 Task: Find an Airbnb in Zhuhai, China for 9 guests from July 5 to July 15, with a price range of ₹1500 to ₹100000+, free cancellation, a washing machine, and 5 bedrooms, beds, and bathrooms.
Action: Mouse moved to (479, 97)
Screenshot: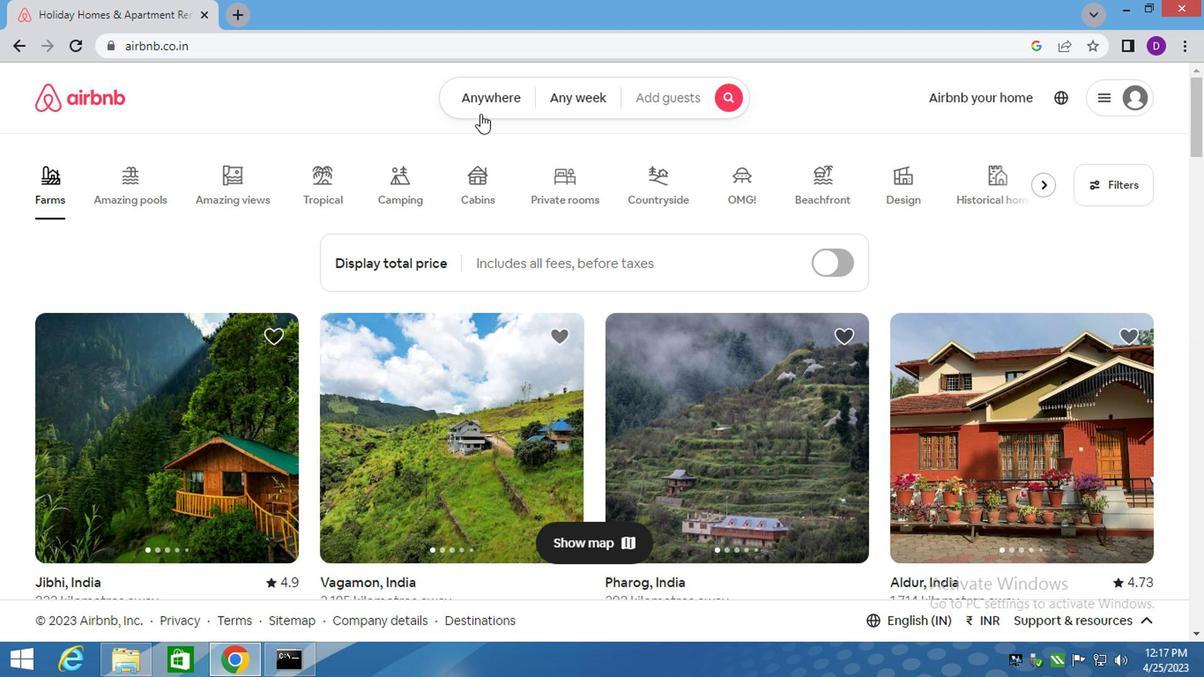 
Action: Mouse pressed left at (479, 97)
Screenshot: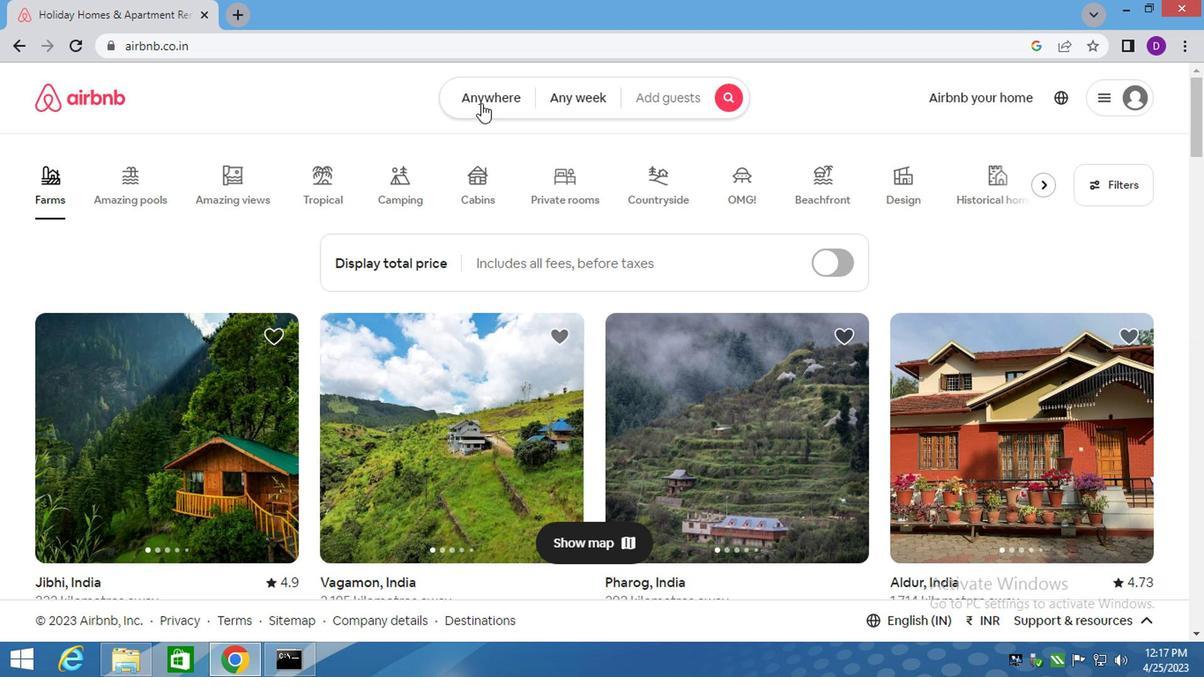 
Action: Mouse moved to (302, 165)
Screenshot: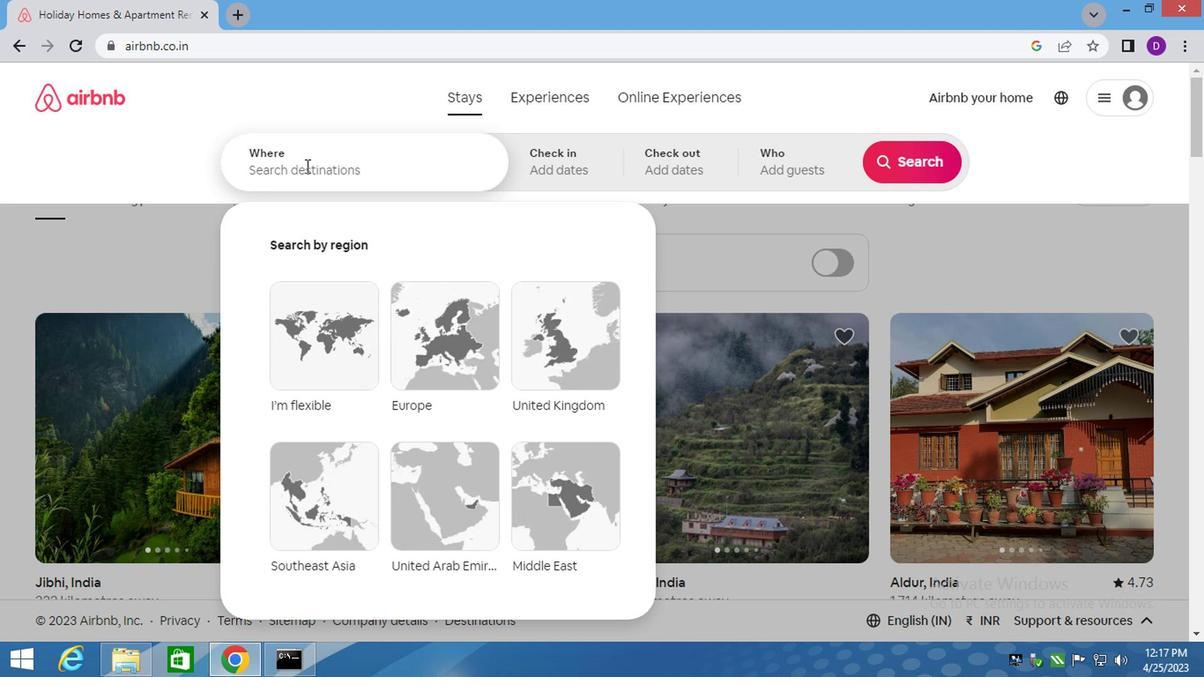 
Action: Mouse pressed left at (302, 165)
Screenshot: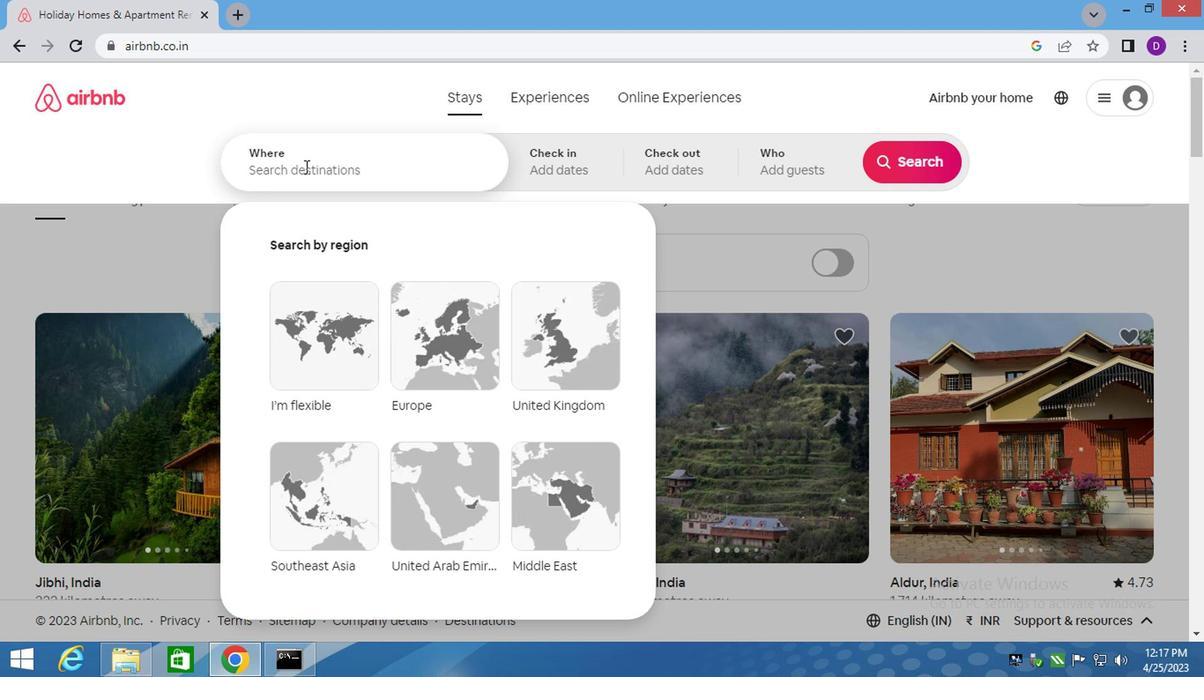 
Action: Key pressed <Key.shift>ZHUHAI,<Key.space><Key.shift>CHINA<Key.enter>
Screenshot: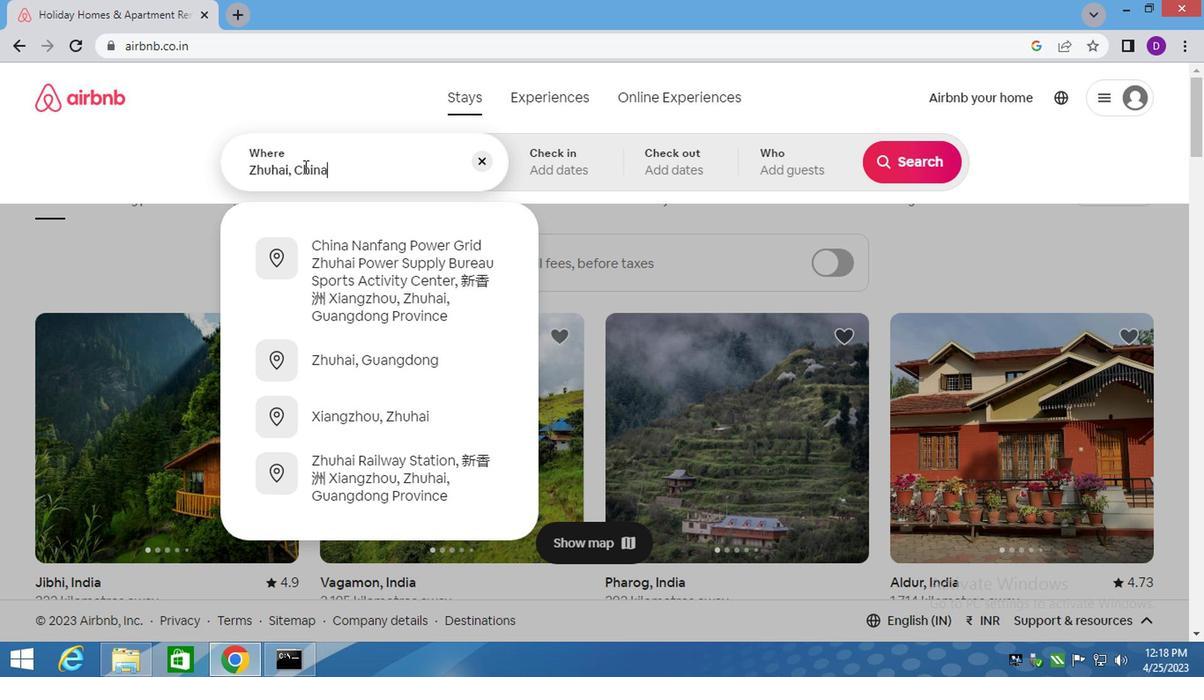 
Action: Mouse scrolled (302, 166) with delta (0, 0)
Screenshot: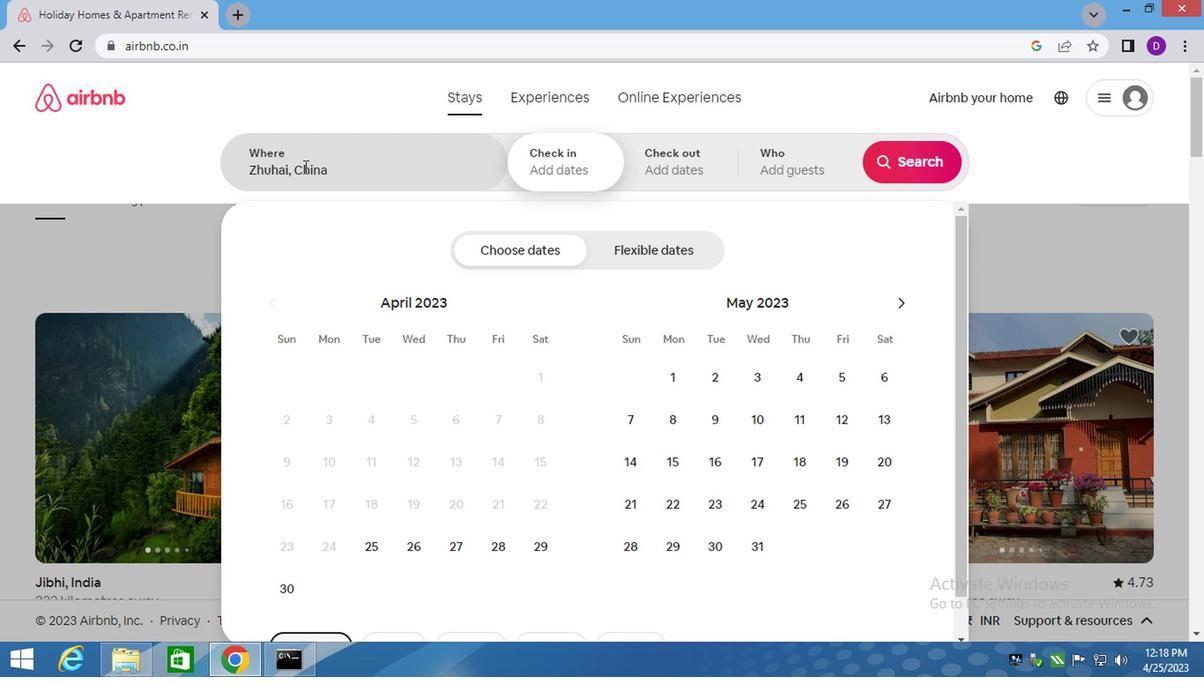 
Action: Mouse scrolled (302, 166) with delta (0, 0)
Screenshot: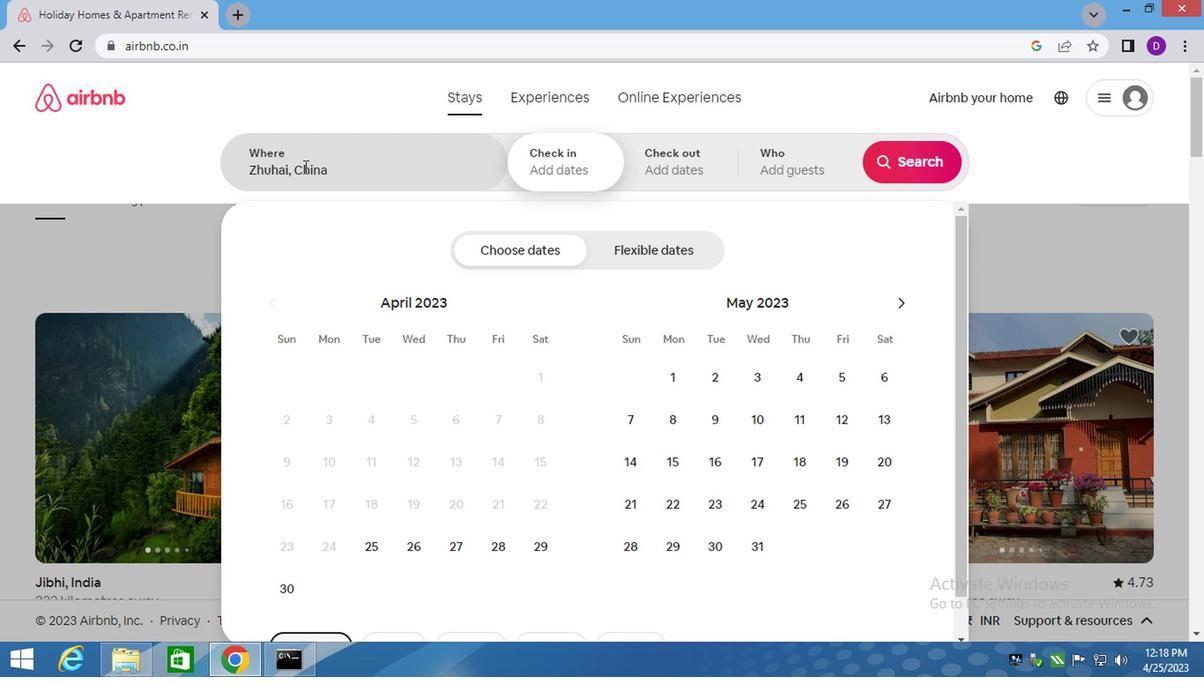 
Action: Mouse moved to (895, 305)
Screenshot: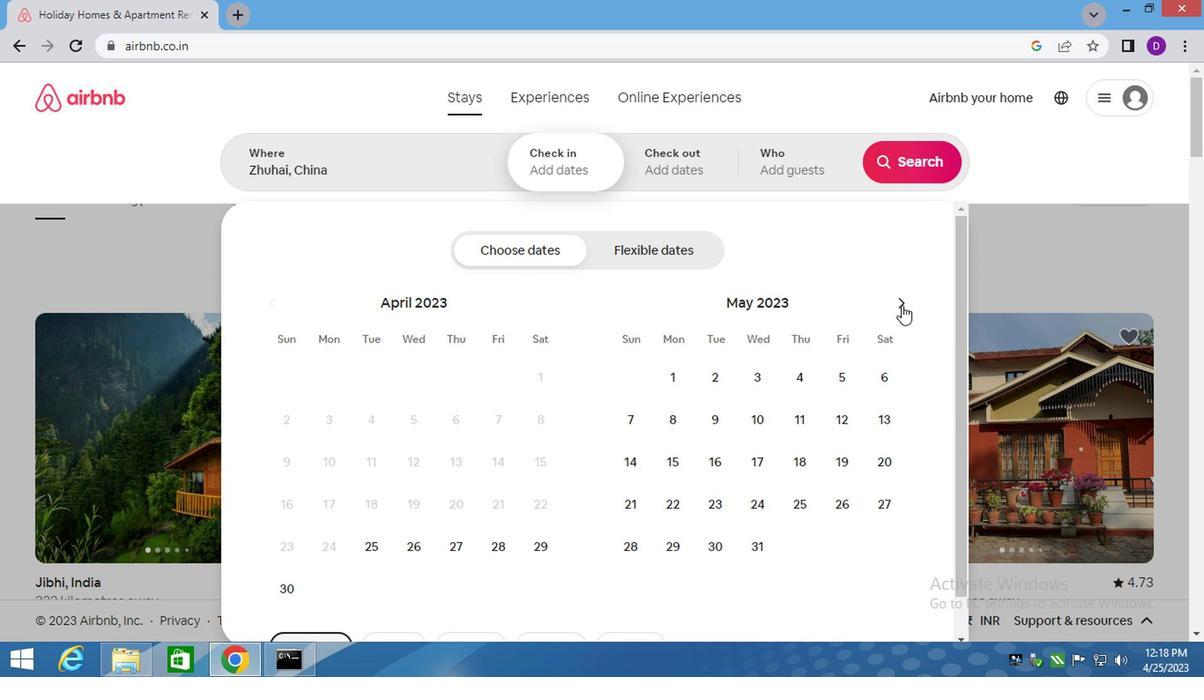 
Action: Mouse pressed left at (895, 305)
Screenshot: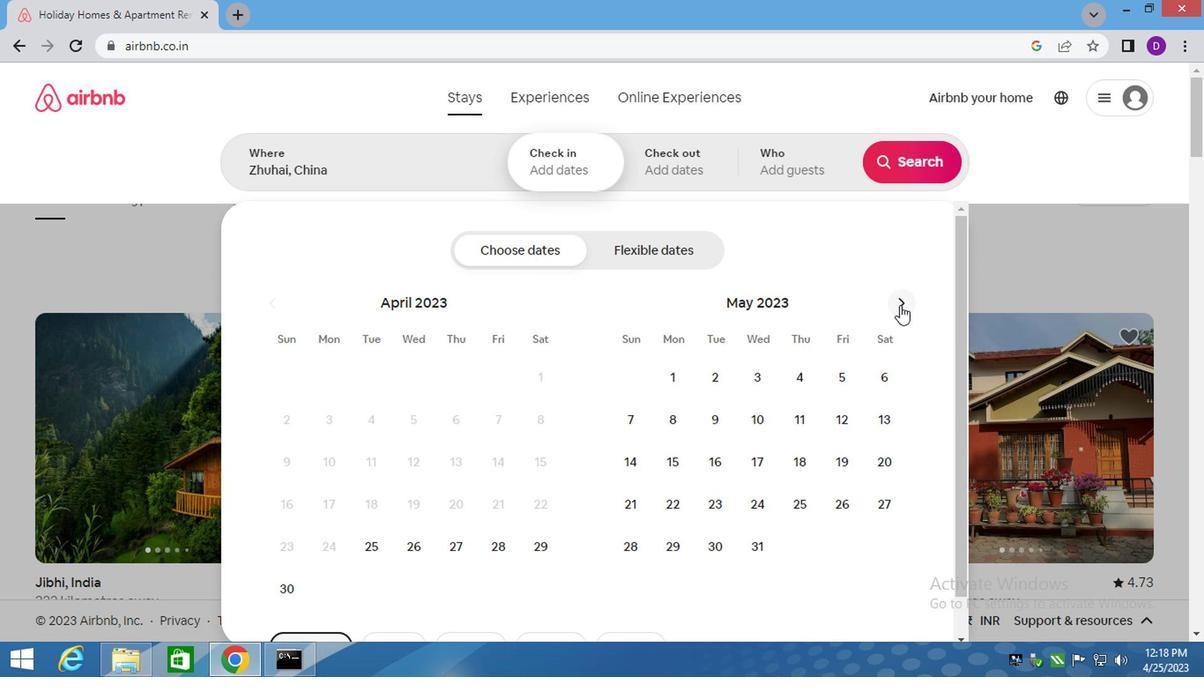 
Action: Mouse moved to (890, 308)
Screenshot: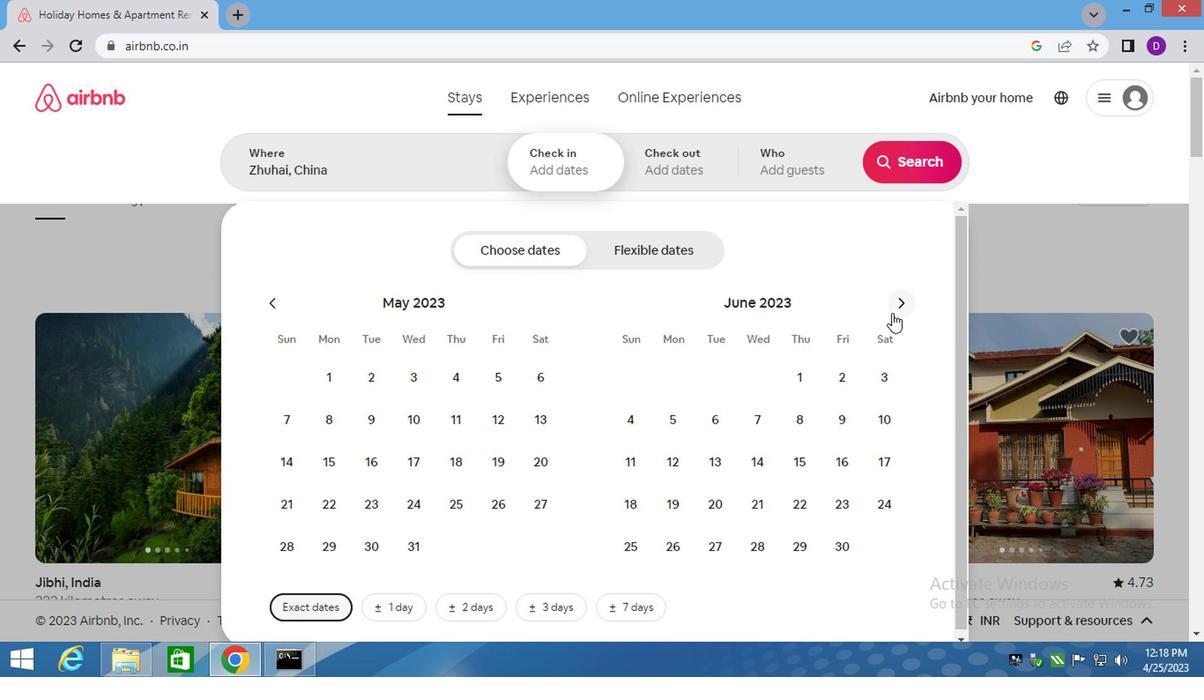 
Action: Mouse pressed left at (890, 308)
Screenshot: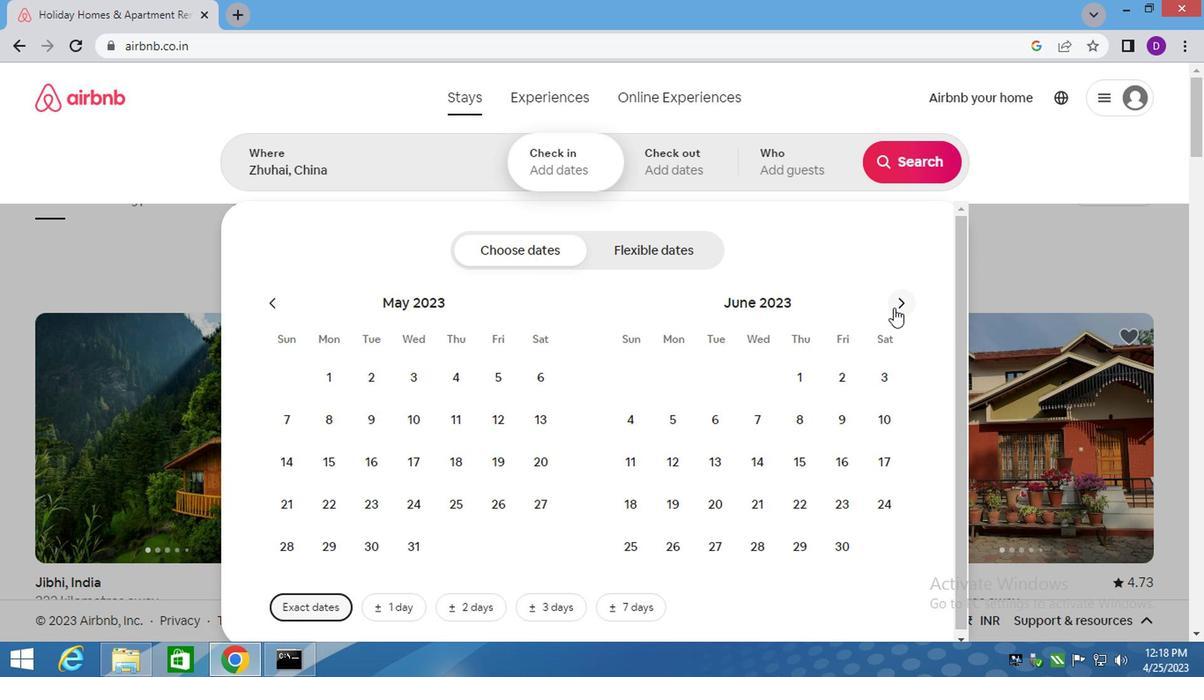 
Action: Mouse moved to (751, 423)
Screenshot: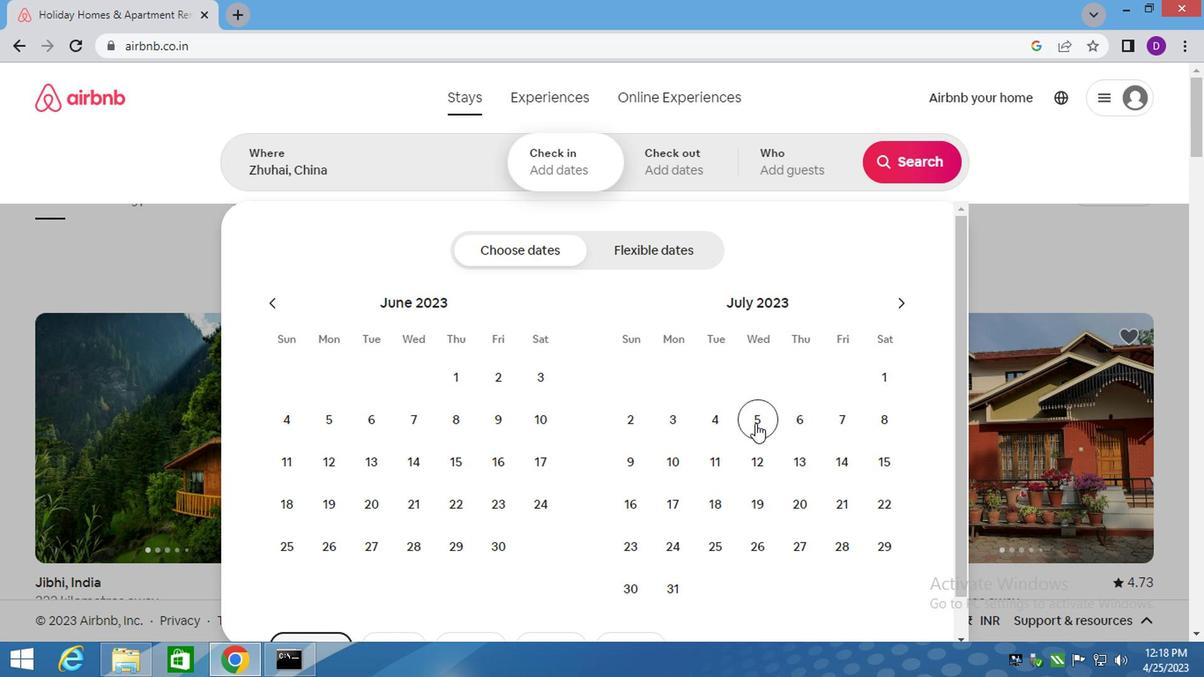 
Action: Mouse pressed left at (751, 423)
Screenshot: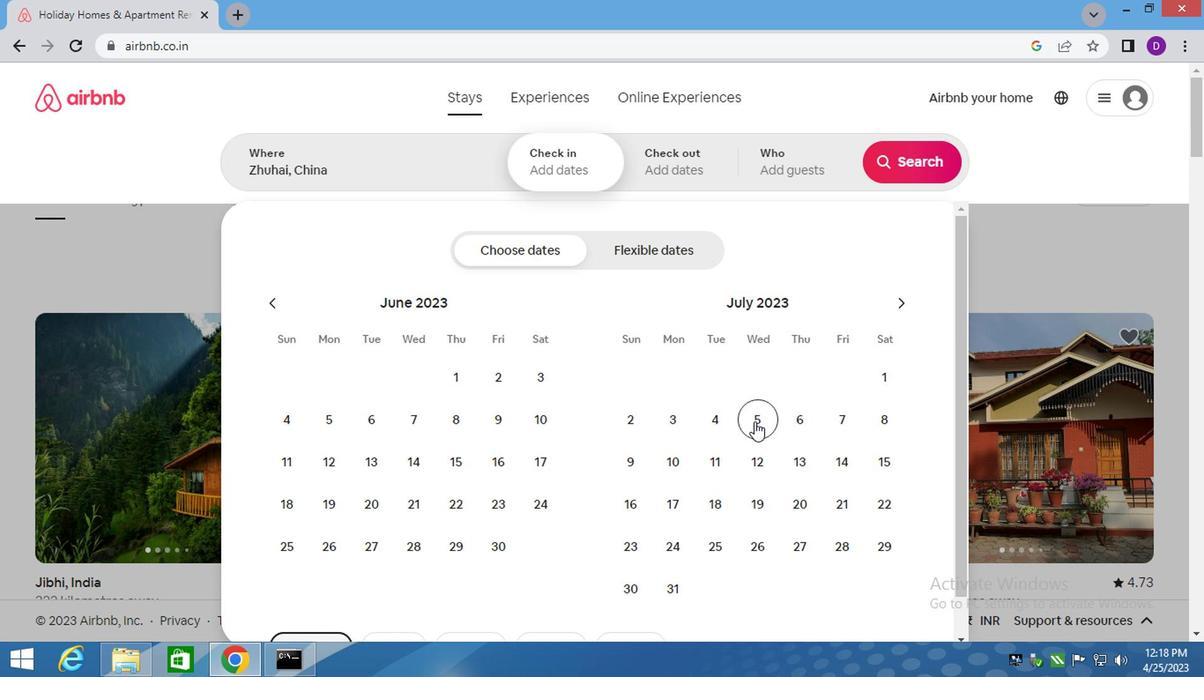 
Action: Mouse moved to (876, 468)
Screenshot: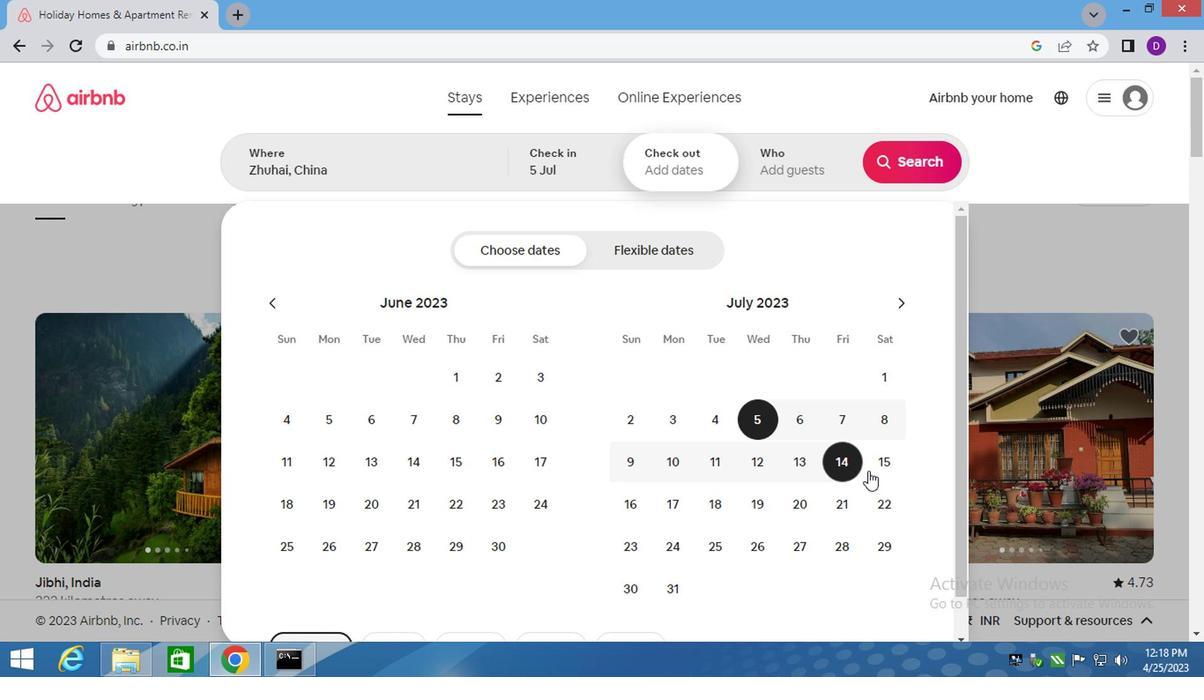 
Action: Mouse pressed left at (876, 468)
Screenshot: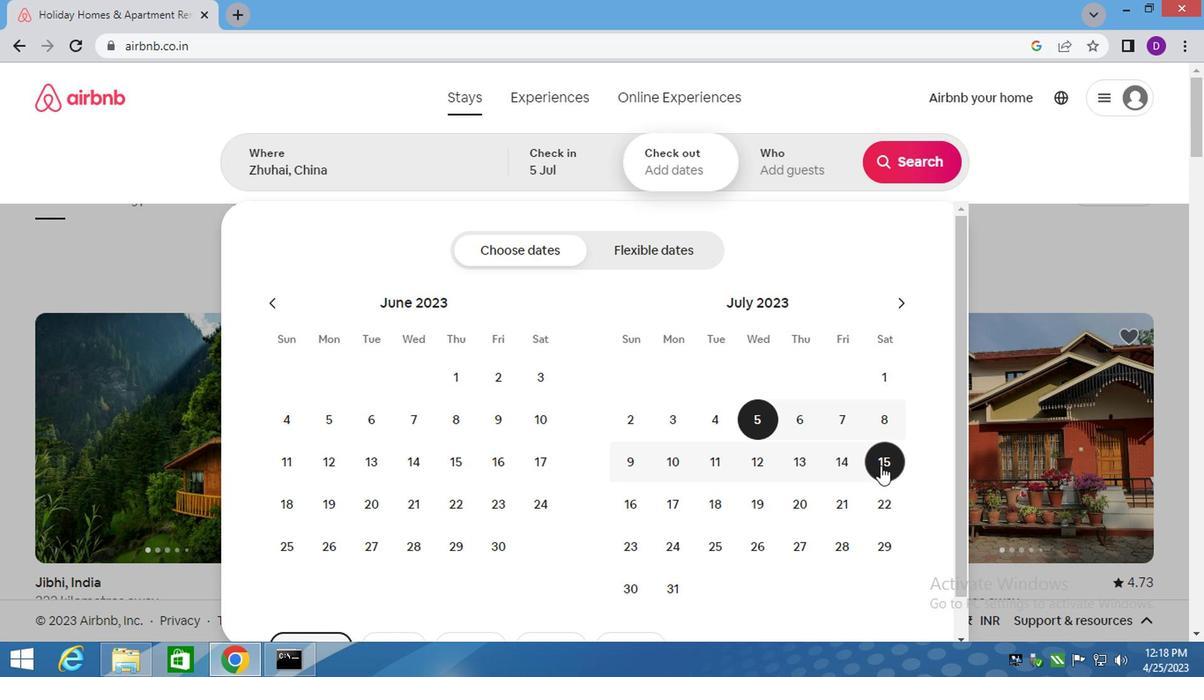 
Action: Mouse moved to (780, 178)
Screenshot: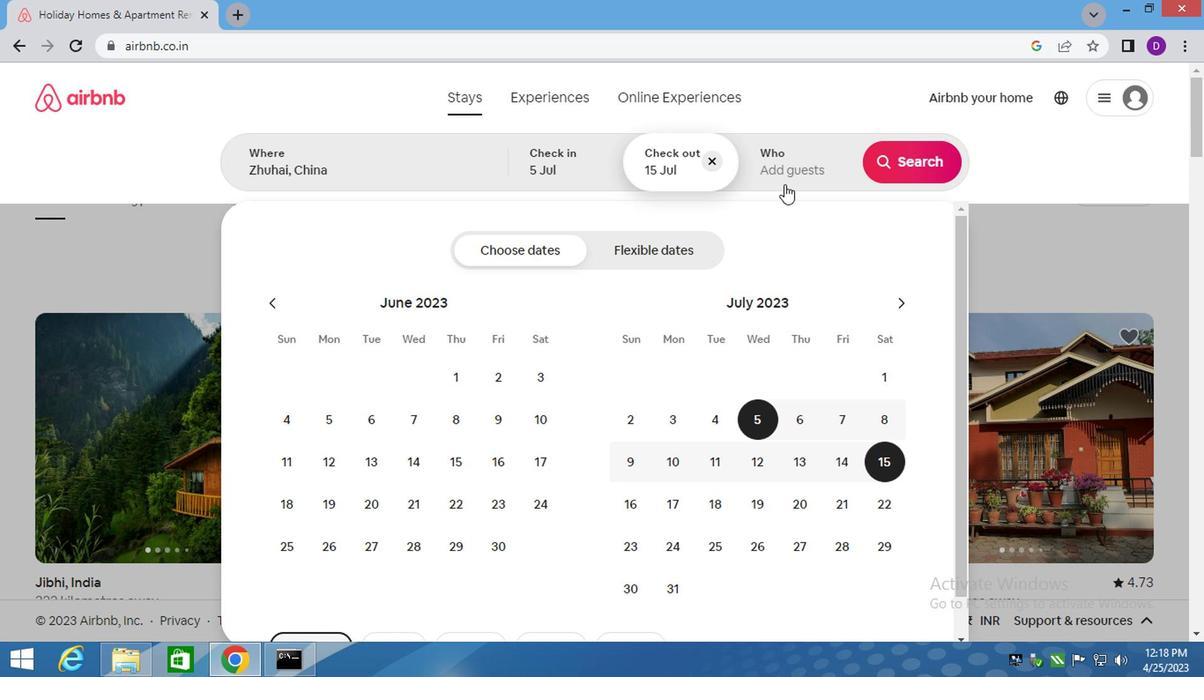 
Action: Mouse pressed left at (780, 178)
Screenshot: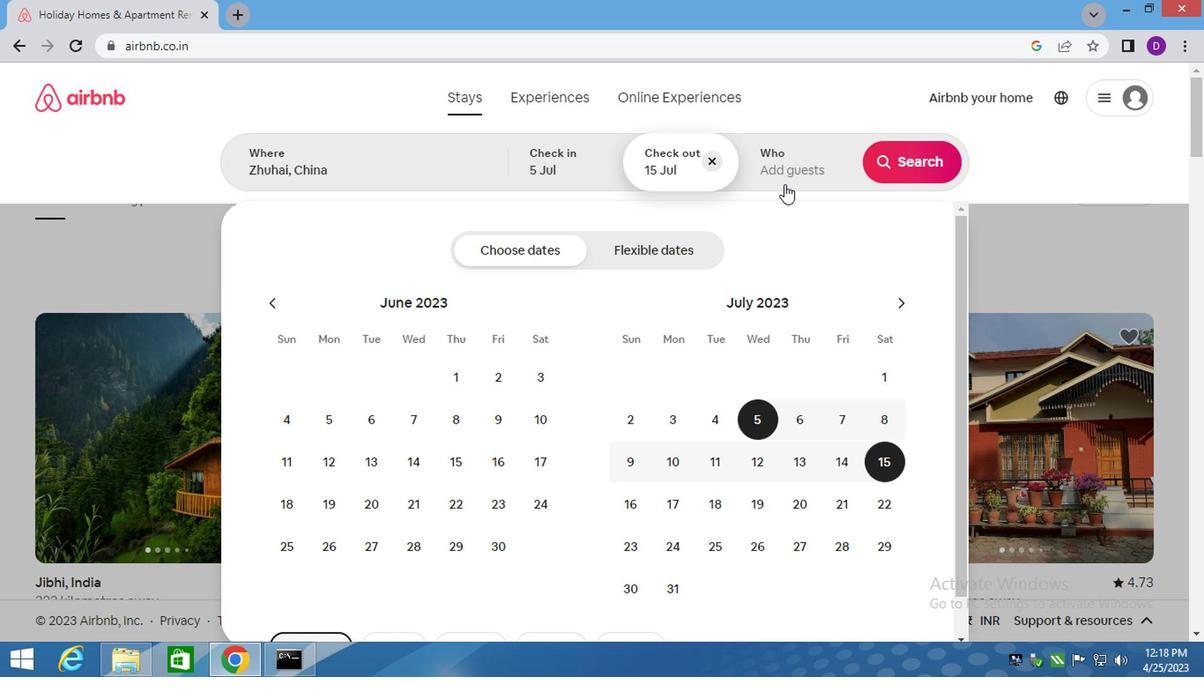 
Action: Mouse moved to (913, 255)
Screenshot: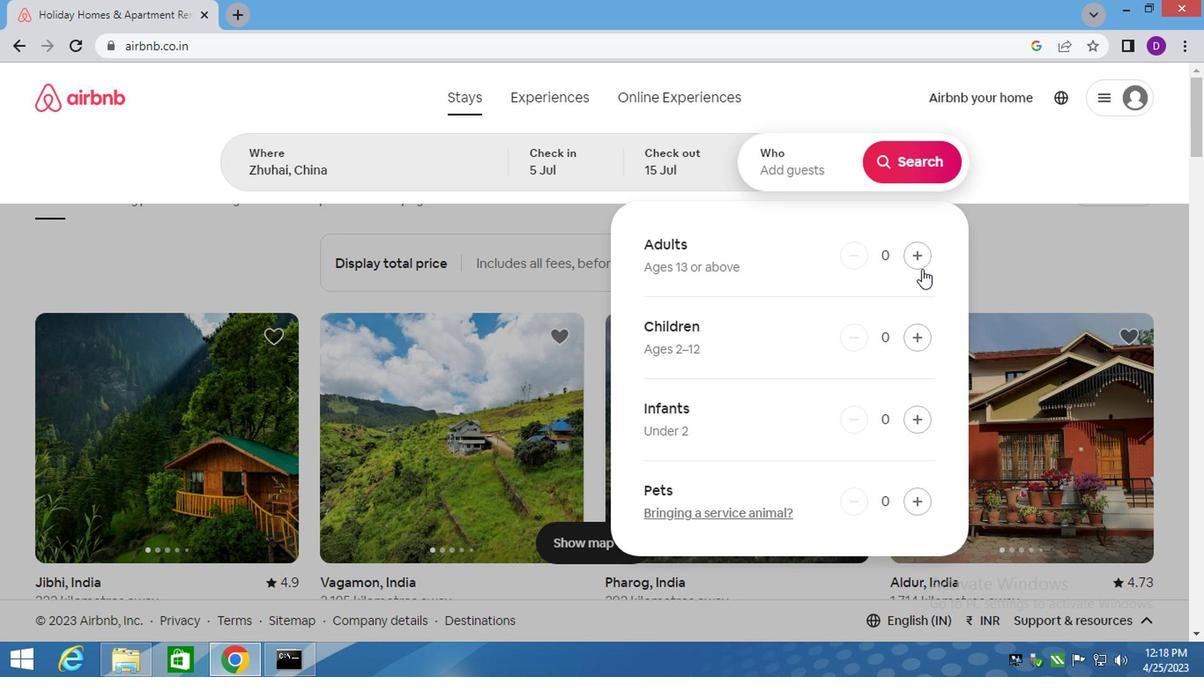 
Action: Mouse pressed left at (913, 255)
Screenshot: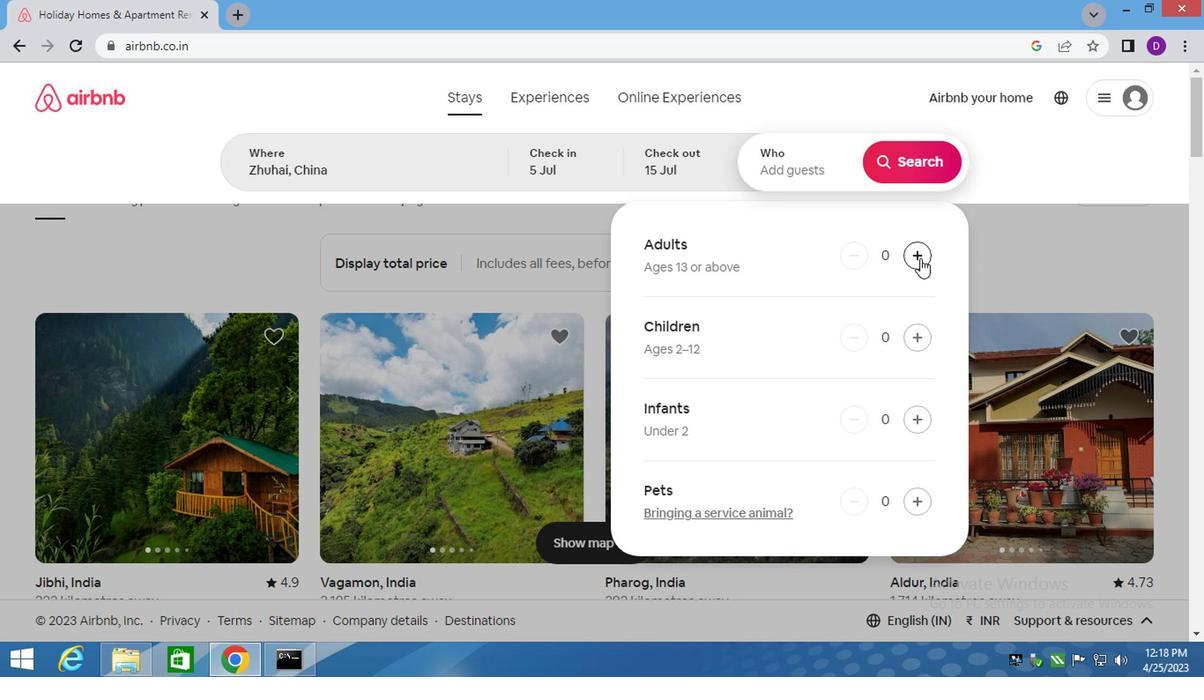 
Action: Mouse pressed left at (913, 255)
Screenshot: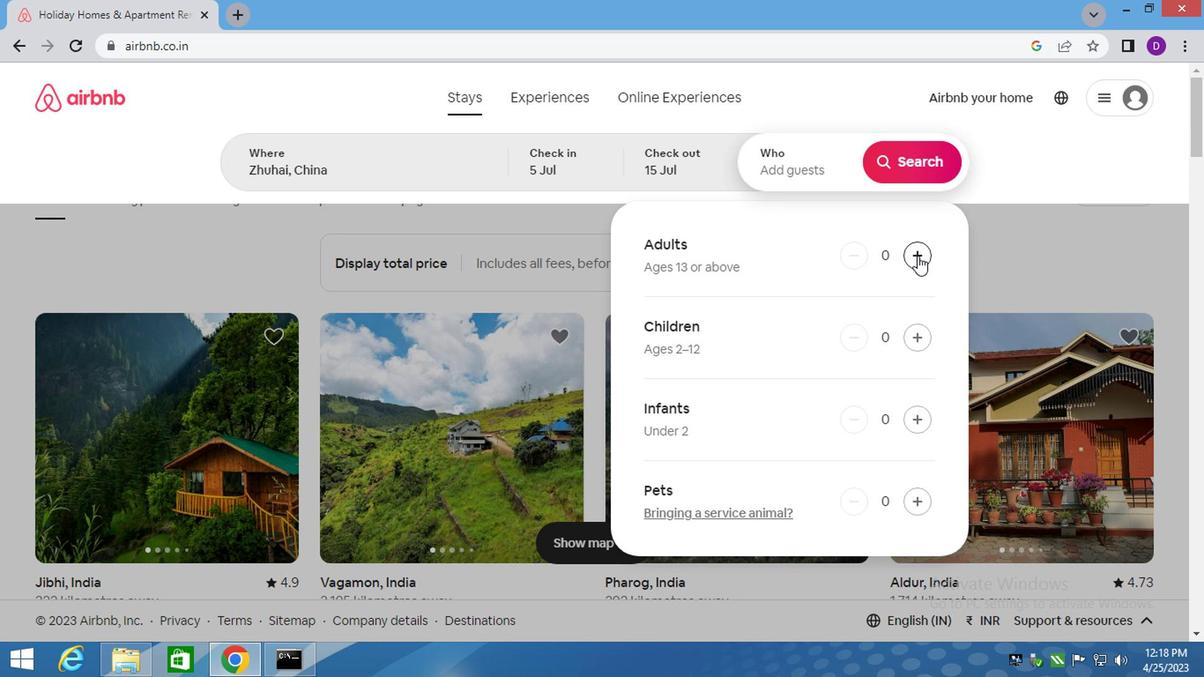 
Action: Mouse pressed left at (913, 255)
Screenshot: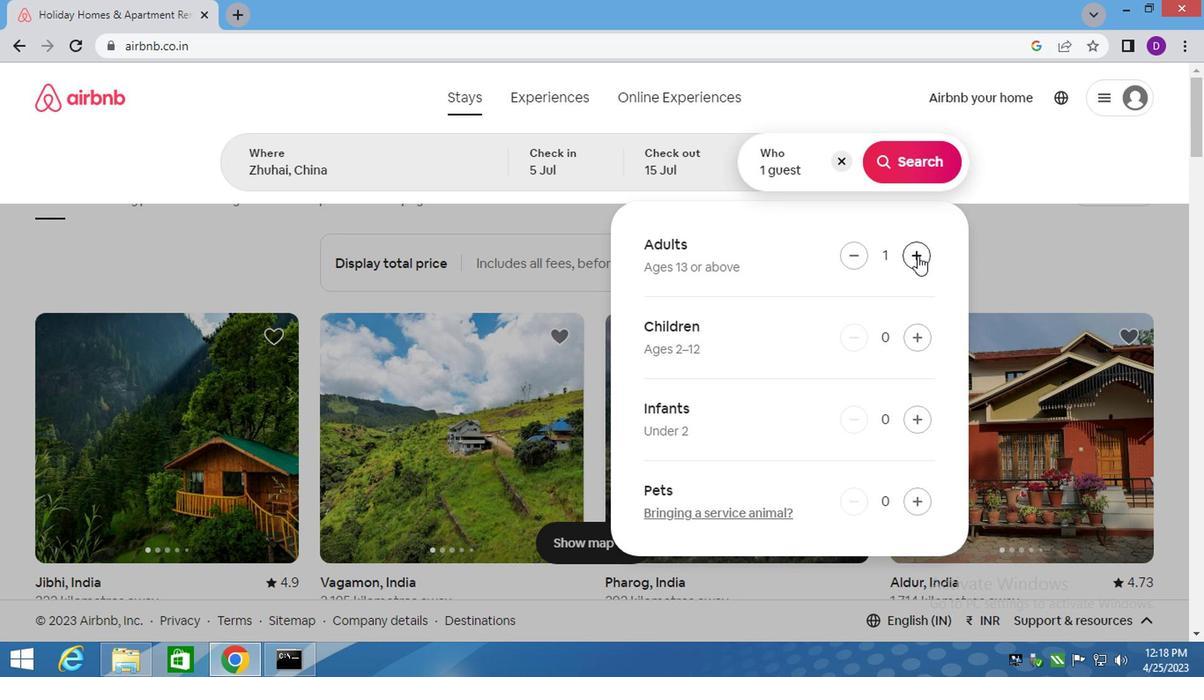 
Action: Mouse pressed left at (913, 255)
Screenshot: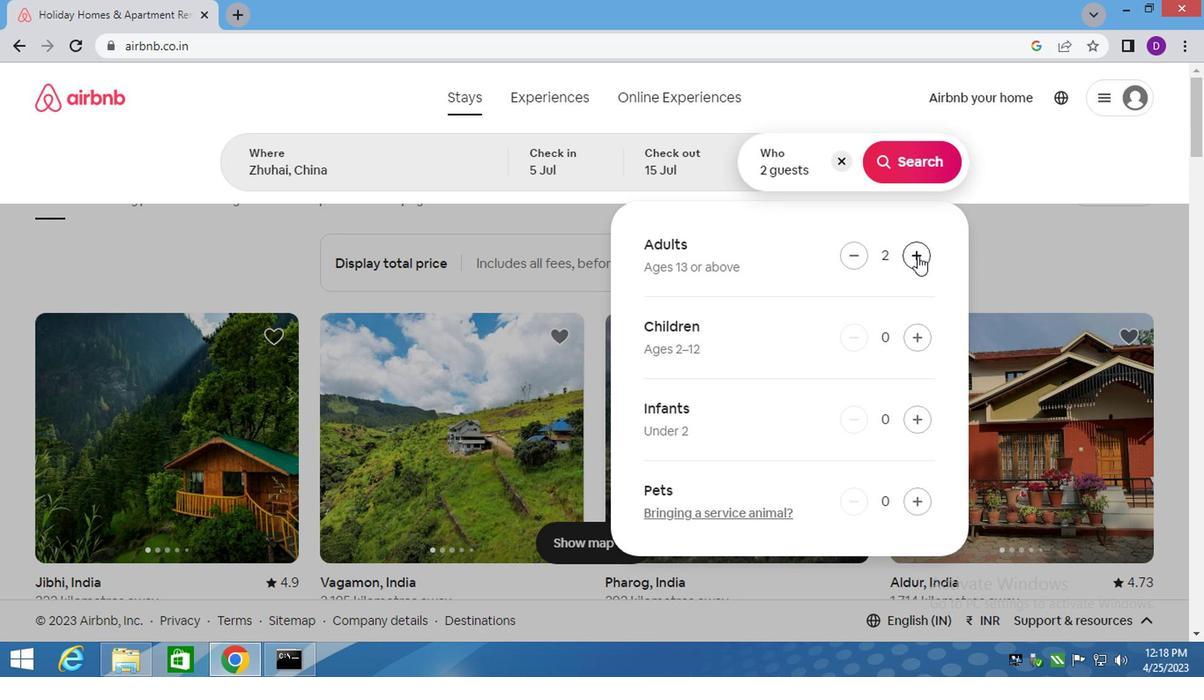 
Action: Mouse pressed left at (913, 255)
Screenshot: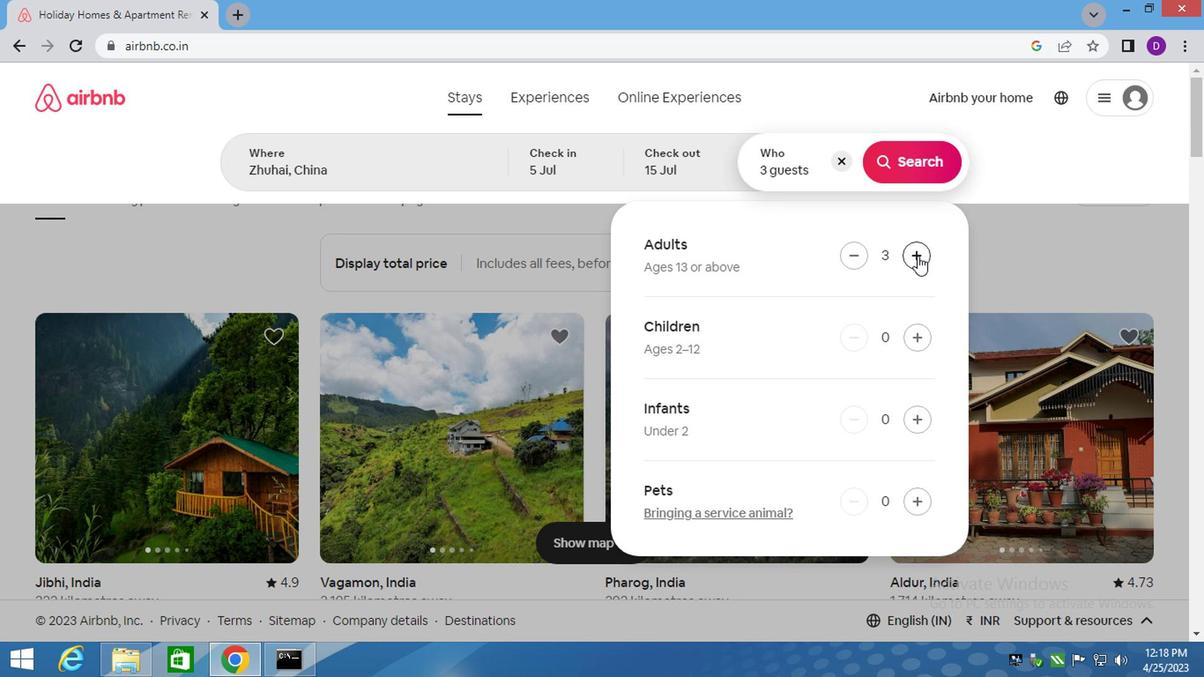 
Action: Mouse pressed left at (913, 255)
Screenshot: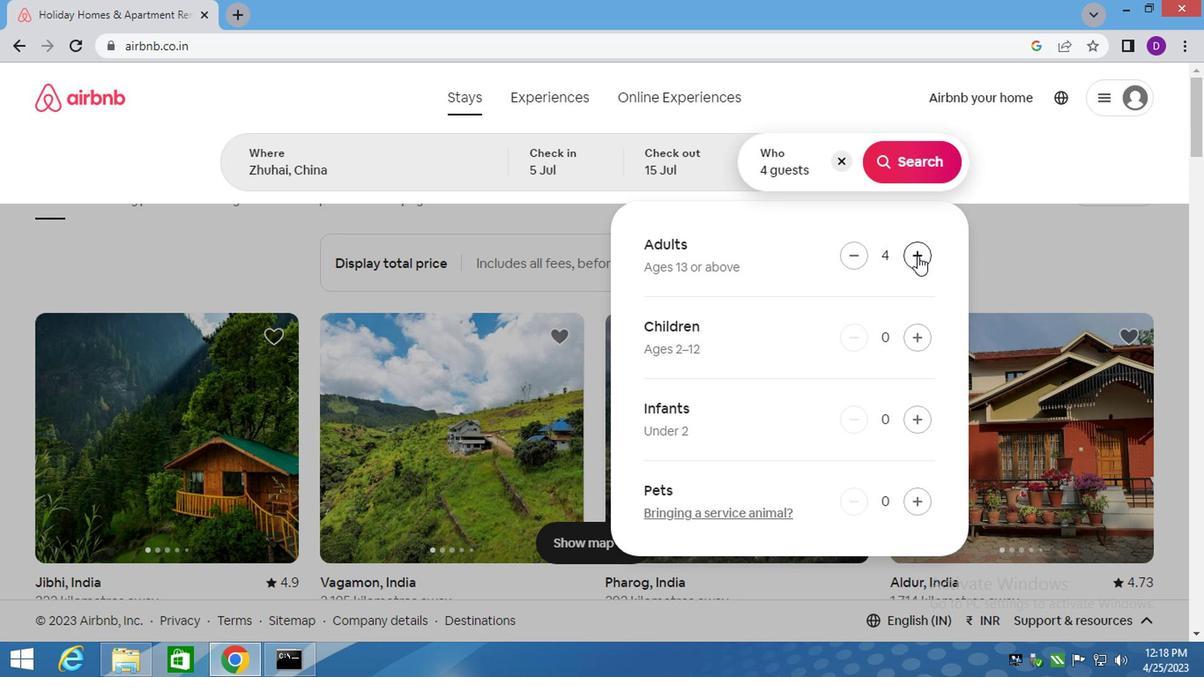 
Action: Mouse pressed left at (913, 255)
Screenshot: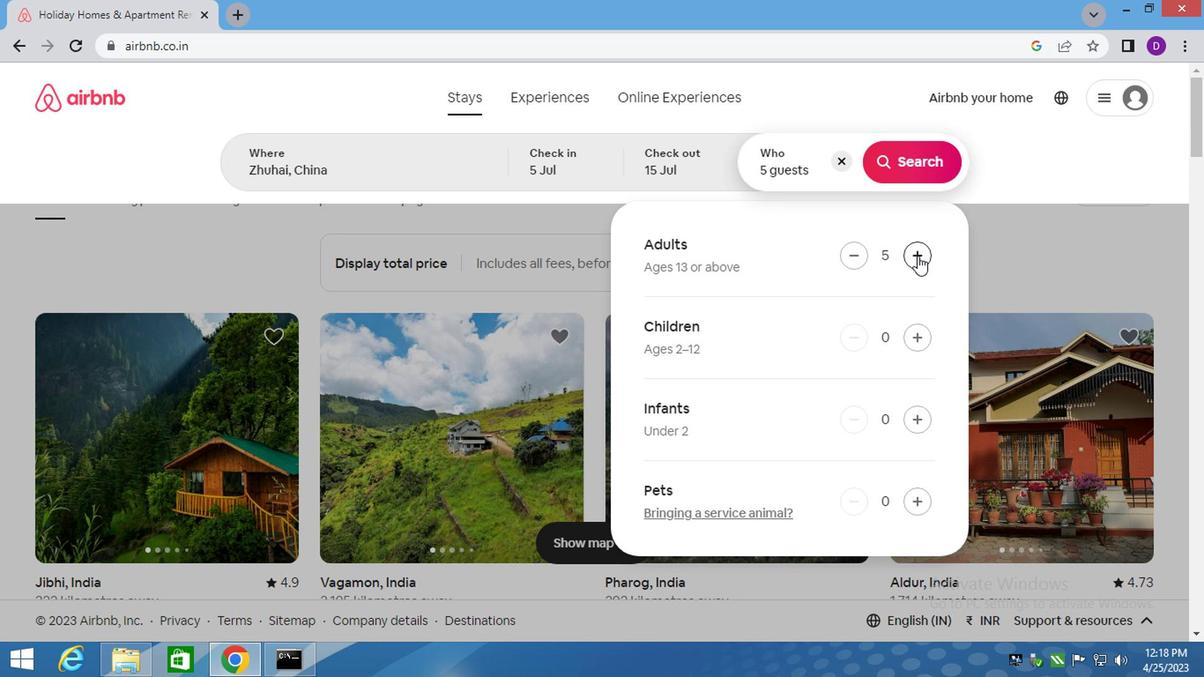 
Action: Mouse pressed left at (913, 255)
Screenshot: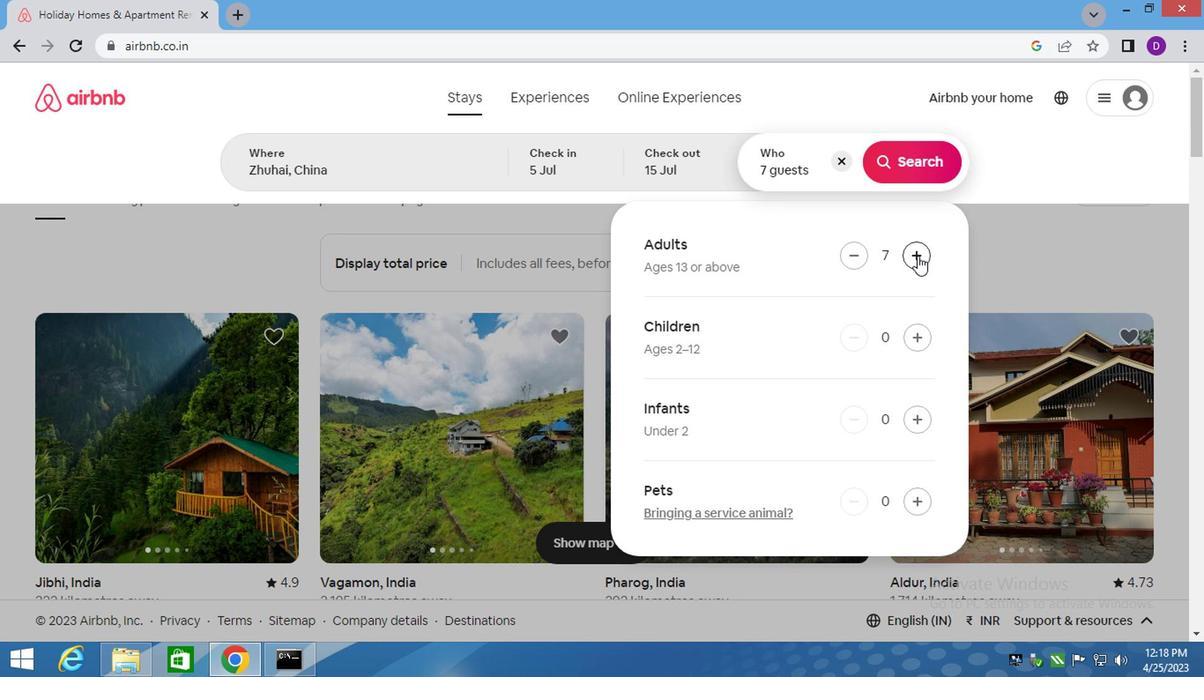 
Action: Mouse pressed left at (913, 255)
Screenshot: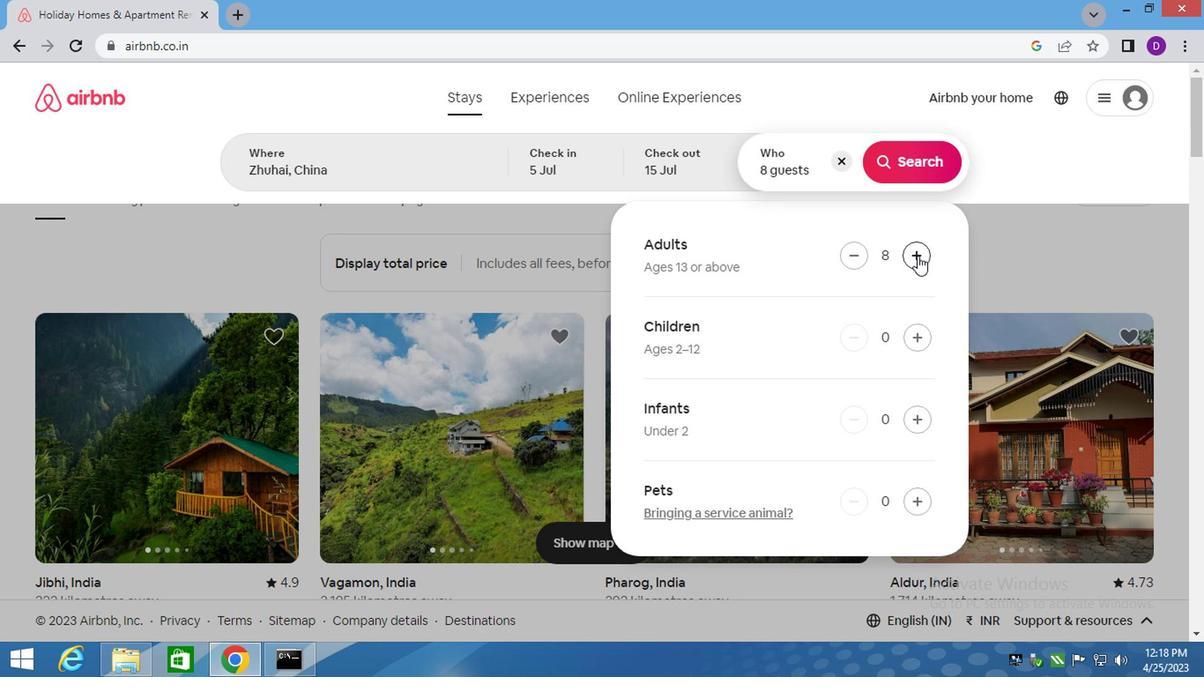 
Action: Mouse moved to (890, 164)
Screenshot: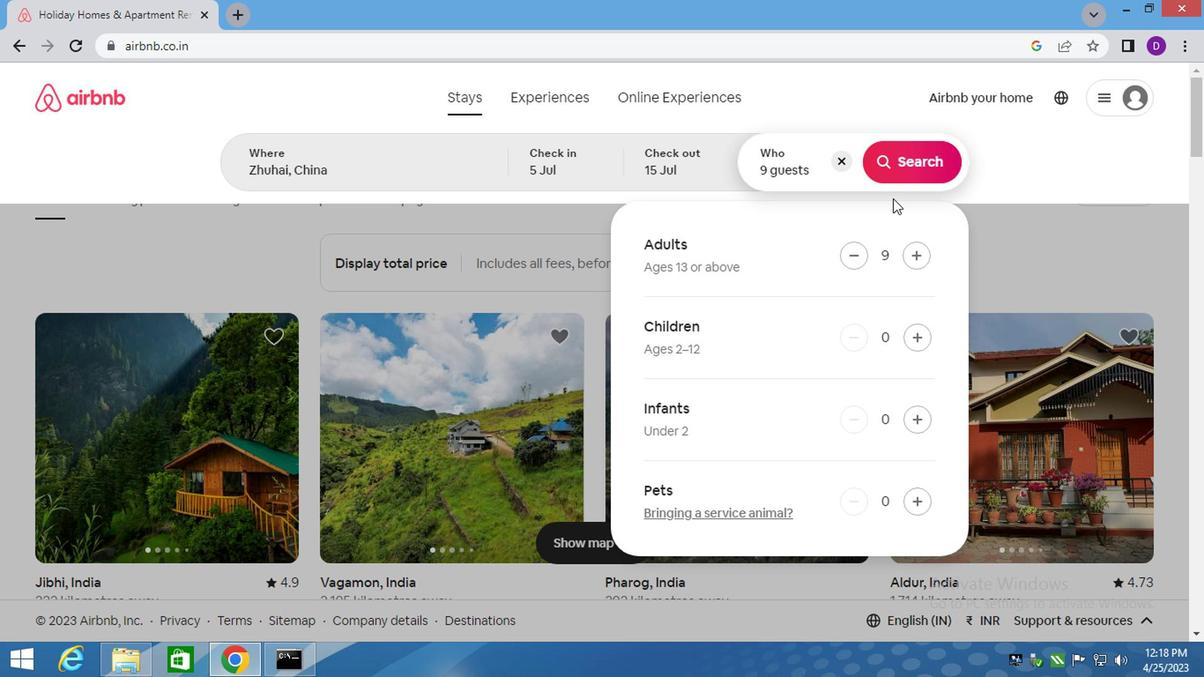 
Action: Mouse pressed left at (890, 164)
Screenshot: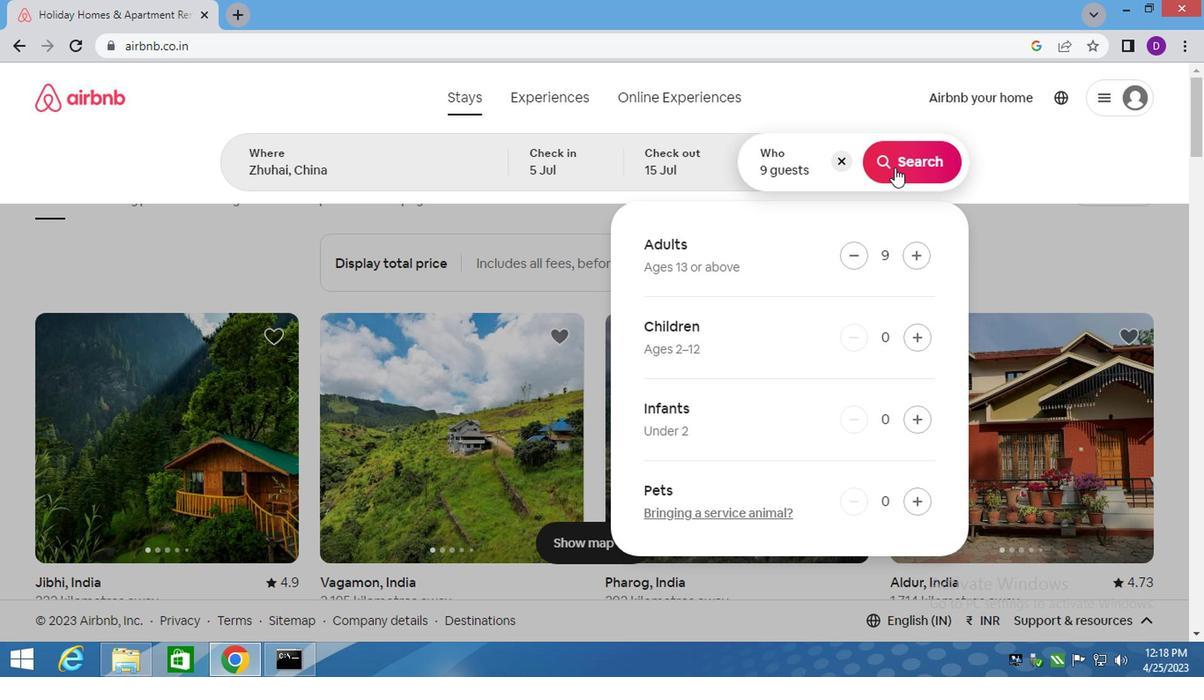 
Action: Mouse moved to (1098, 170)
Screenshot: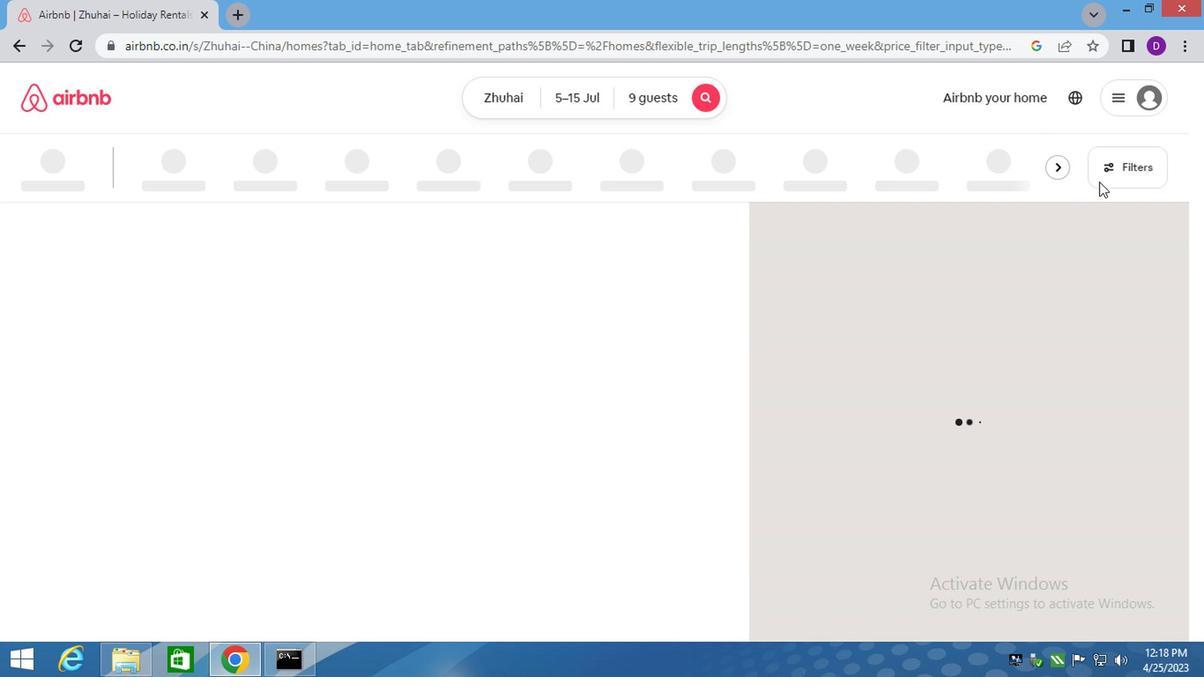 
Action: Mouse pressed left at (1098, 170)
Screenshot: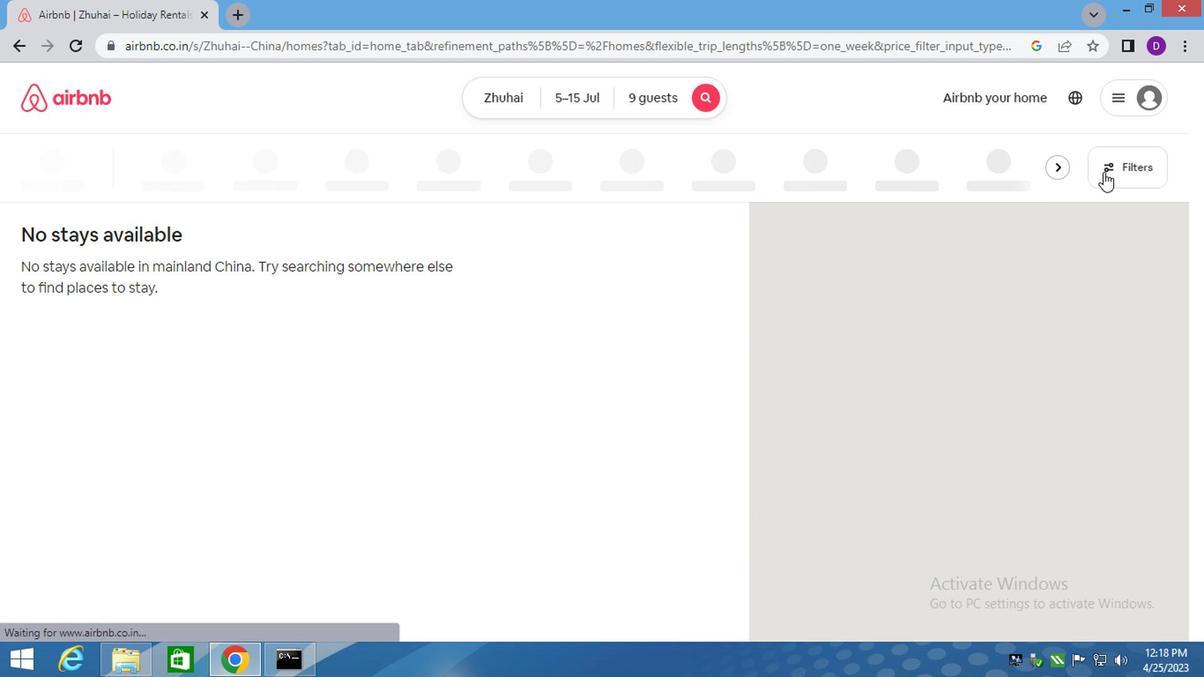 
Action: Mouse moved to (362, 277)
Screenshot: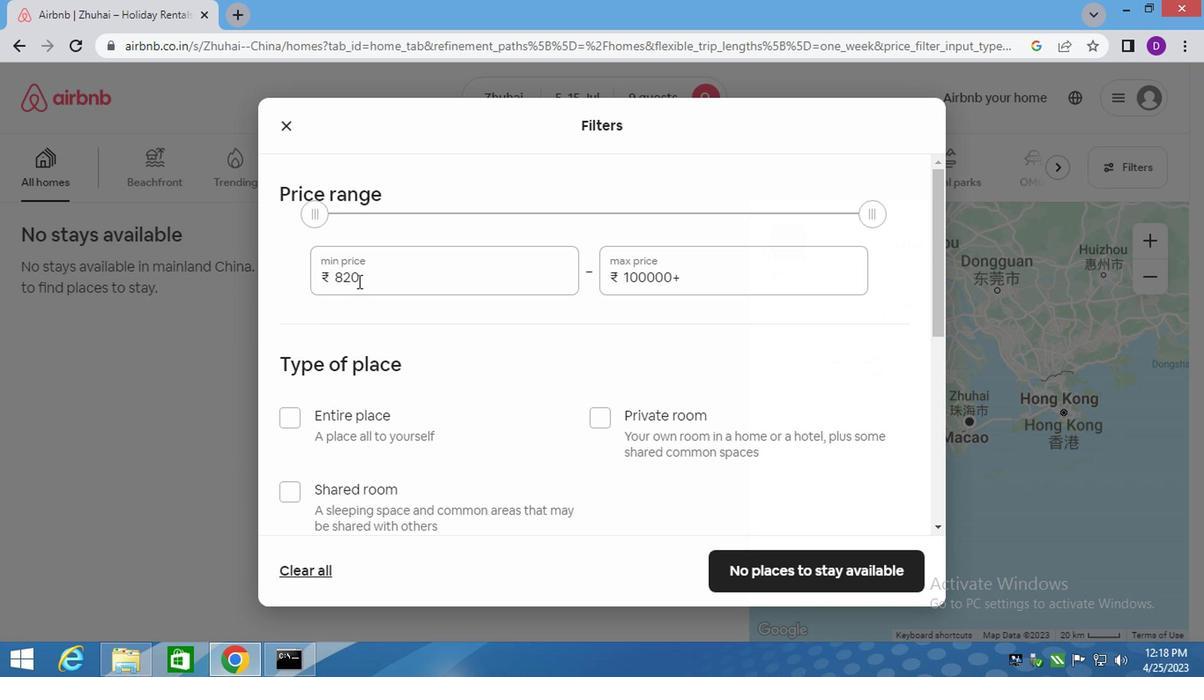 
Action: Mouse pressed left at (362, 277)
Screenshot: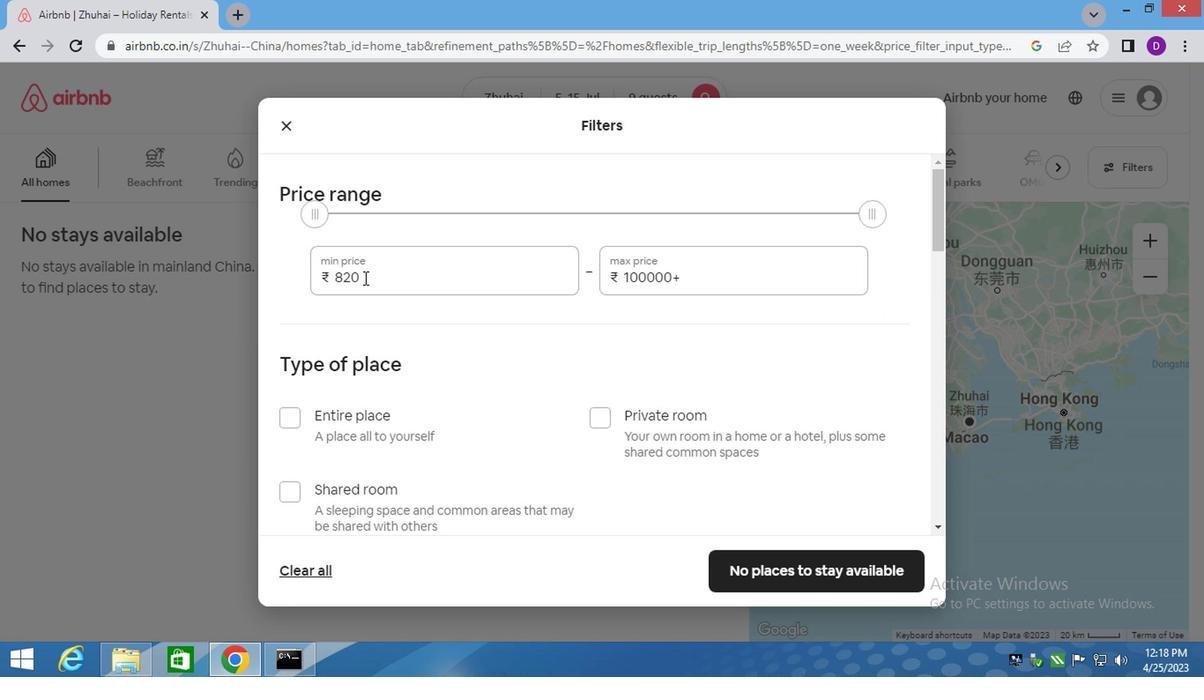 
Action: Mouse pressed left at (362, 277)
Screenshot: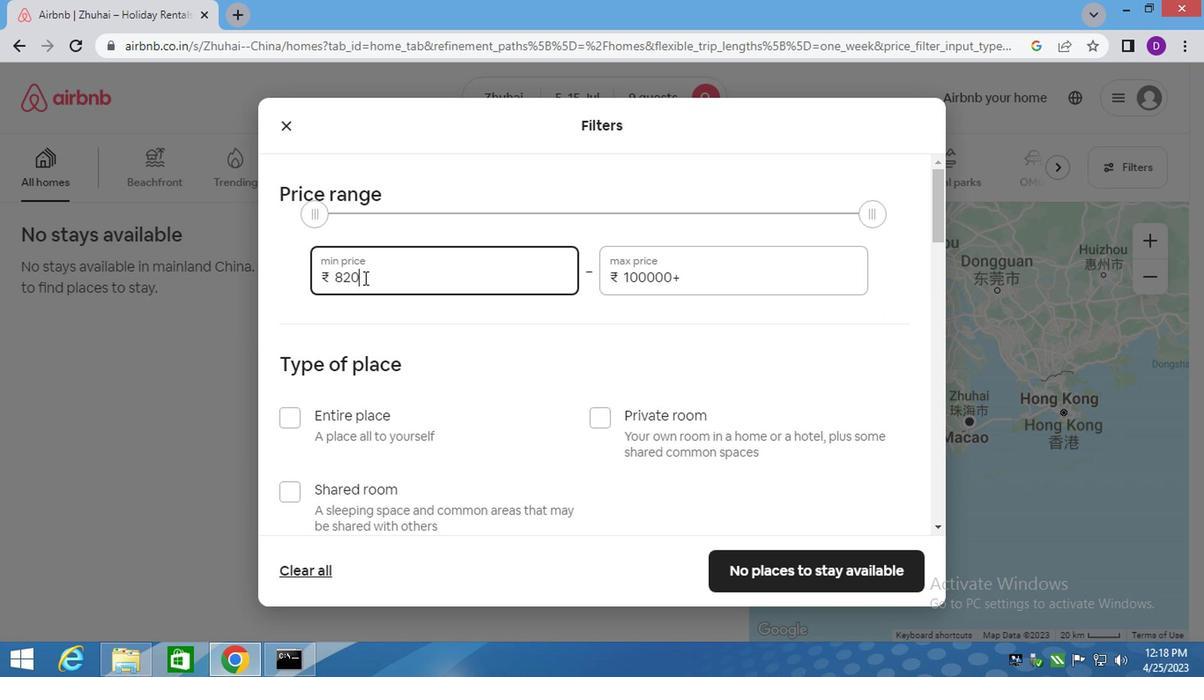 
Action: Key pressed 15000<Key.tab>25000
Screenshot: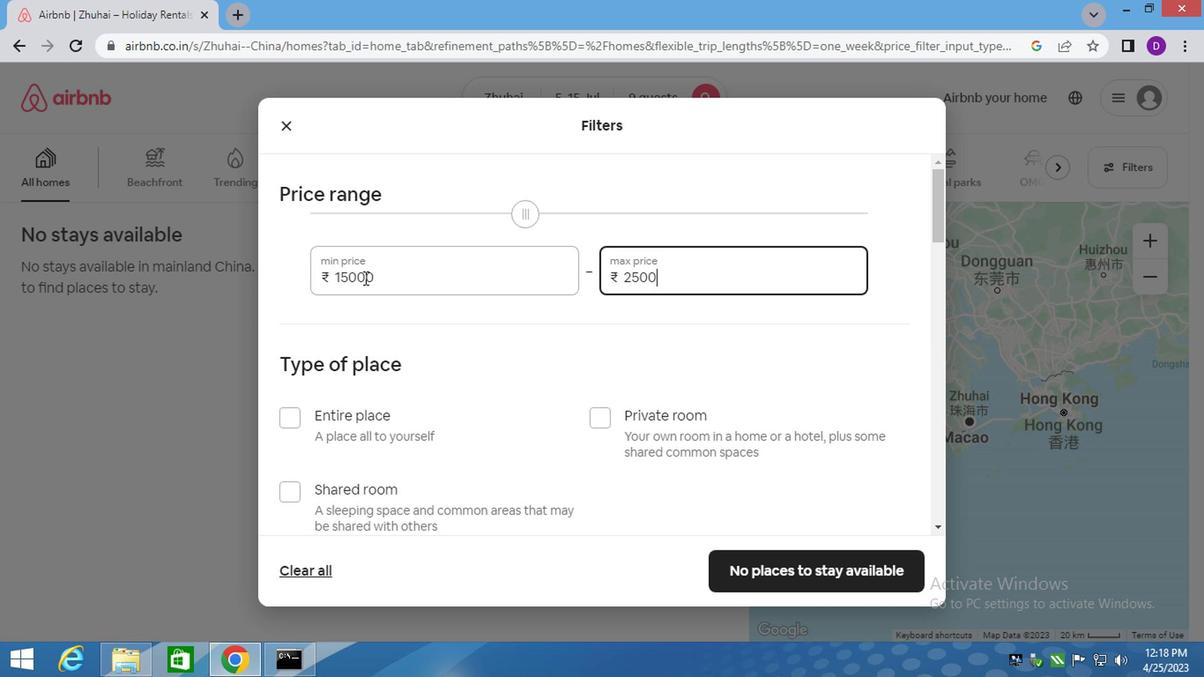 
Action: Mouse moved to (289, 427)
Screenshot: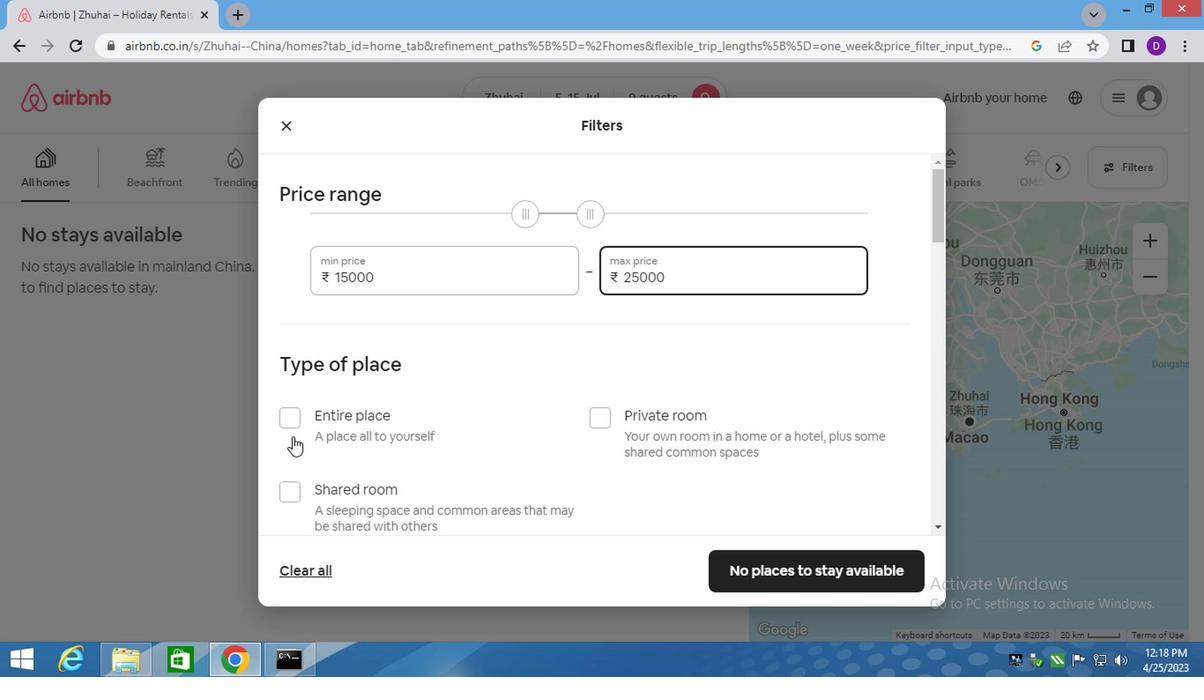 
Action: Mouse pressed left at (289, 427)
Screenshot: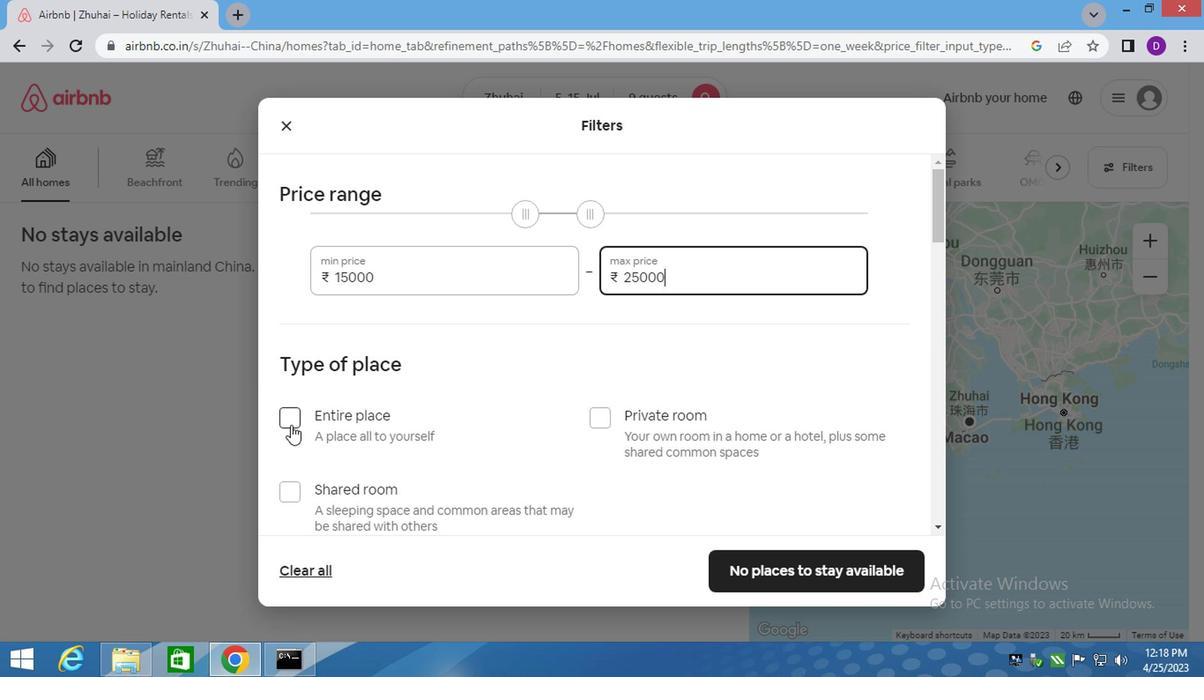 
Action: Mouse moved to (424, 409)
Screenshot: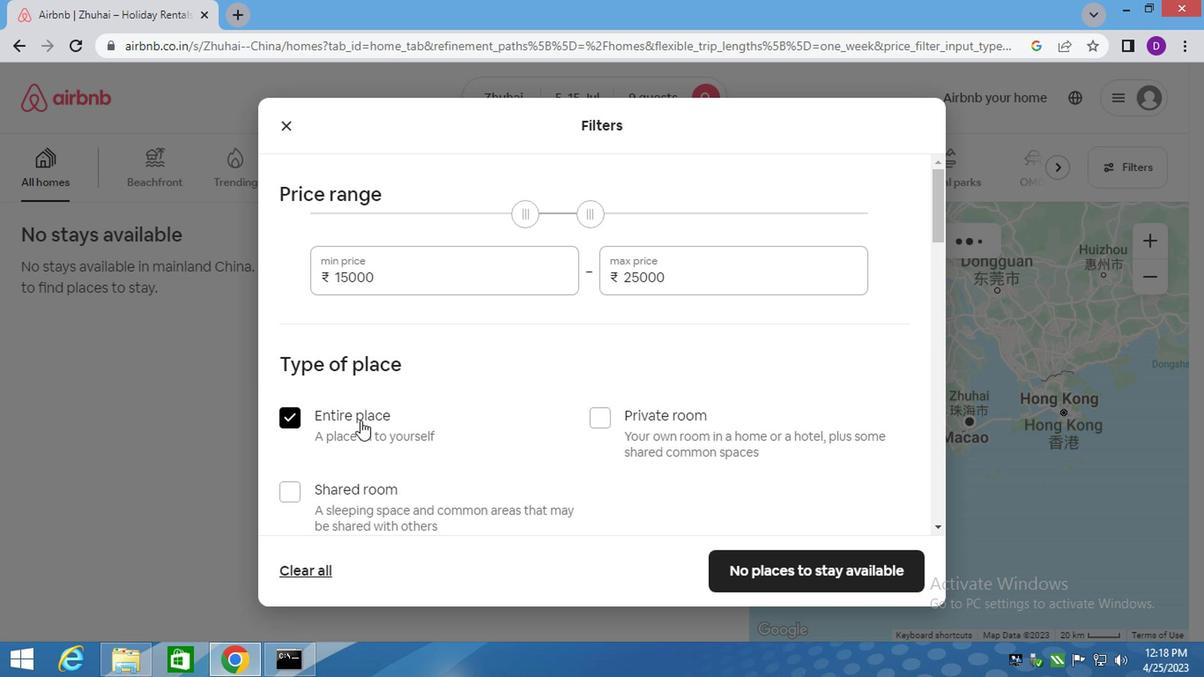 
Action: Mouse scrolled (424, 408) with delta (0, -1)
Screenshot: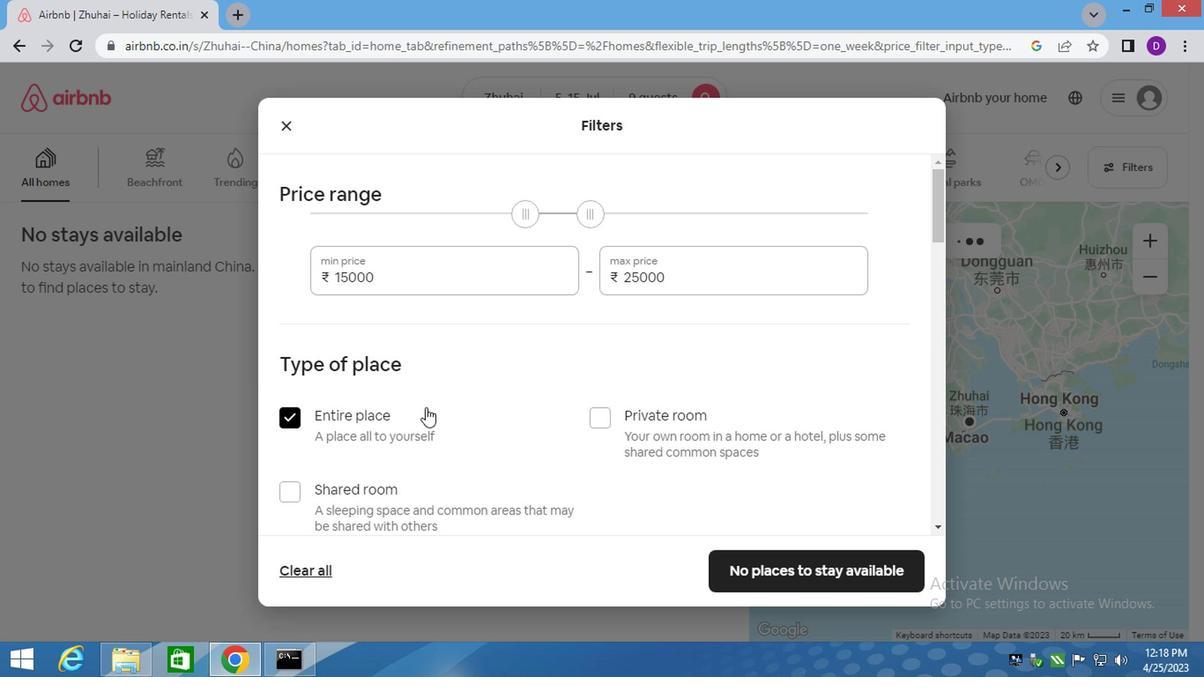 
Action: Mouse scrolled (424, 408) with delta (0, -1)
Screenshot: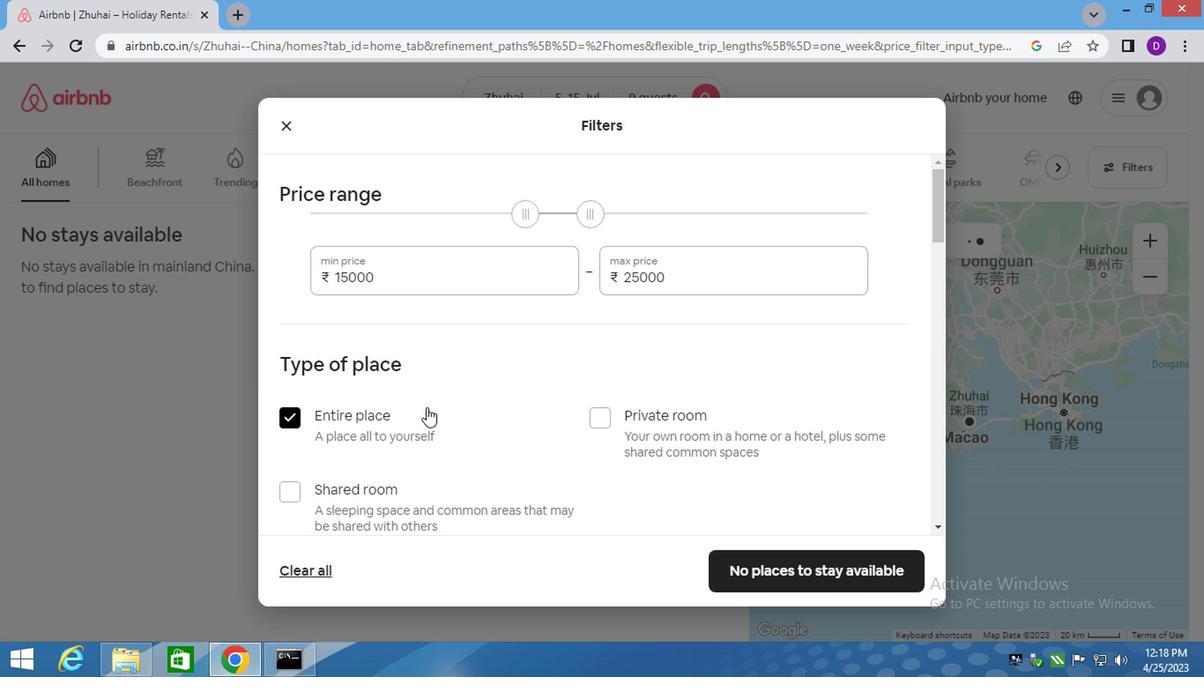 
Action: Mouse scrolled (424, 408) with delta (0, -1)
Screenshot: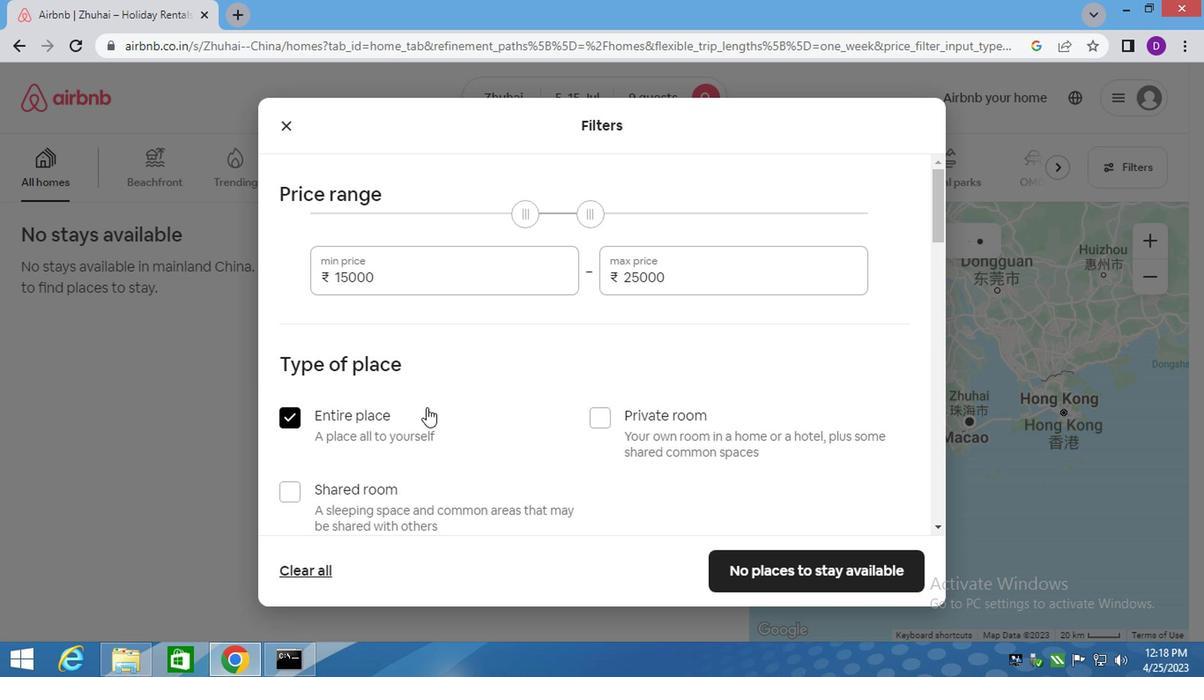 
Action: Mouse scrolled (424, 408) with delta (0, -1)
Screenshot: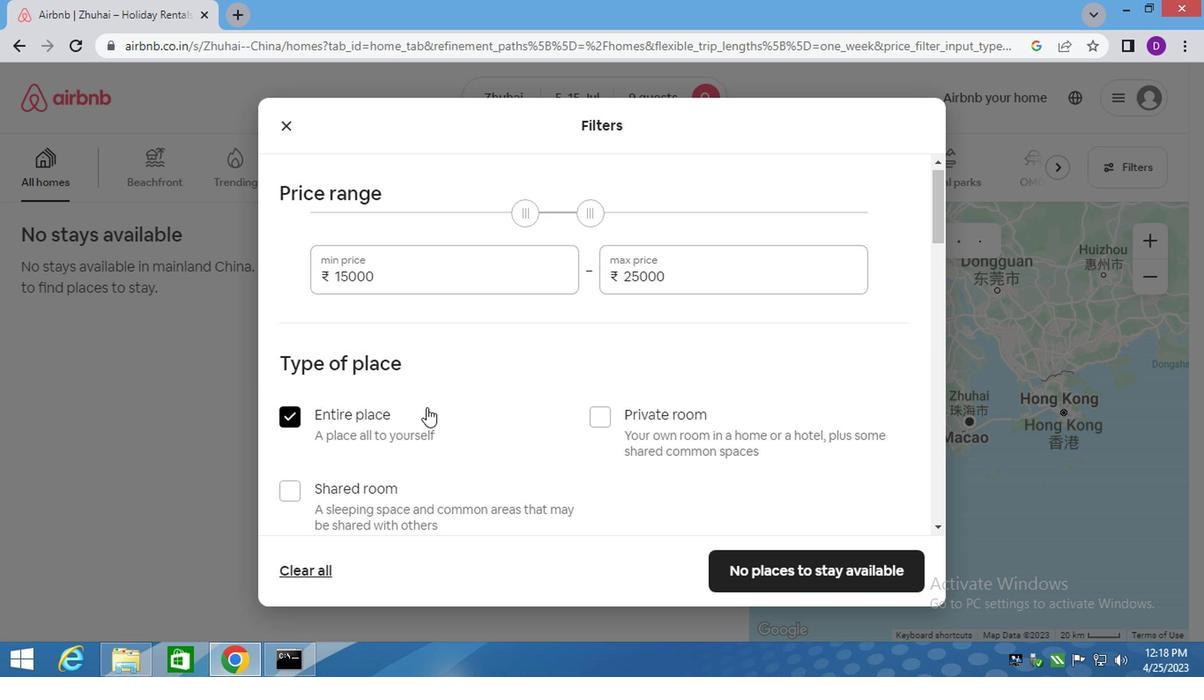 
Action: Mouse moved to (424, 409)
Screenshot: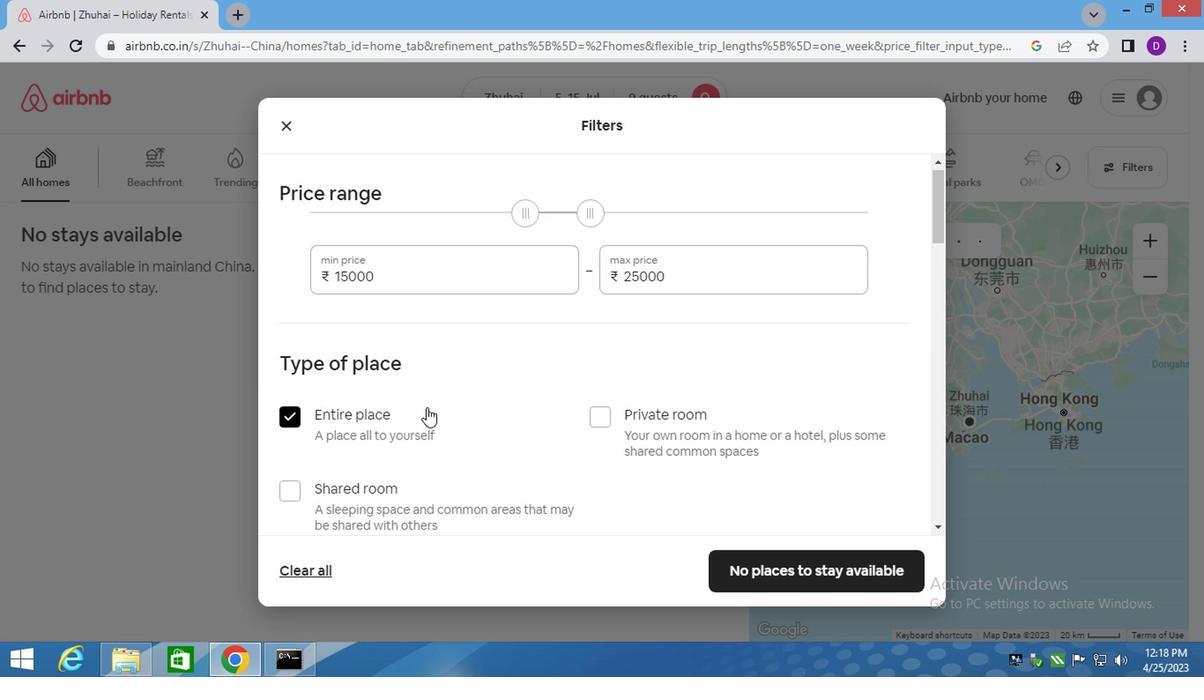 
Action: Mouse scrolled (424, 408) with delta (0, -1)
Screenshot: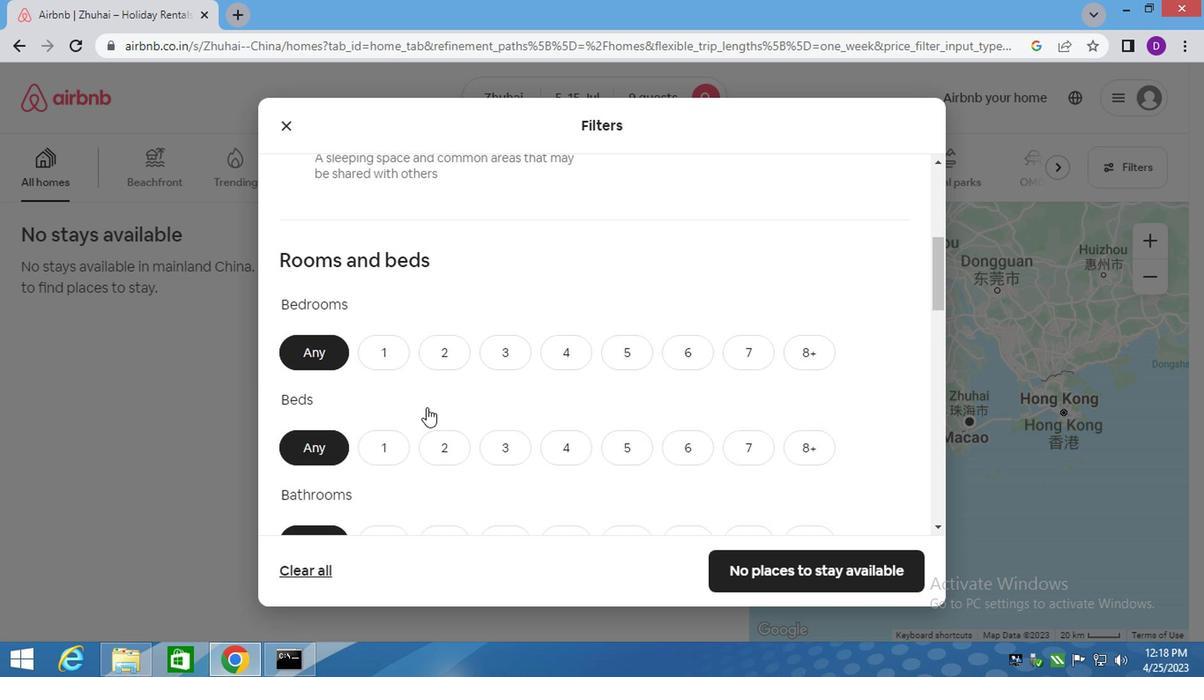 
Action: Mouse scrolled (424, 408) with delta (0, -1)
Screenshot: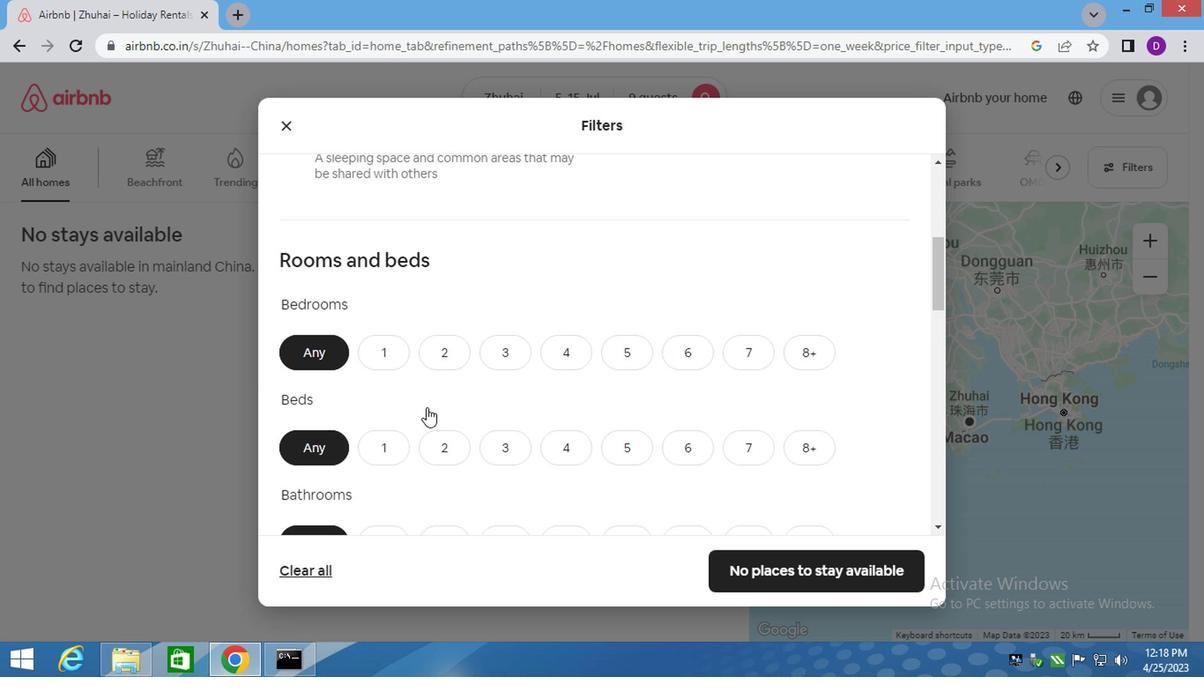 
Action: Mouse moved to (622, 183)
Screenshot: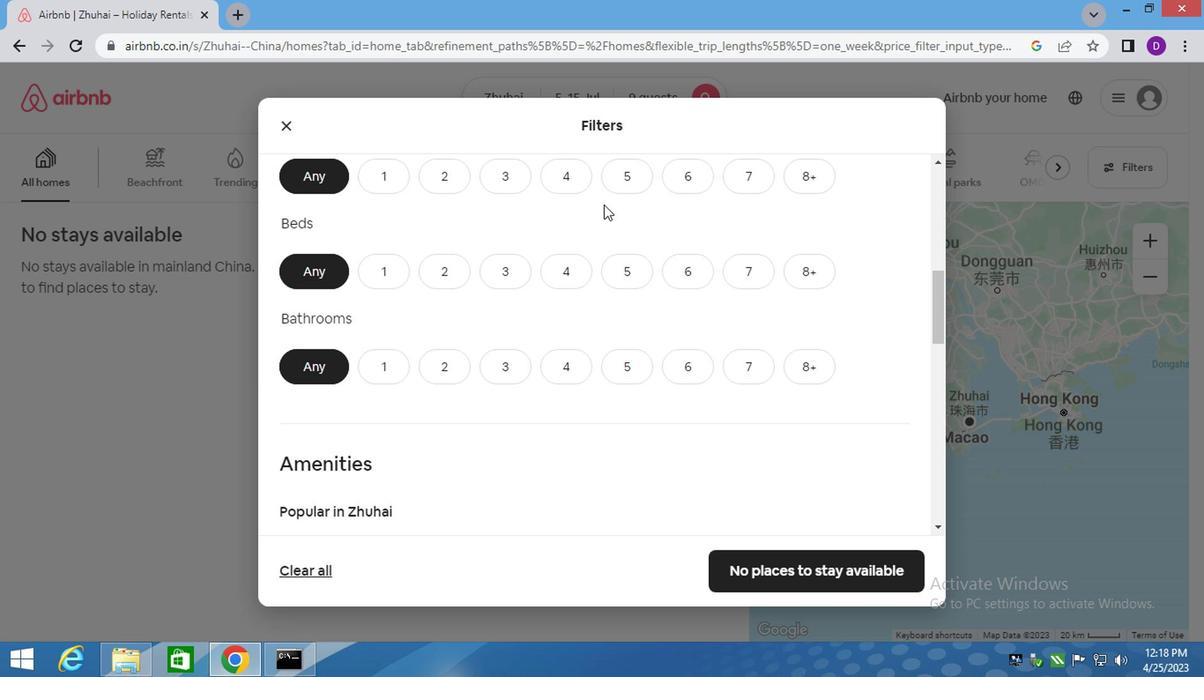 
Action: Mouse pressed left at (622, 183)
Screenshot: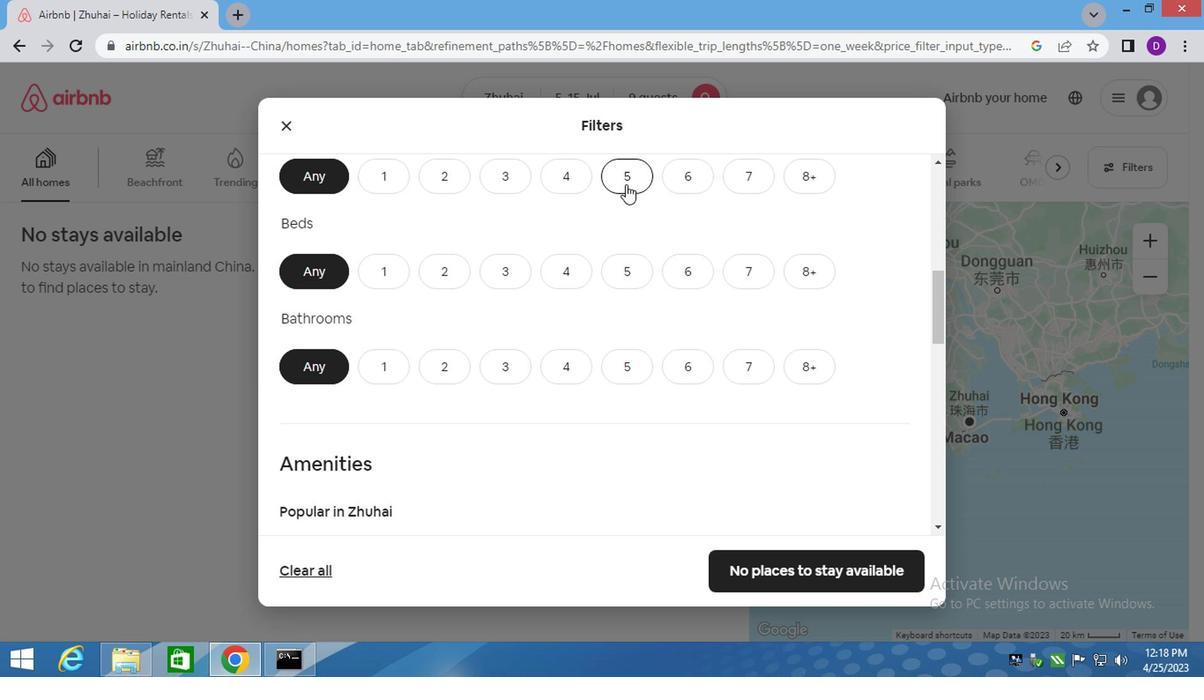 
Action: Mouse moved to (625, 260)
Screenshot: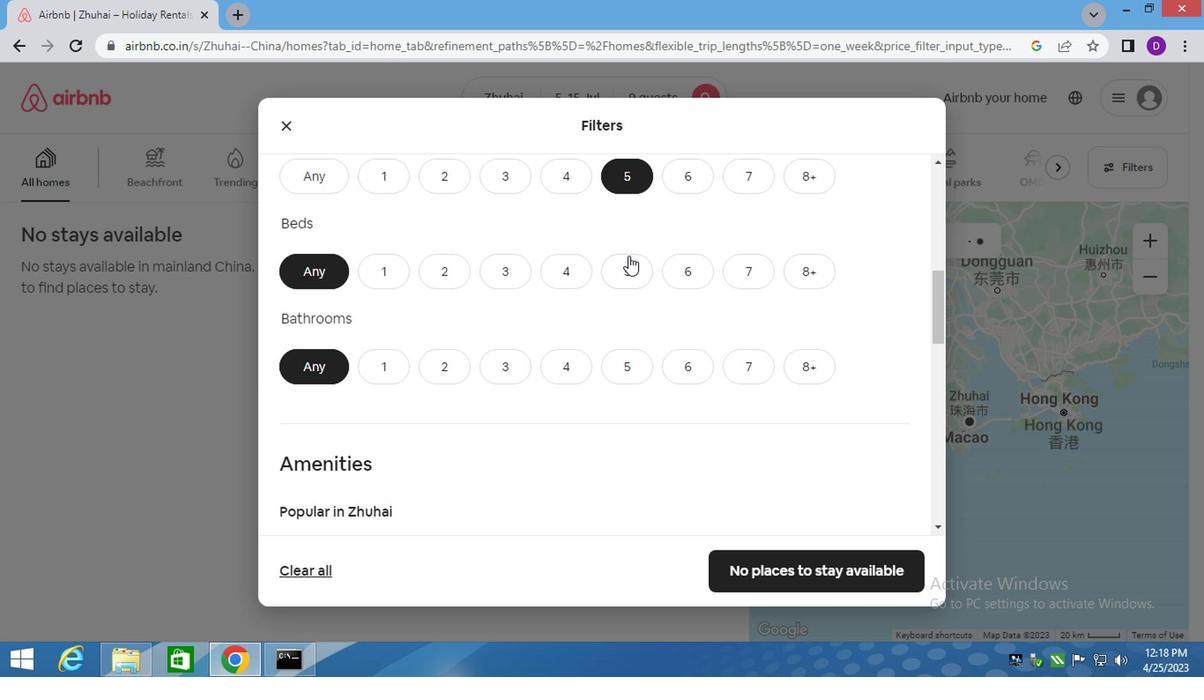
Action: Mouse pressed left at (625, 260)
Screenshot: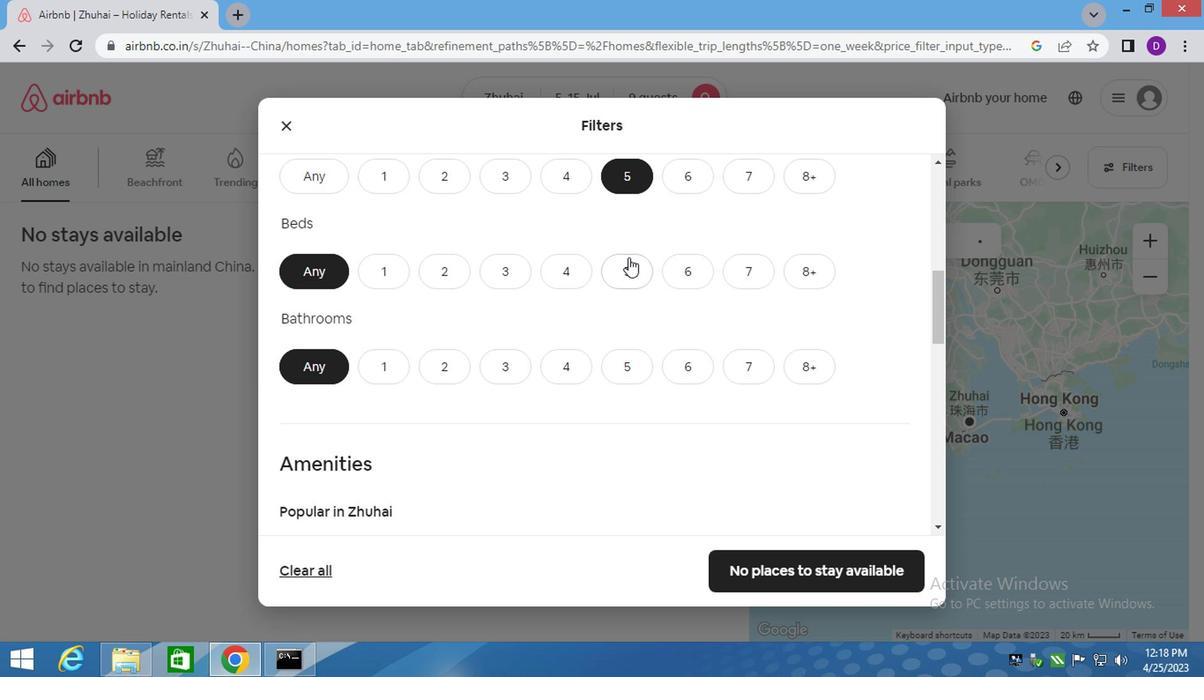 
Action: Mouse moved to (619, 374)
Screenshot: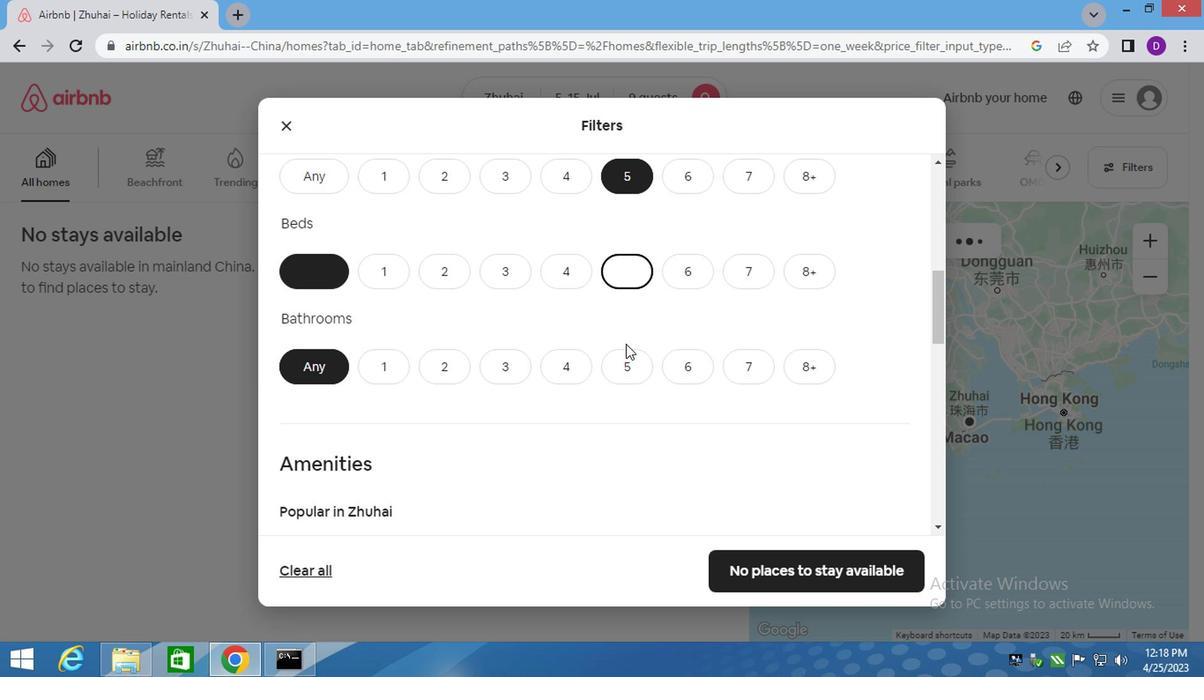 
Action: Mouse pressed left at (619, 374)
Screenshot: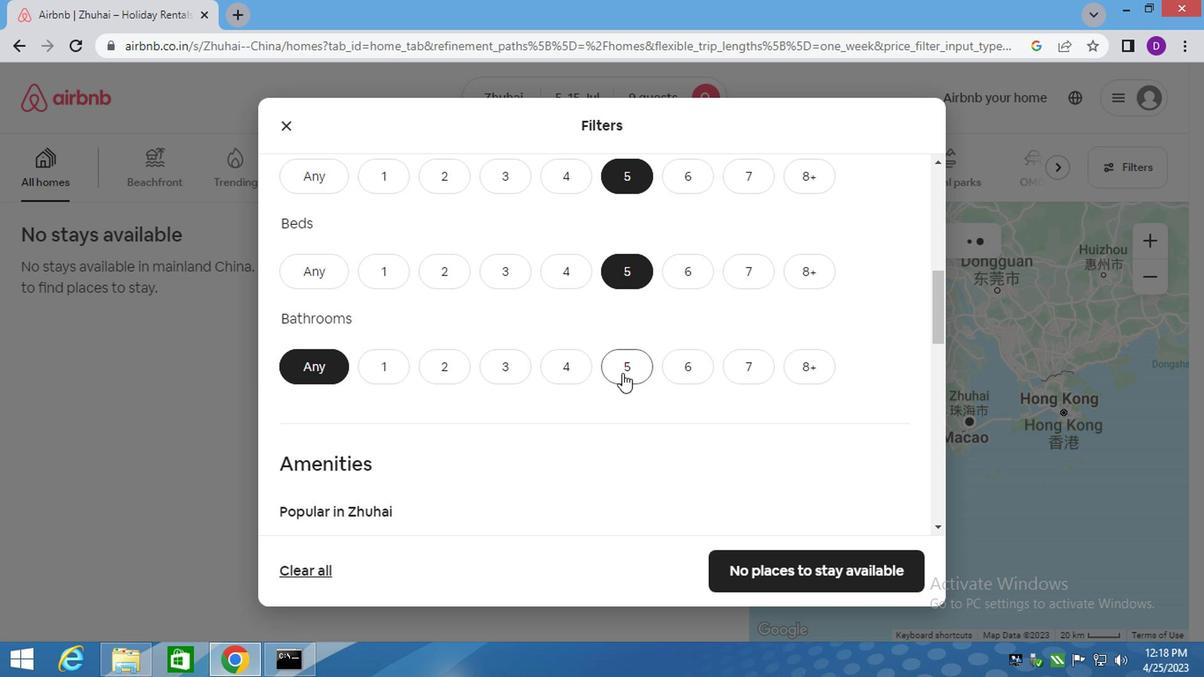 
Action: Mouse moved to (510, 325)
Screenshot: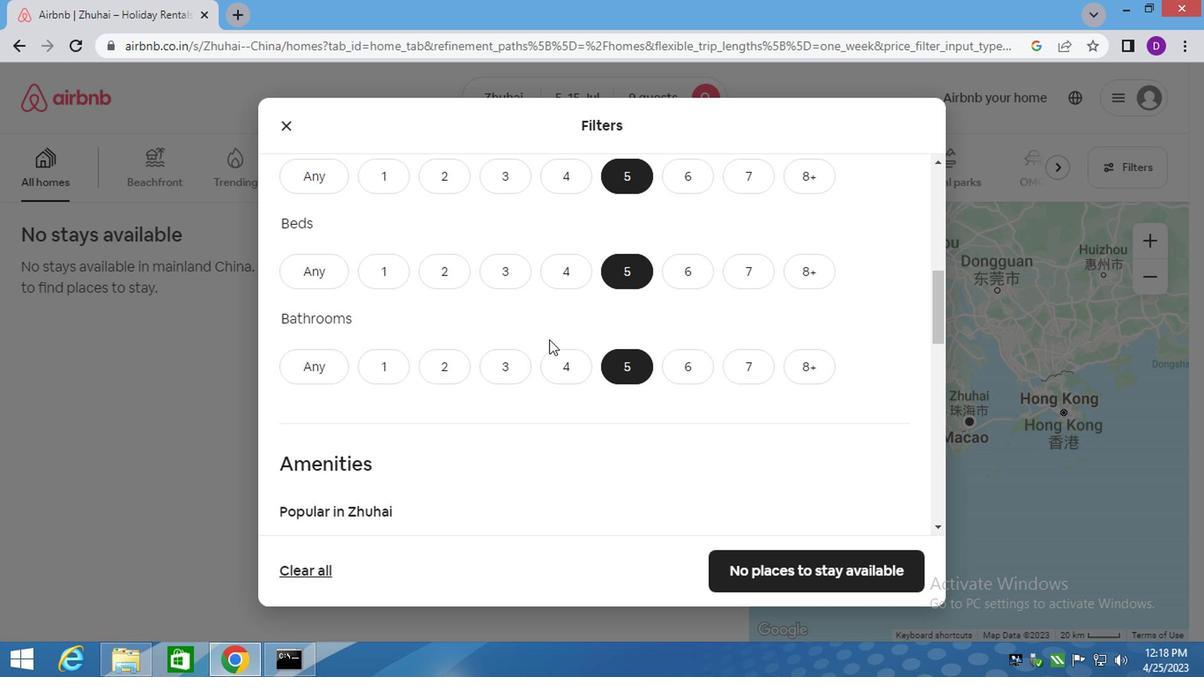 
Action: Mouse scrolled (510, 324) with delta (0, -1)
Screenshot: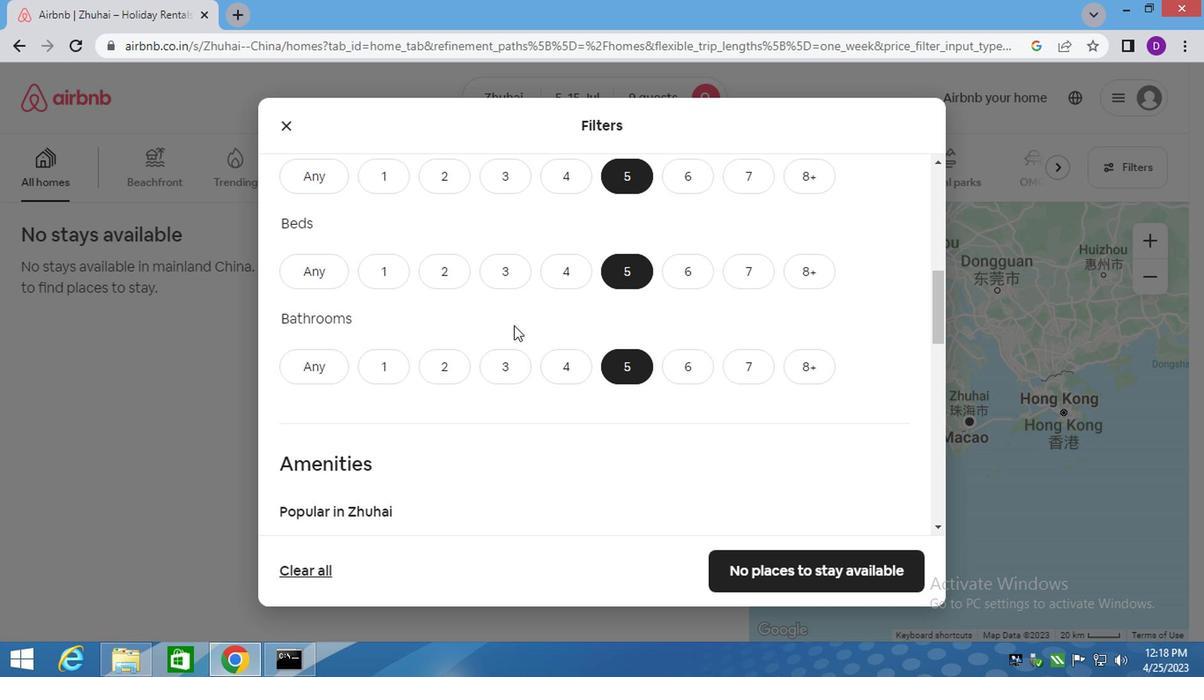 
Action: Mouse scrolled (510, 324) with delta (0, -1)
Screenshot: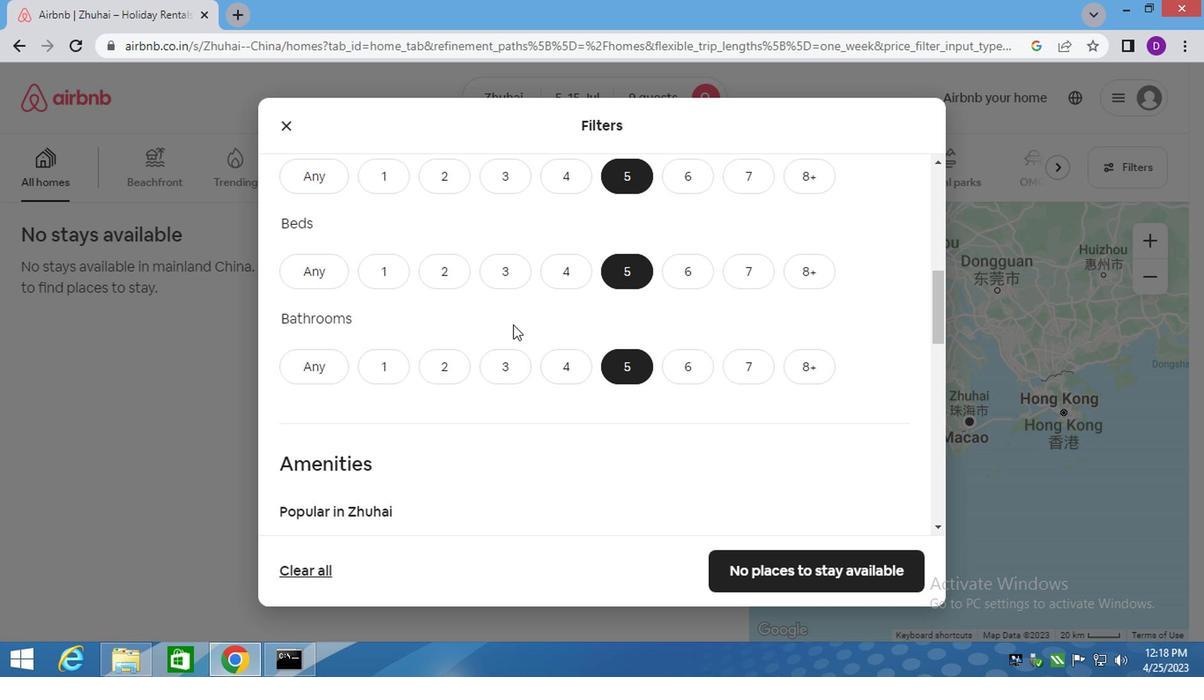 
Action: Mouse moved to (507, 327)
Screenshot: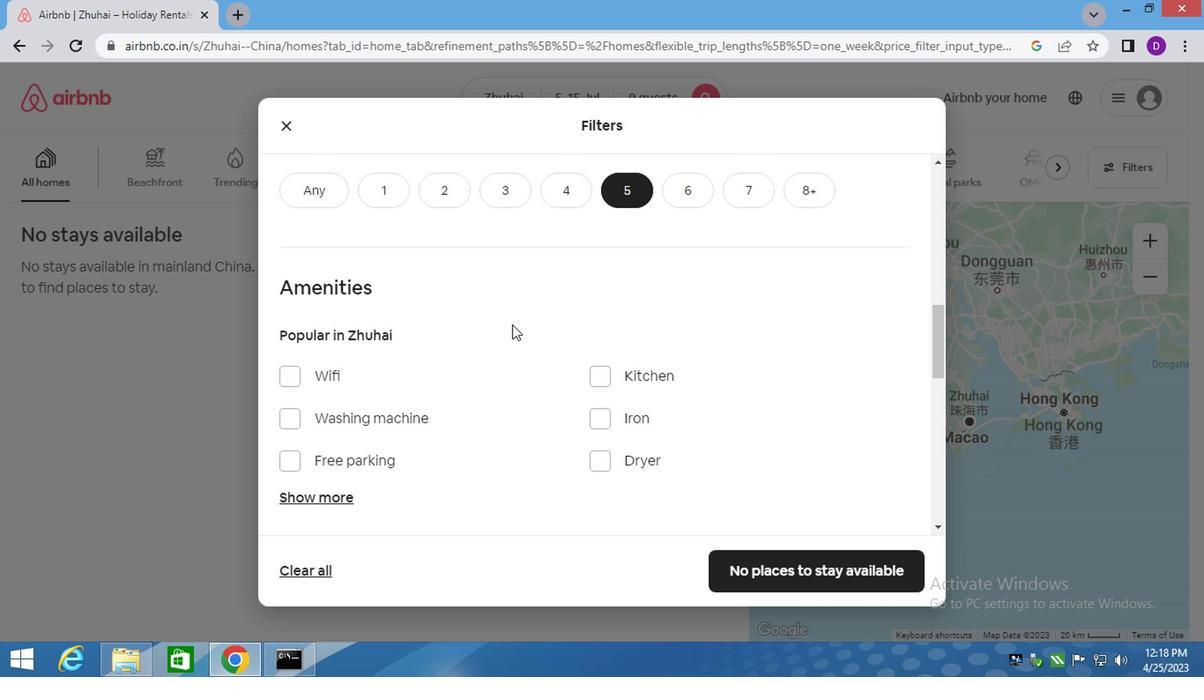 
Action: Mouse scrolled (507, 326) with delta (0, -1)
Screenshot: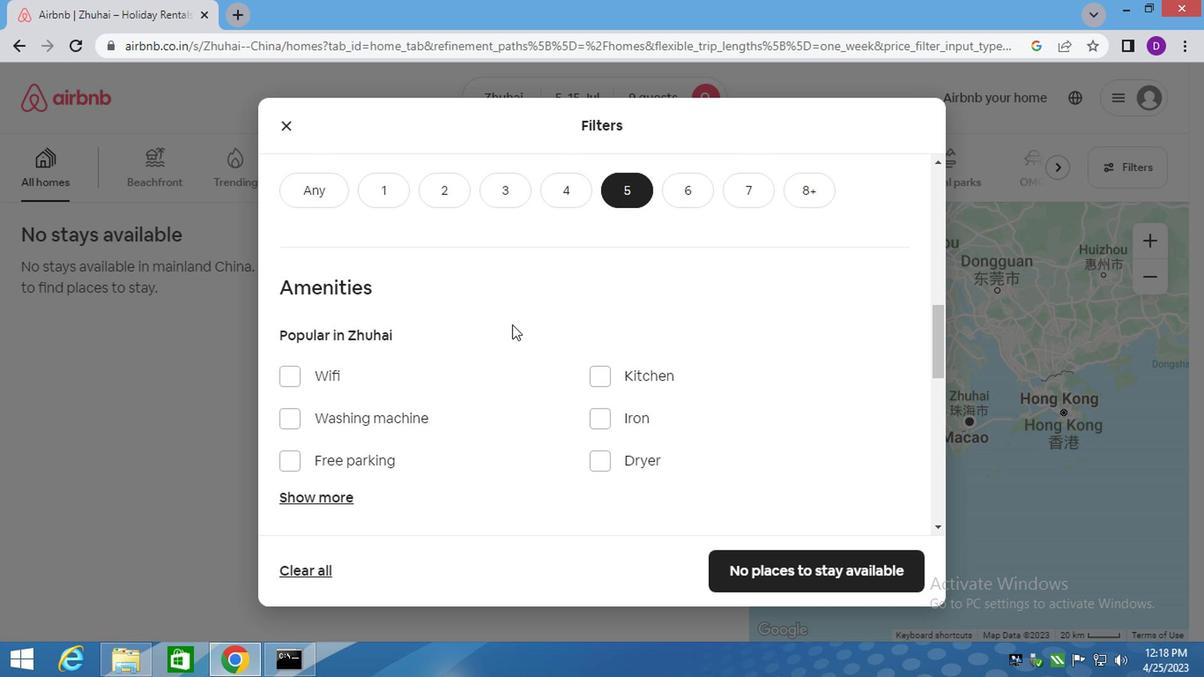 
Action: Mouse moved to (467, 339)
Screenshot: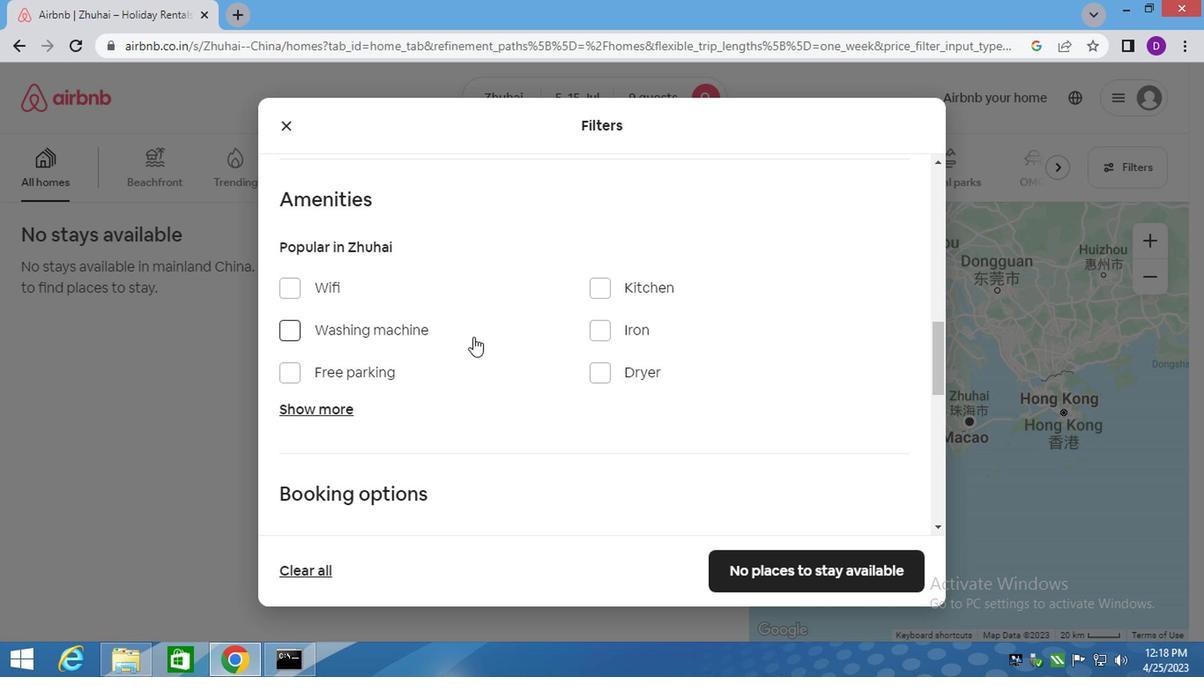 
Action: Mouse scrolled (467, 340) with delta (0, 1)
Screenshot: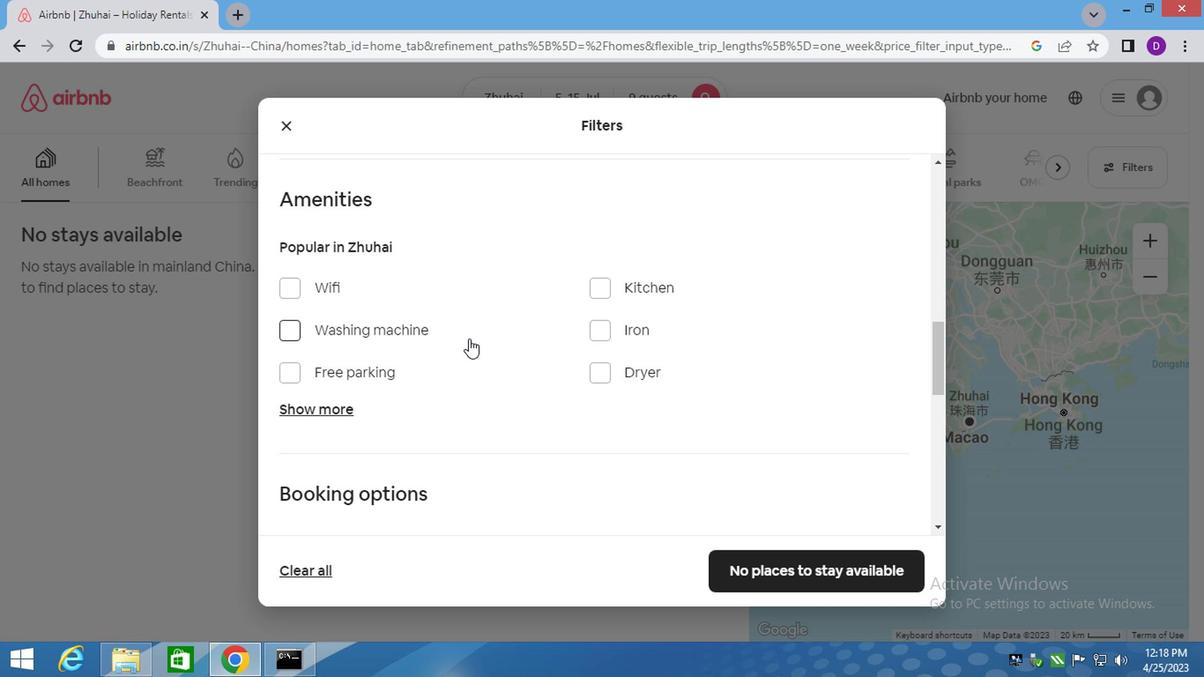 
Action: Mouse scrolled (467, 340) with delta (0, 1)
Screenshot: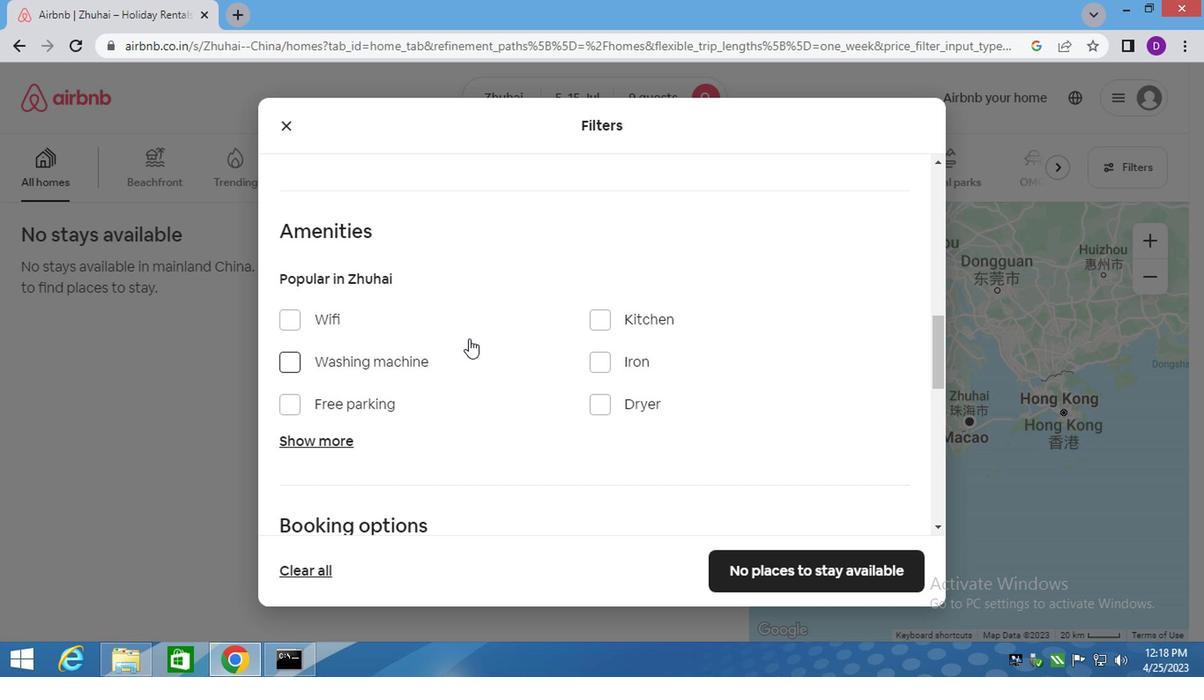 
Action: Mouse scrolled (467, 338) with delta (0, 0)
Screenshot: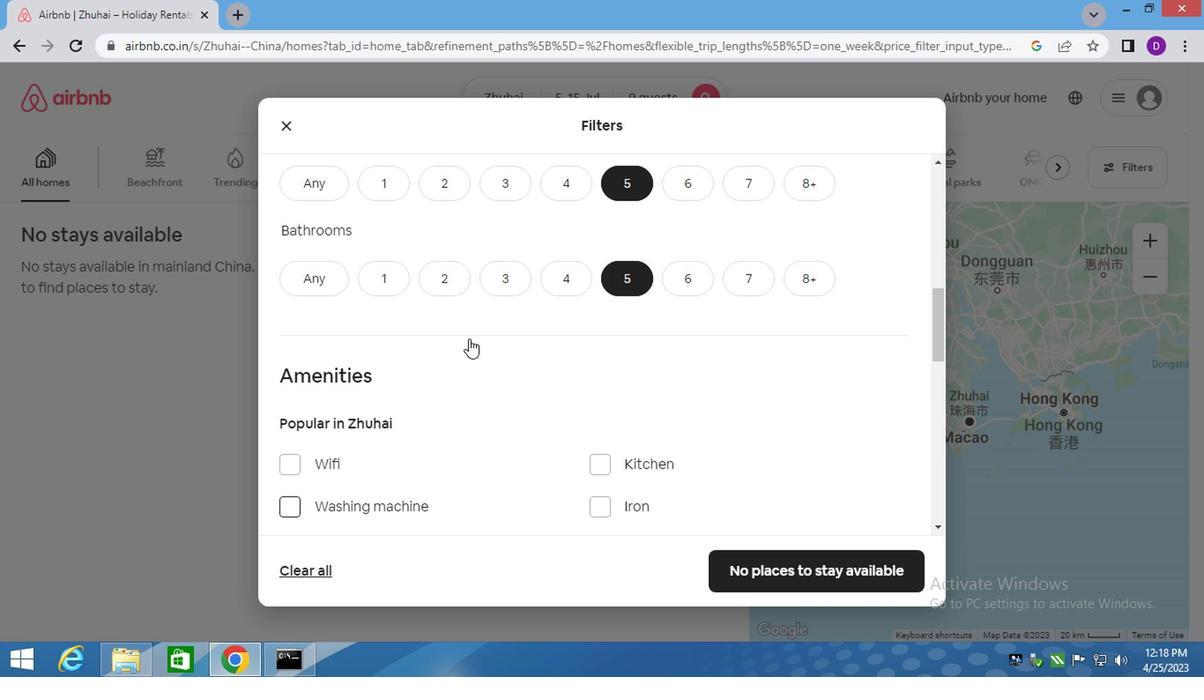 
Action: Mouse moved to (467, 340)
Screenshot: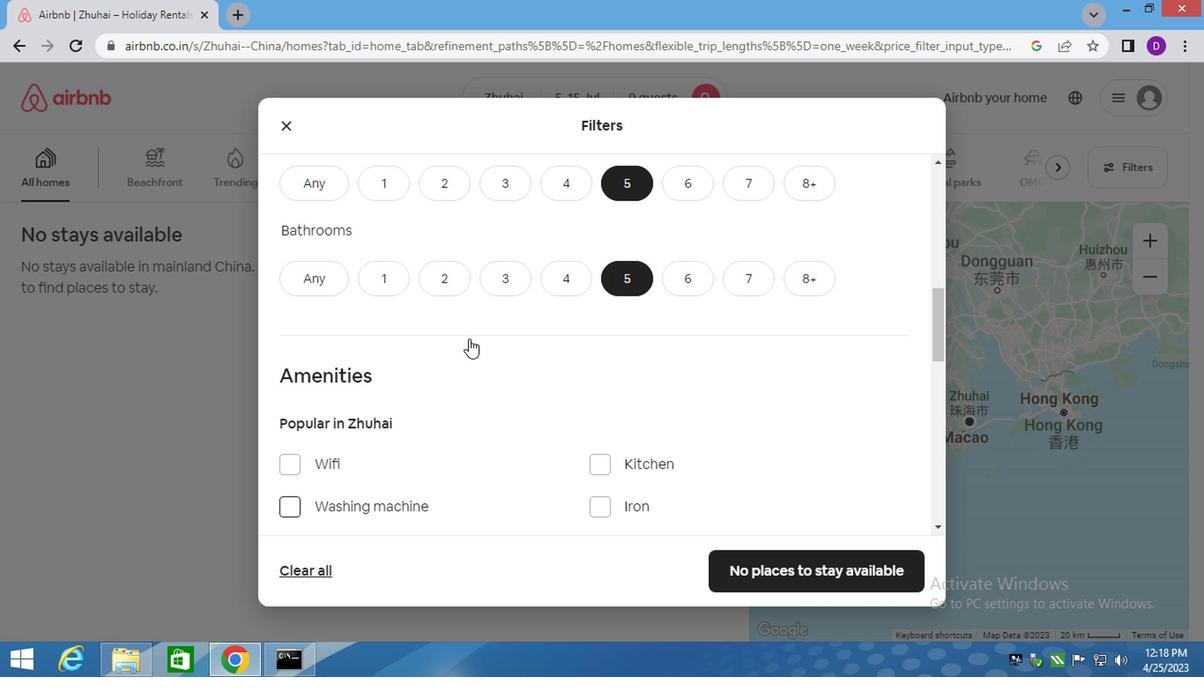 
Action: Mouse scrolled (467, 339) with delta (0, -1)
Screenshot: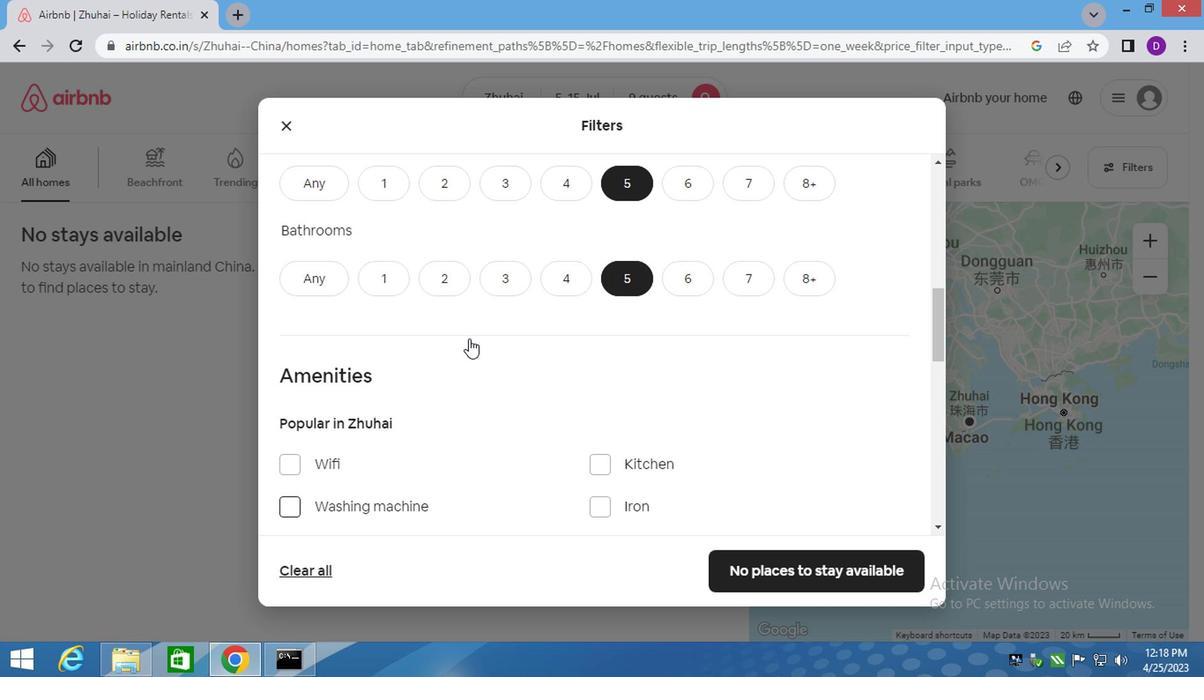 
Action: Mouse moved to (289, 334)
Screenshot: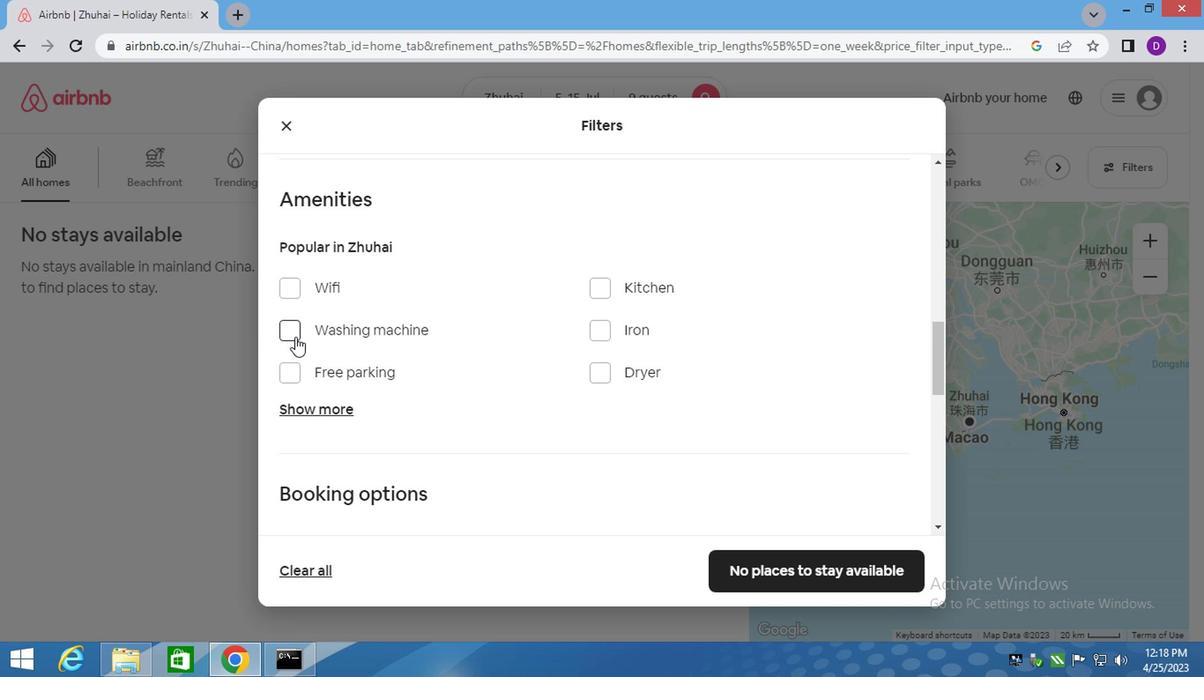 
Action: Mouse pressed left at (289, 334)
Screenshot: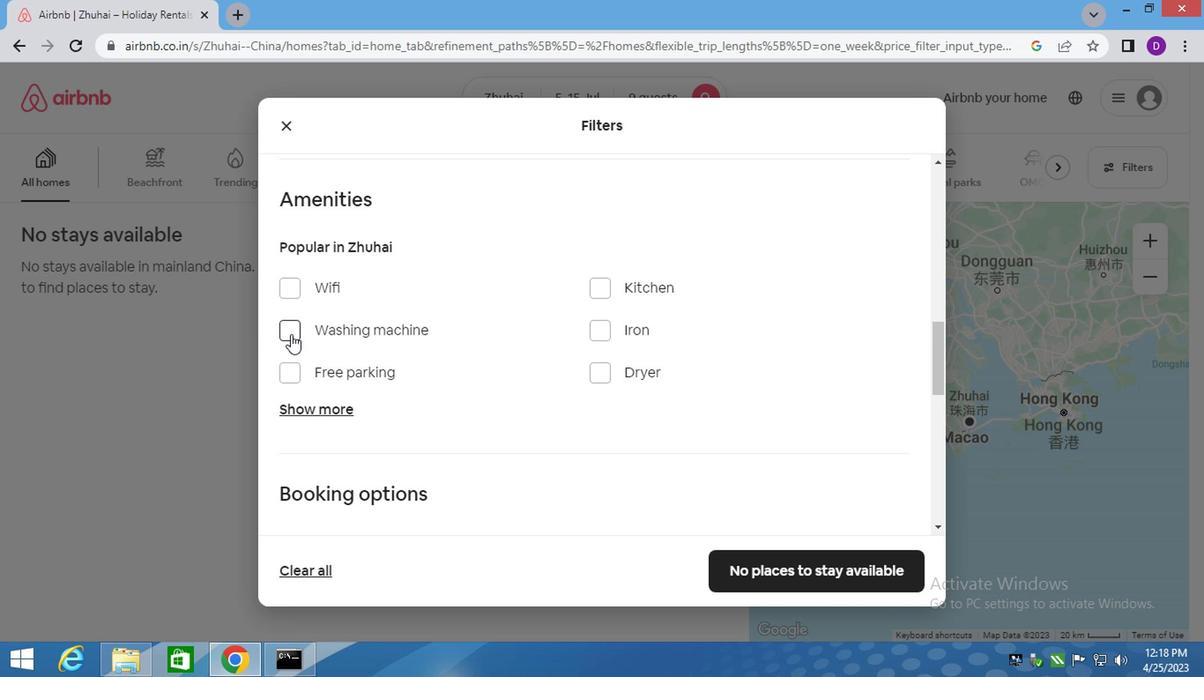 
Action: Mouse moved to (432, 344)
Screenshot: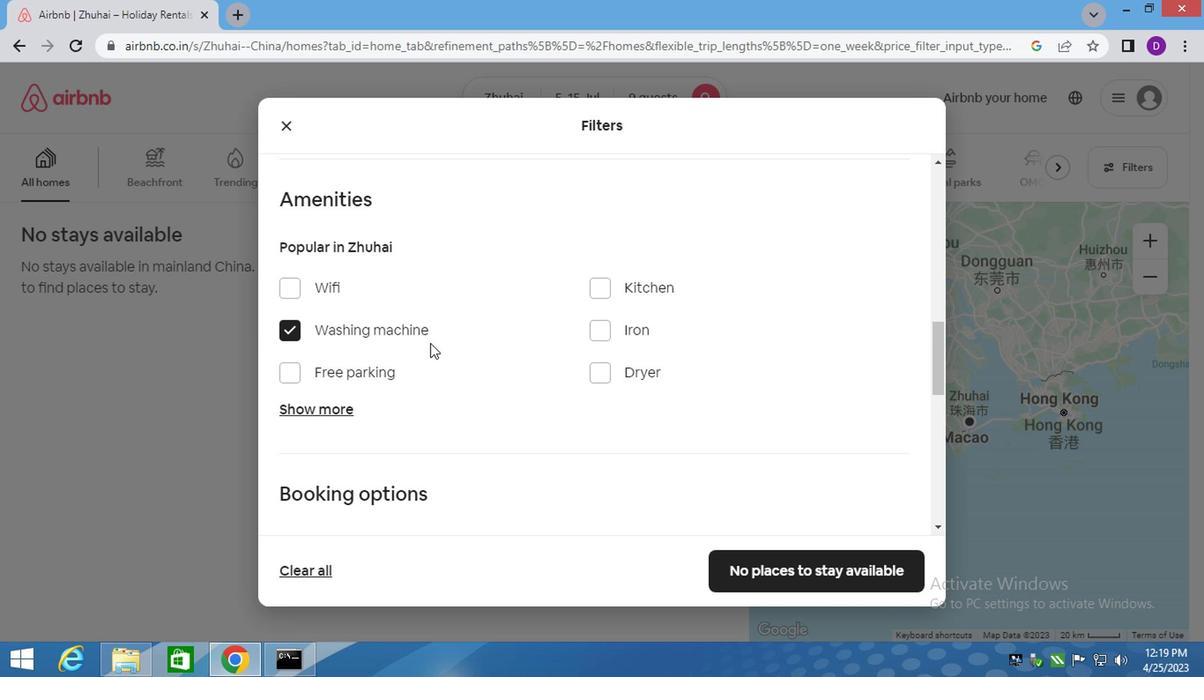 
Action: Mouse scrolled (432, 344) with delta (0, 0)
Screenshot: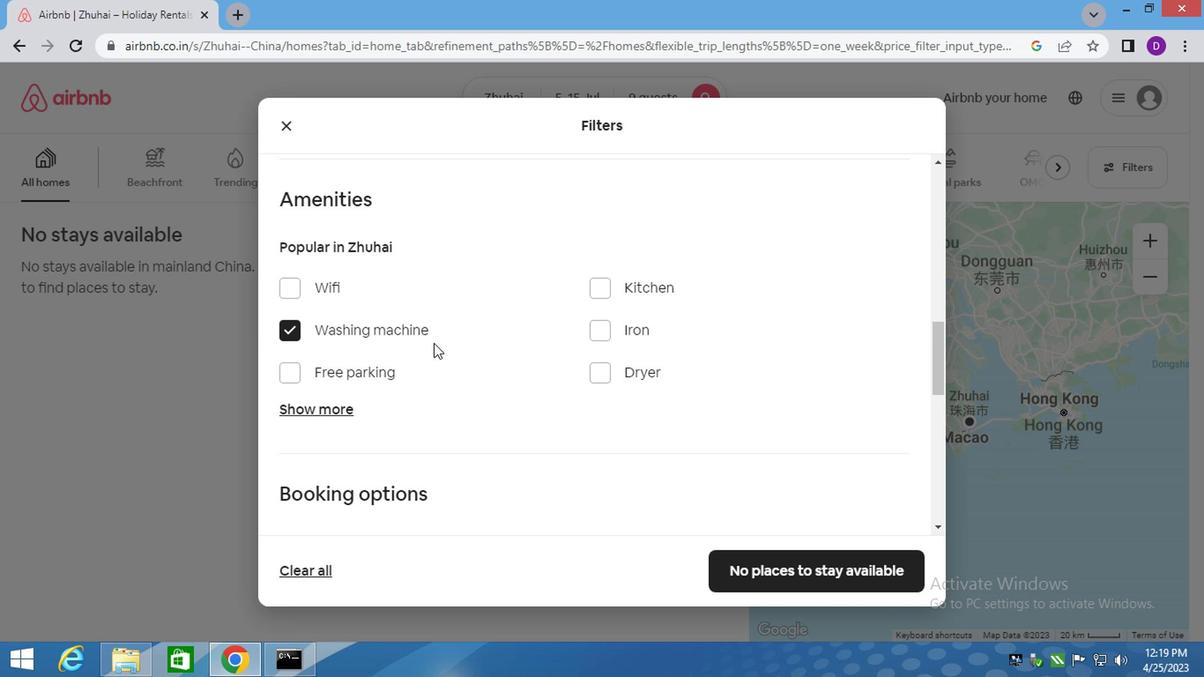 
Action: Mouse moved to (432, 345)
Screenshot: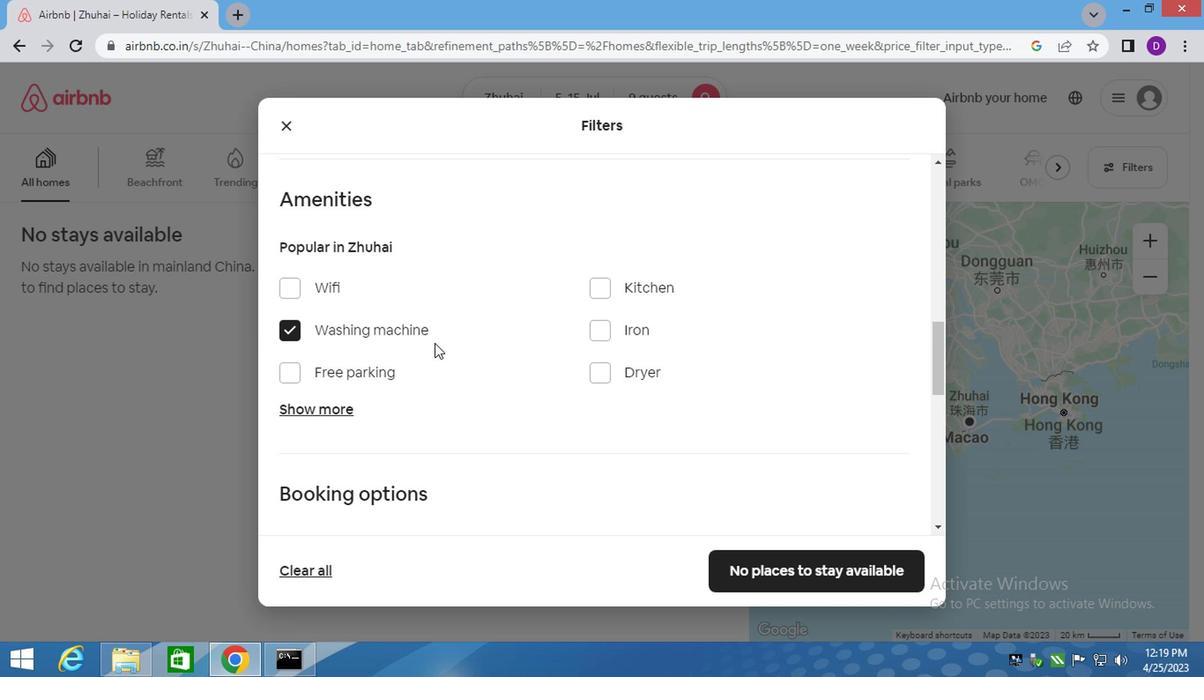 
Action: Mouse scrolled (432, 344) with delta (0, 0)
Screenshot: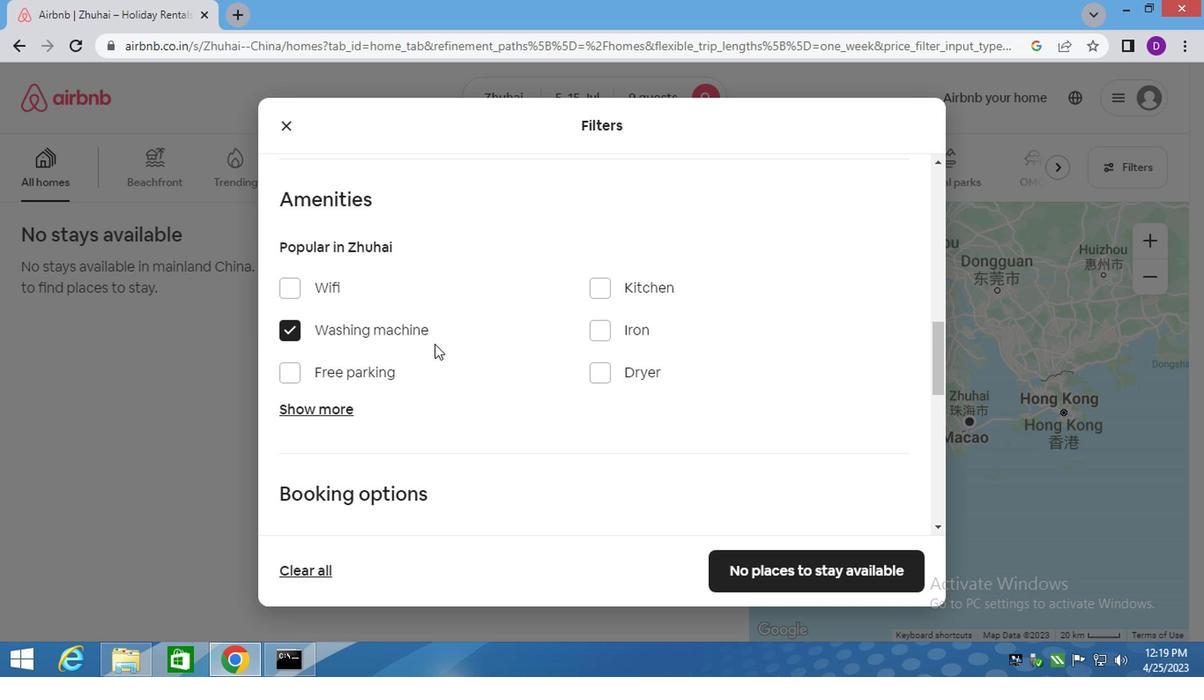 
Action: Mouse moved to (432, 349)
Screenshot: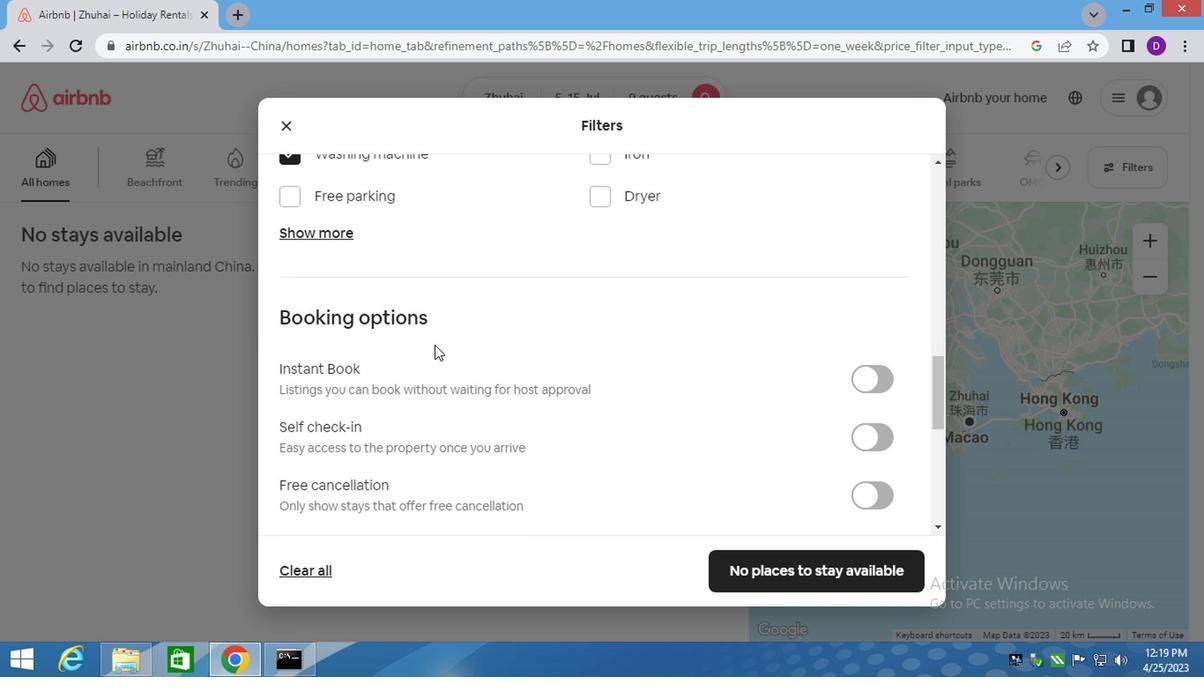 
Action: Mouse scrolled (432, 348) with delta (0, 0)
Screenshot: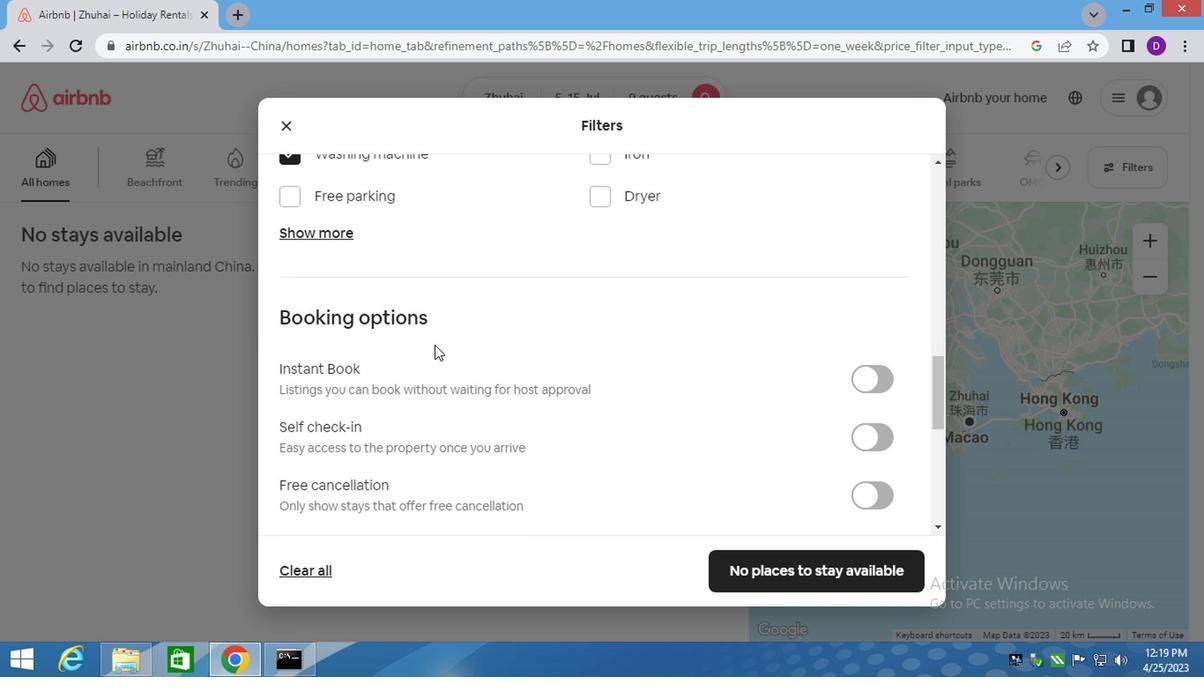 
Action: Mouse moved to (862, 353)
Screenshot: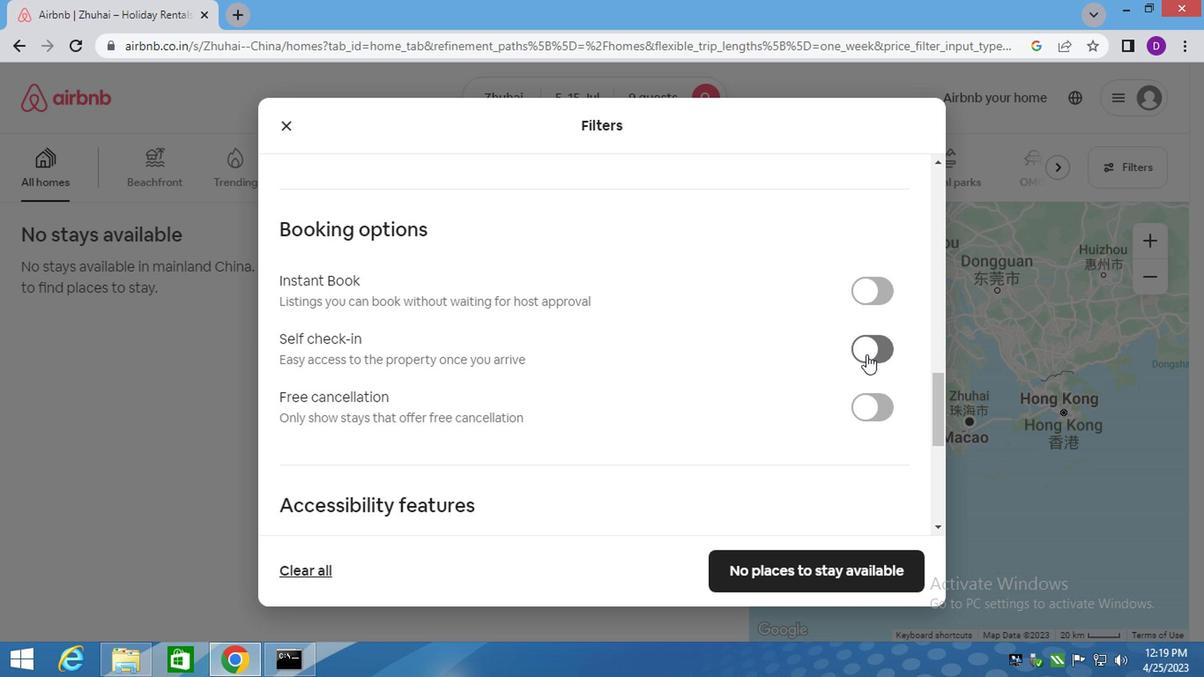 
Action: Mouse pressed left at (862, 353)
Screenshot: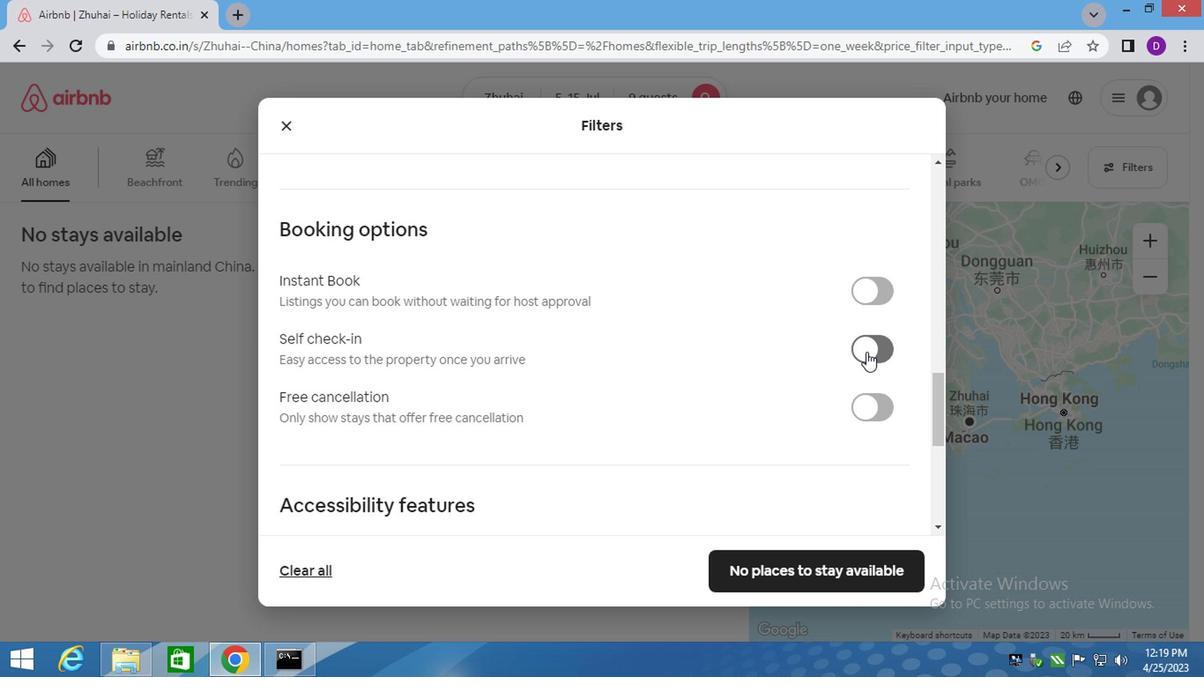 
Action: Mouse moved to (553, 397)
Screenshot: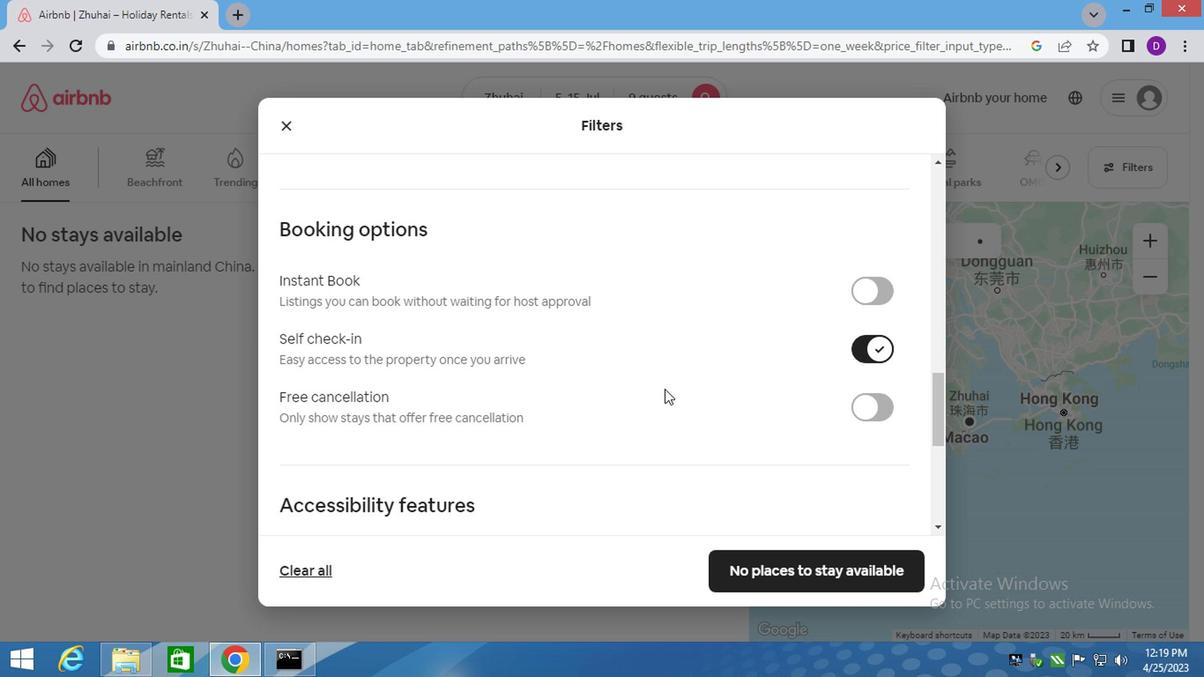 
Action: Mouse scrolled (553, 395) with delta (0, -1)
Screenshot: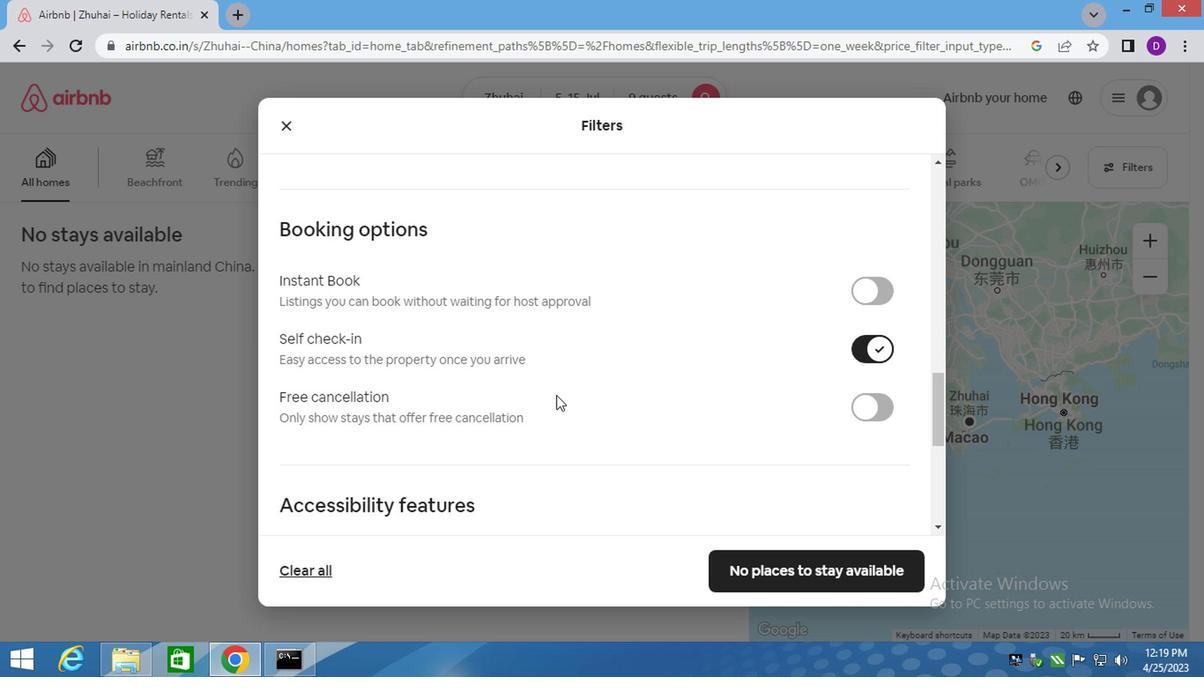 
Action: Mouse scrolled (553, 395) with delta (0, -1)
Screenshot: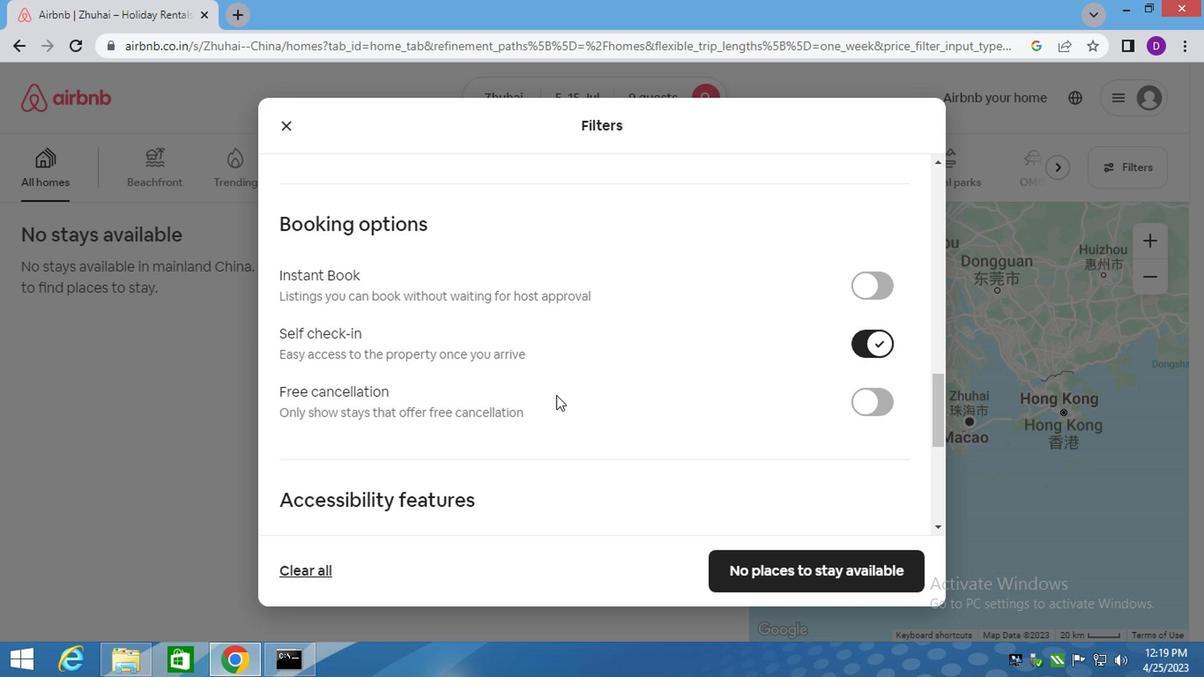 
Action: Mouse moved to (550, 399)
Screenshot: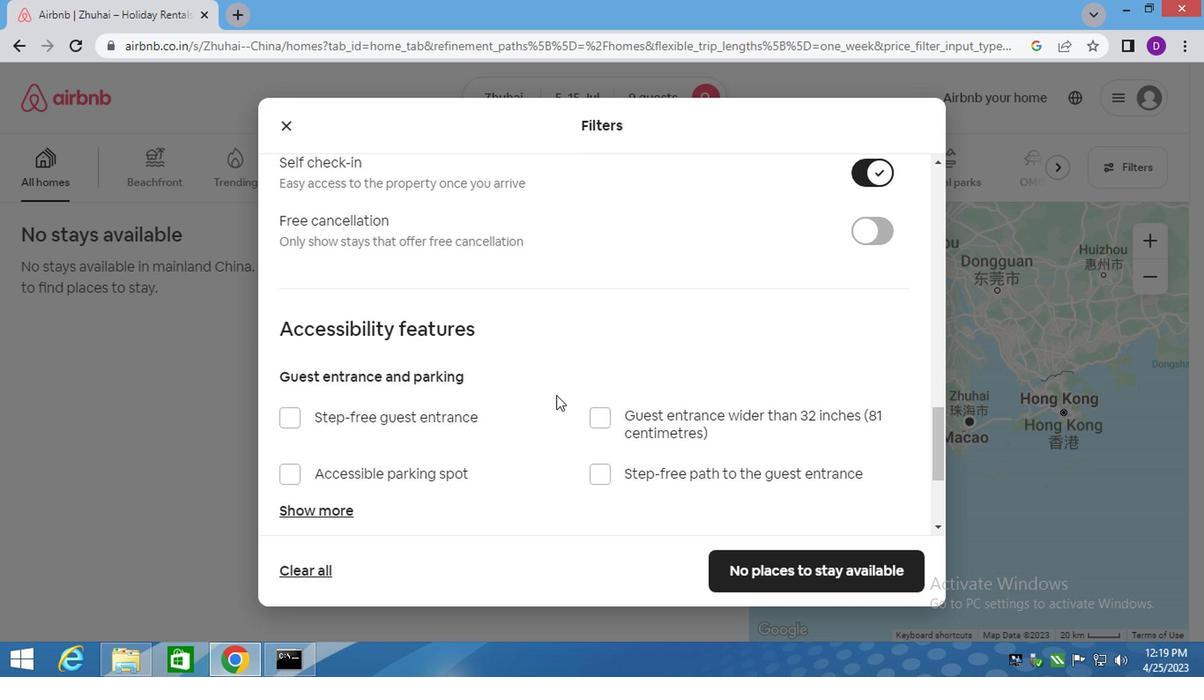 
Action: Mouse scrolled (550, 398) with delta (0, -1)
Screenshot: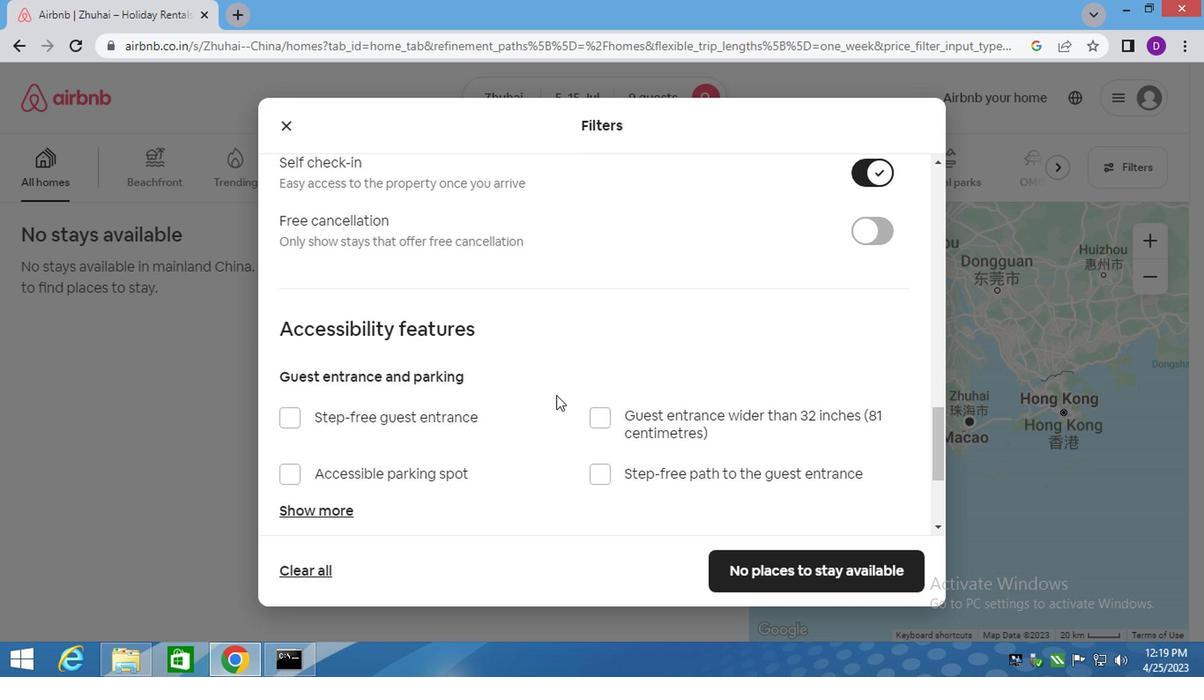 
Action: Mouse moved to (546, 401)
Screenshot: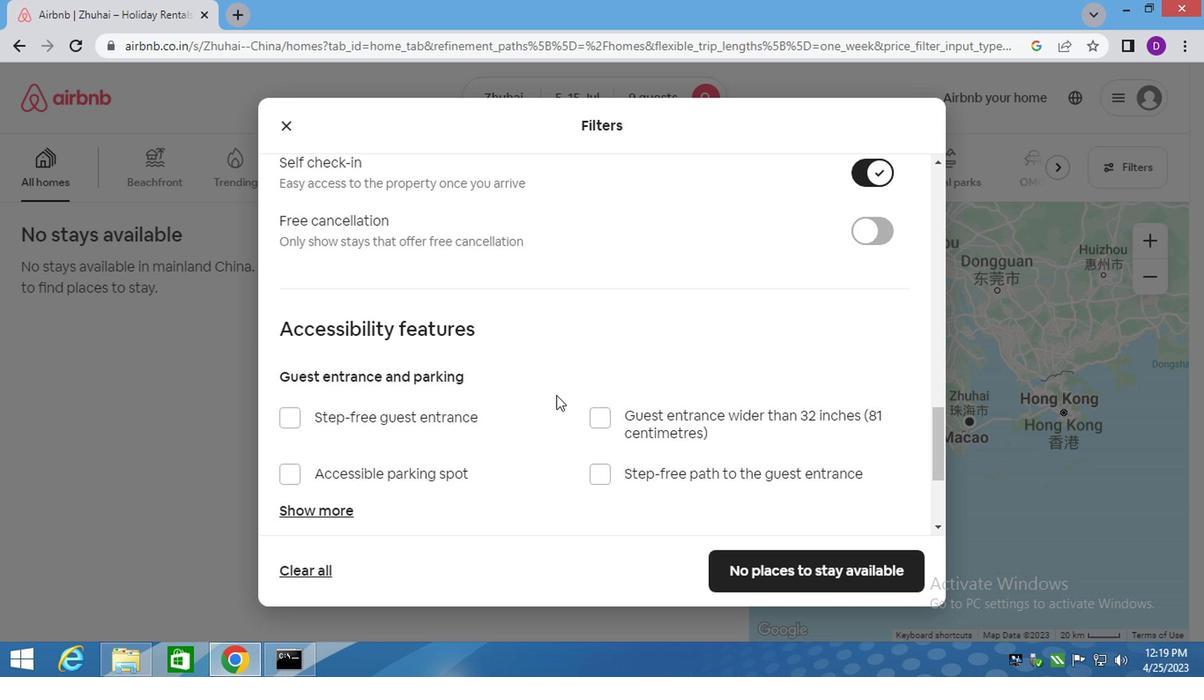 
Action: Mouse scrolled (546, 400) with delta (0, -1)
Screenshot: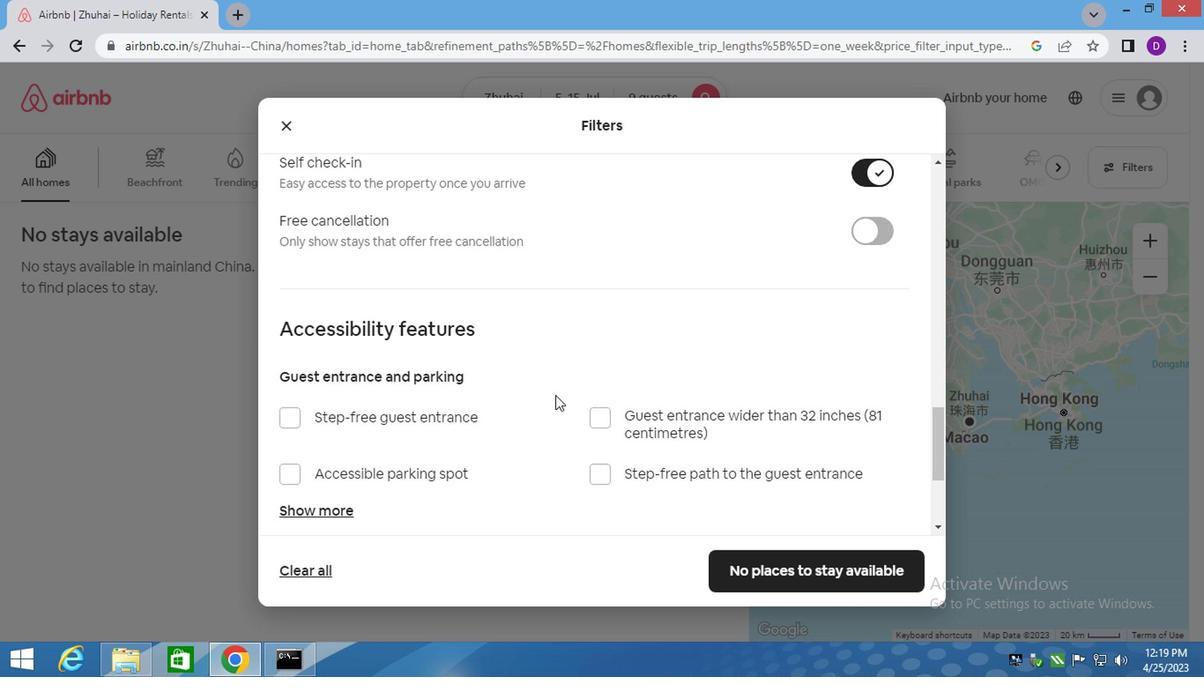 
Action: Mouse moved to (527, 403)
Screenshot: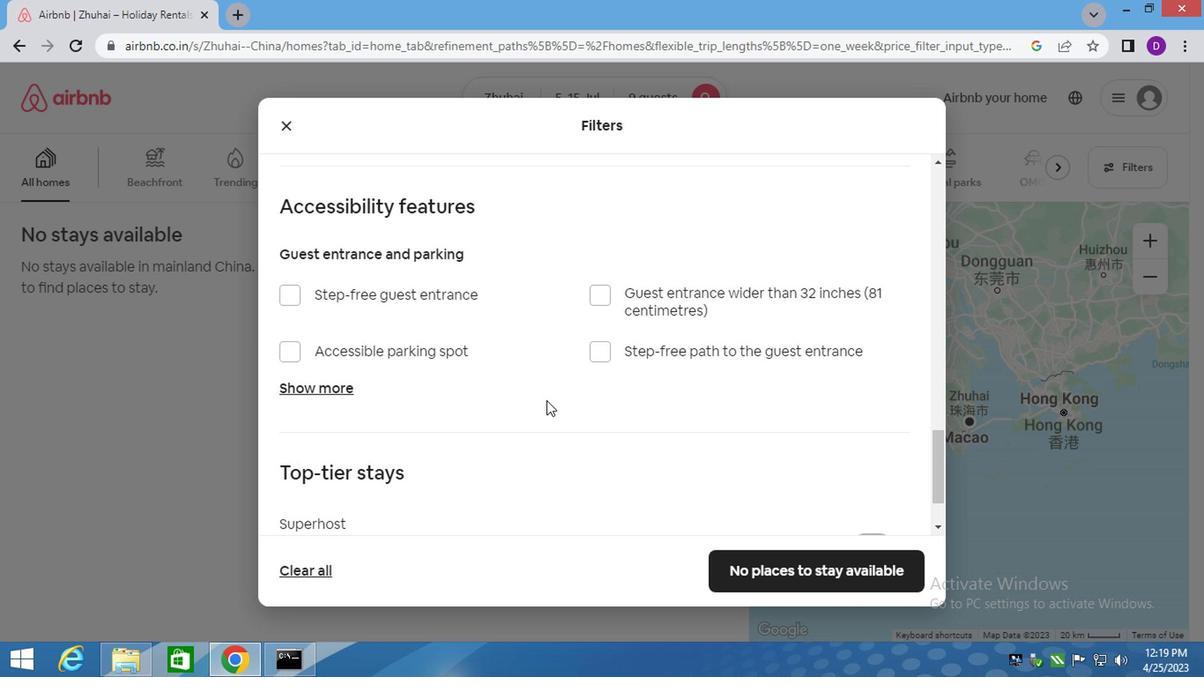 
Action: Mouse scrolled (527, 403) with delta (0, 0)
Screenshot: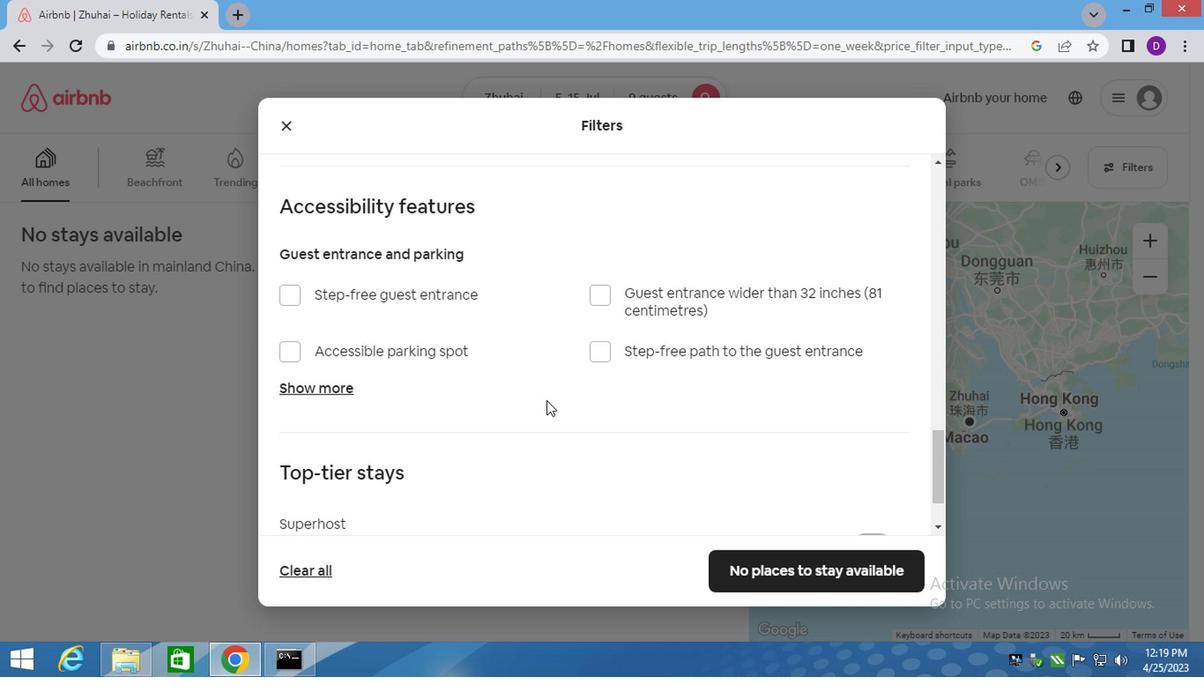 
Action: Mouse scrolled (527, 403) with delta (0, 0)
Screenshot: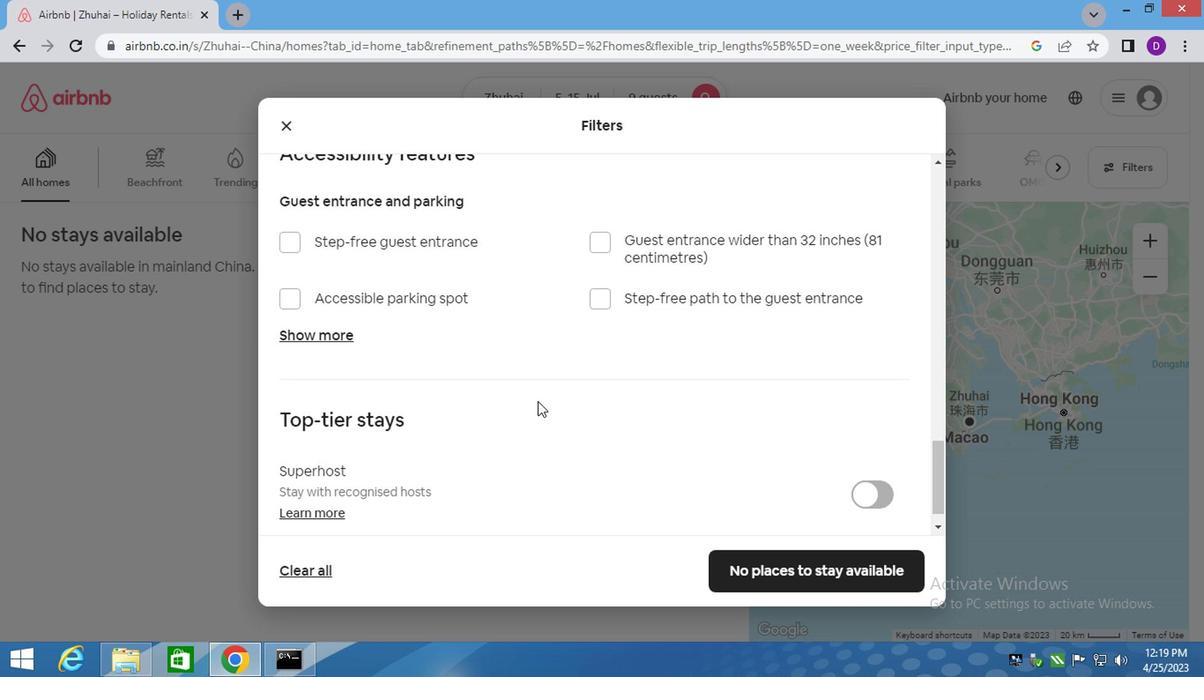 
Action: Mouse scrolled (527, 403) with delta (0, 0)
Screenshot: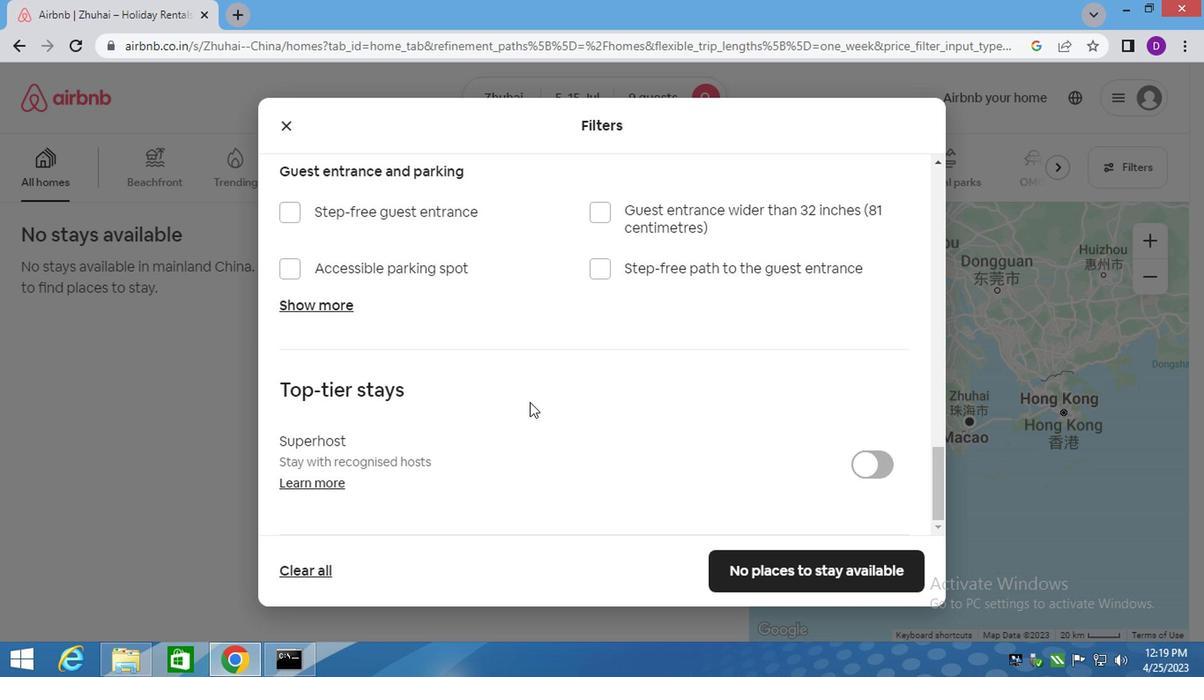 
Action: Mouse scrolled (527, 403) with delta (0, 0)
Screenshot: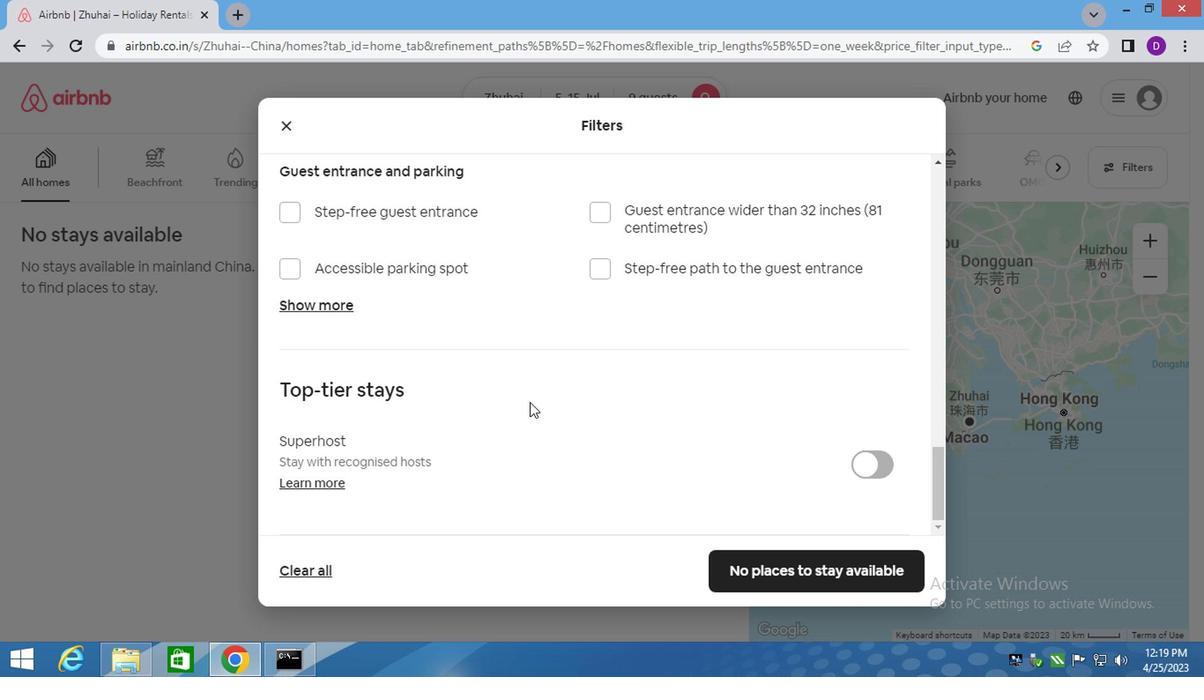 
Action: Mouse scrolled (527, 403) with delta (0, 0)
Screenshot: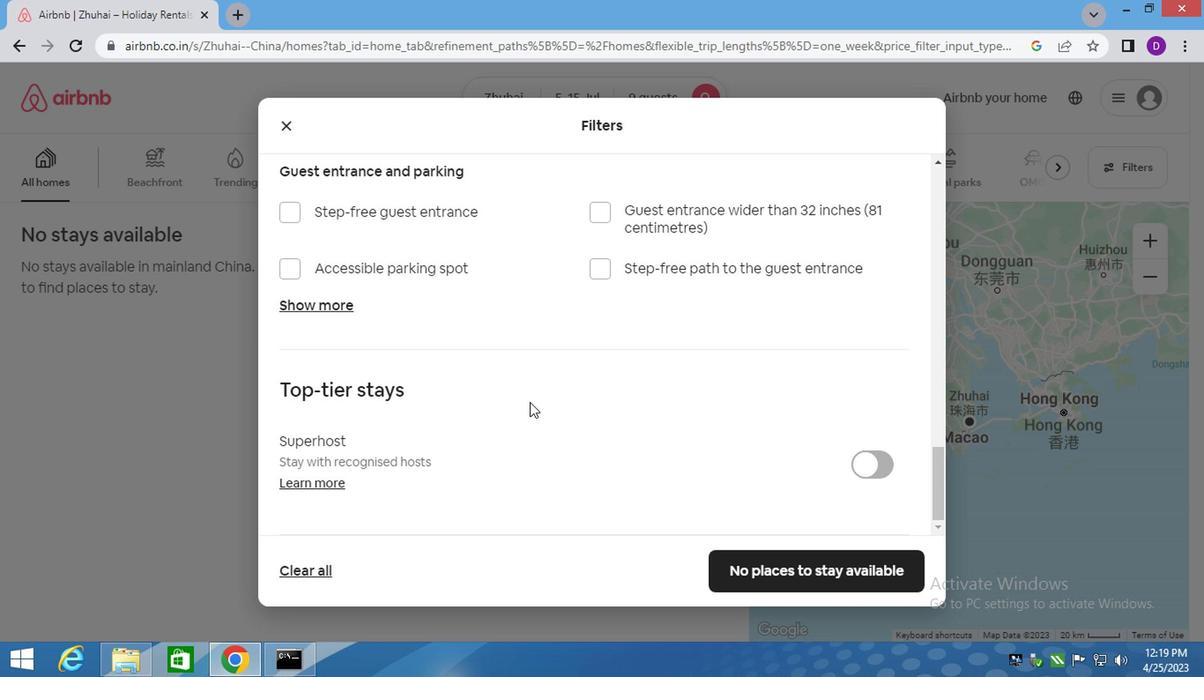 
Action: Mouse moved to (464, 446)
Screenshot: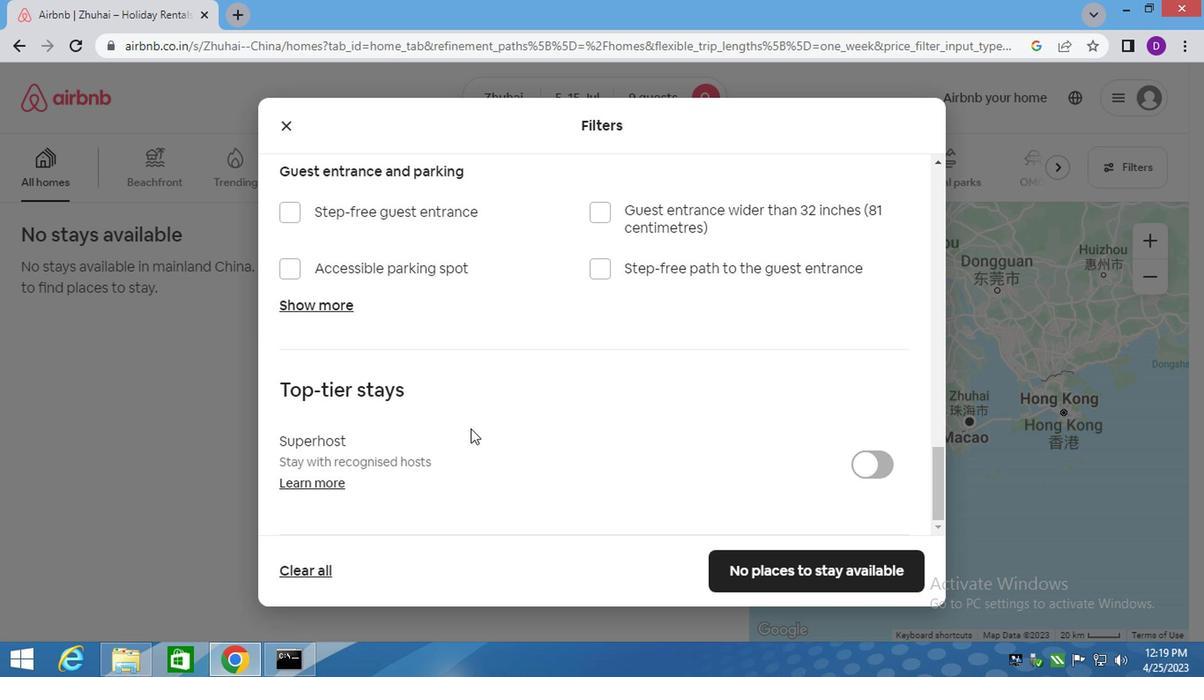 
Action: Mouse scrolled (464, 447) with delta (0, 1)
Screenshot: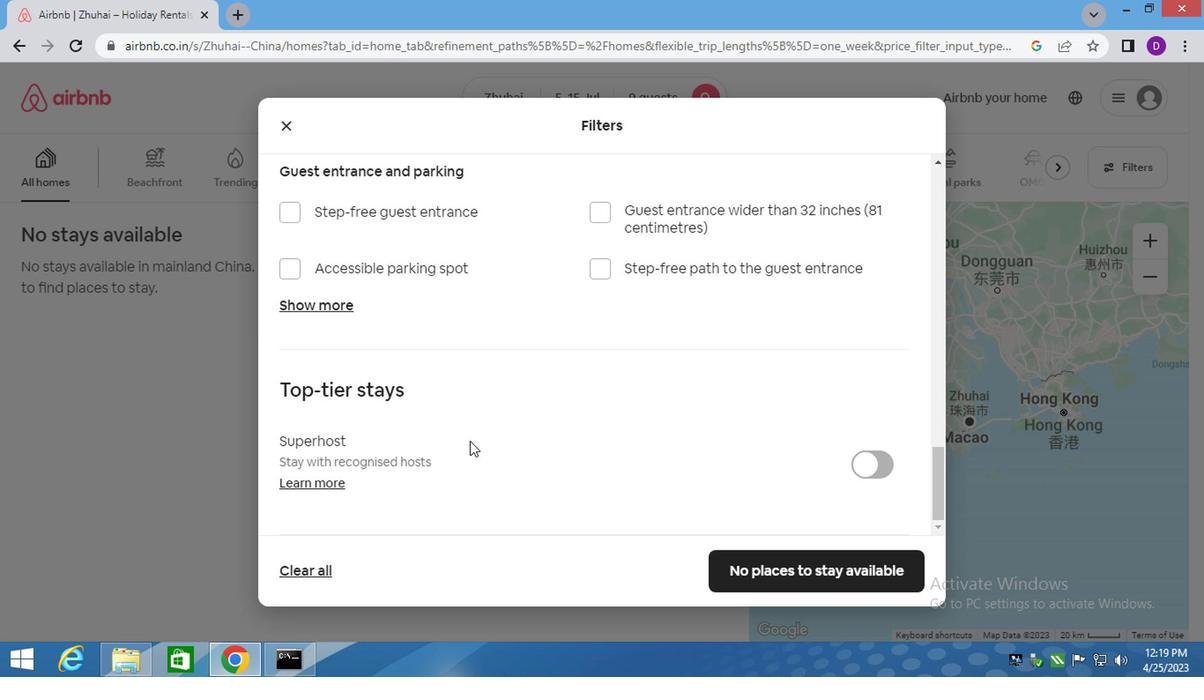 
Action: Mouse moved to (464, 447)
Screenshot: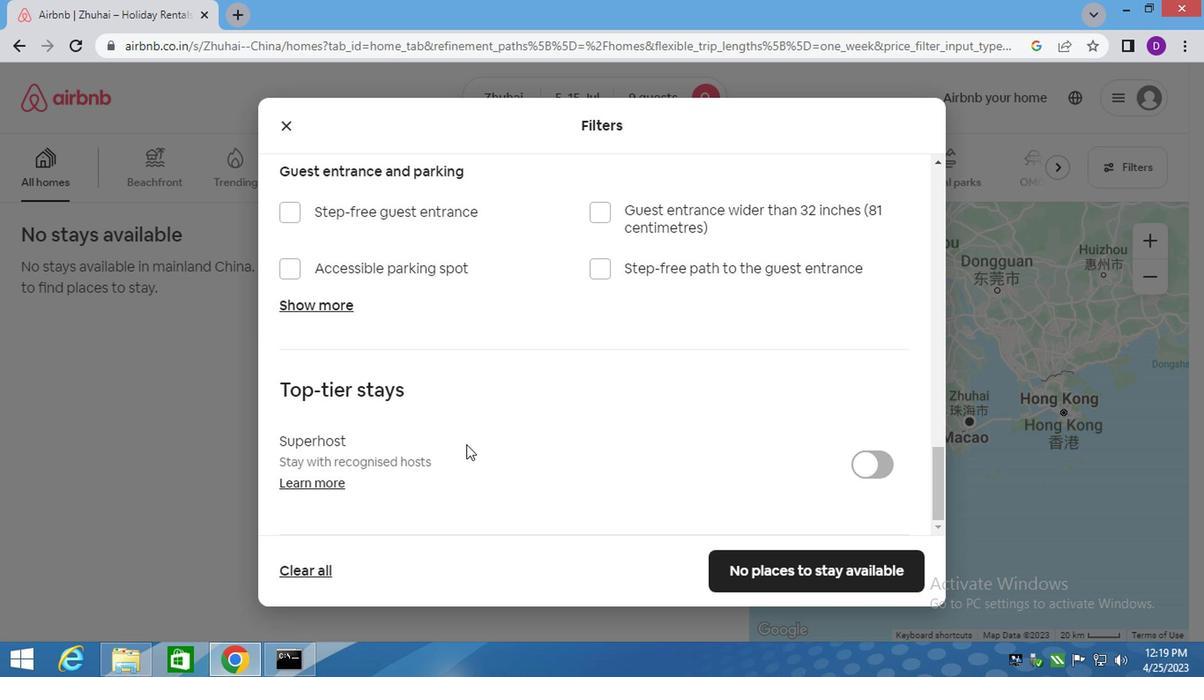
Action: Mouse scrolled (464, 448) with delta (0, 0)
Screenshot: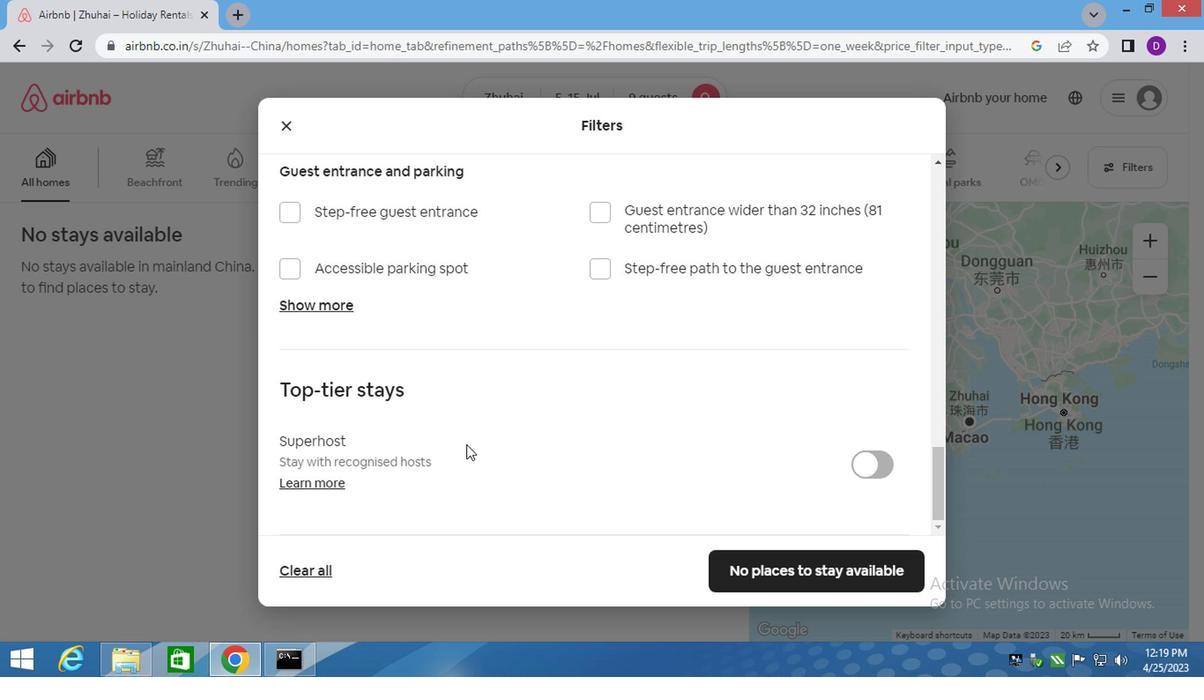 
Action: Mouse scrolled (464, 446) with delta (0, -1)
Screenshot: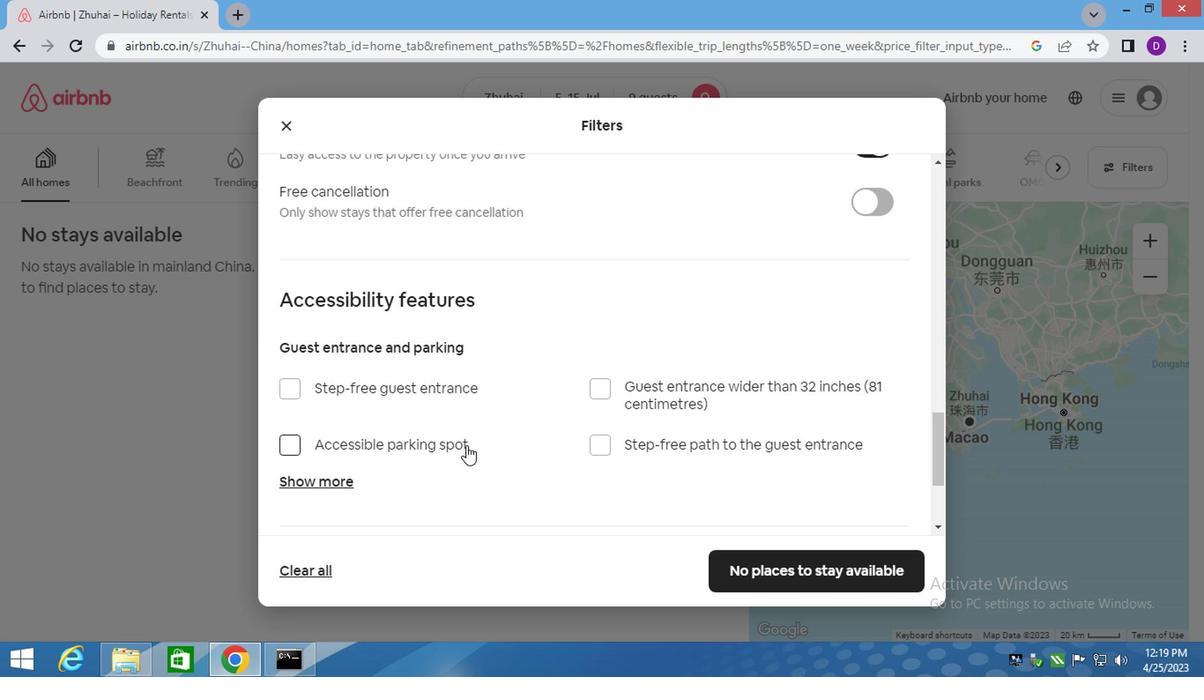 
Action: Mouse scrolled (464, 446) with delta (0, -1)
Screenshot: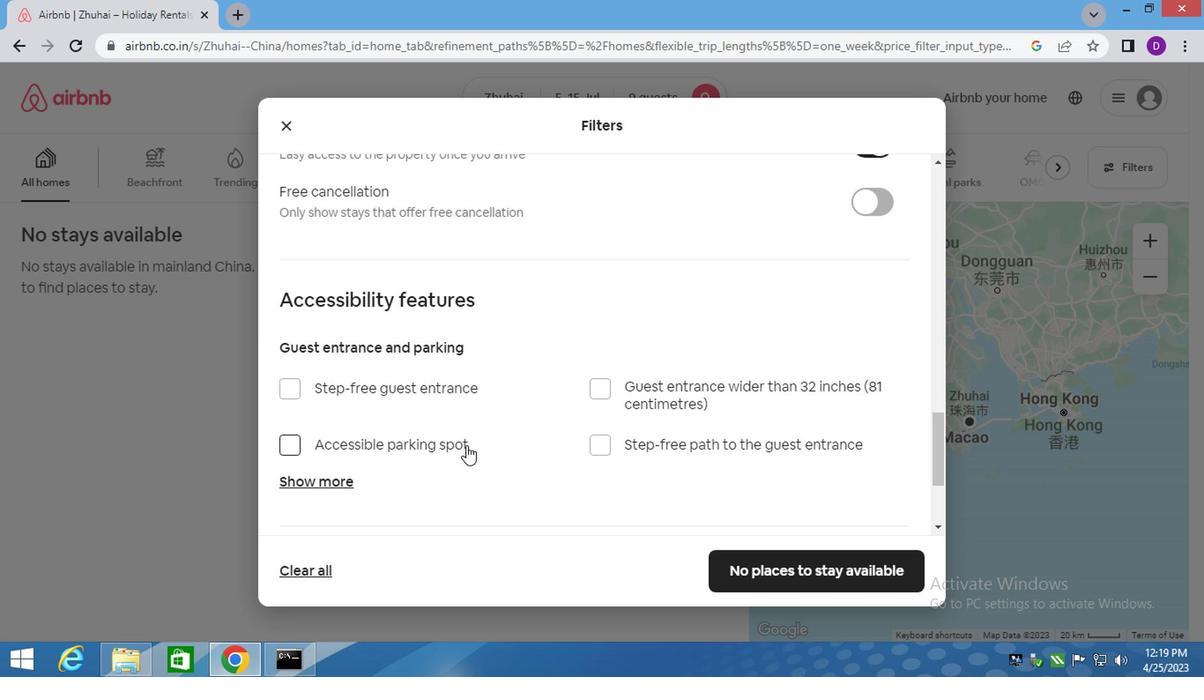 
Action: Mouse scrolled (464, 446) with delta (0, -1)
Screenshot: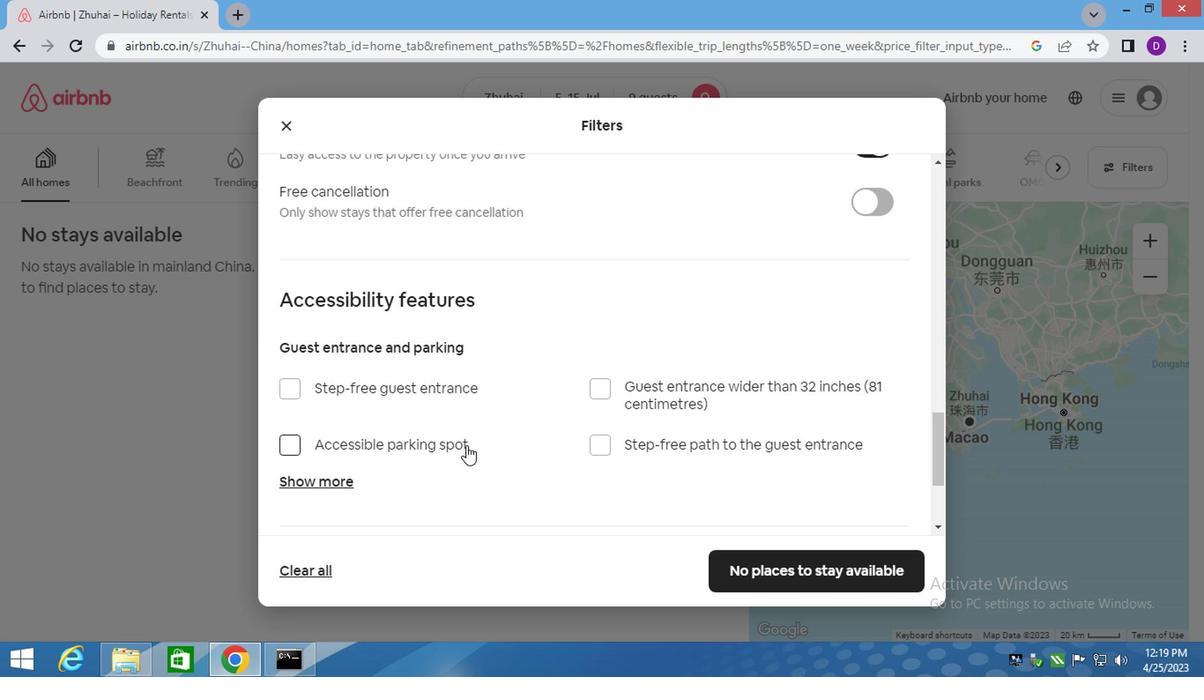 
Action: Mouse scrolled (464, 446) with delta (0, -1)
Screenshot: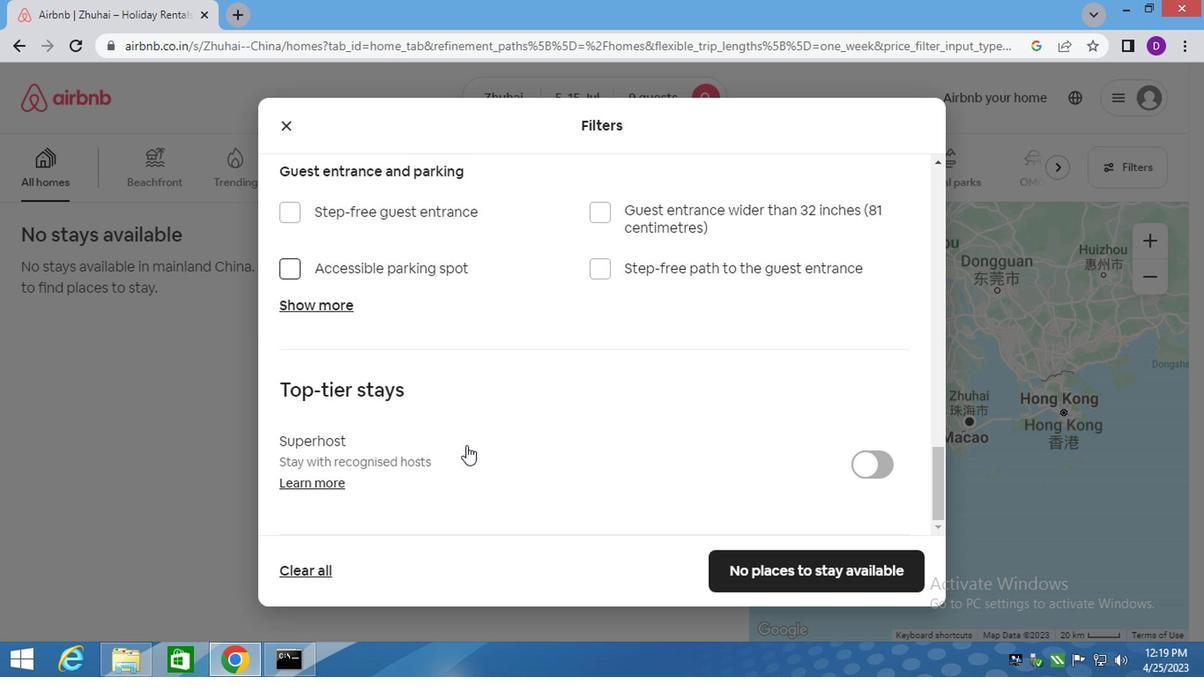 
Action: Mouse scrolled (464, 446) with delta (0, -1)
Screenshot: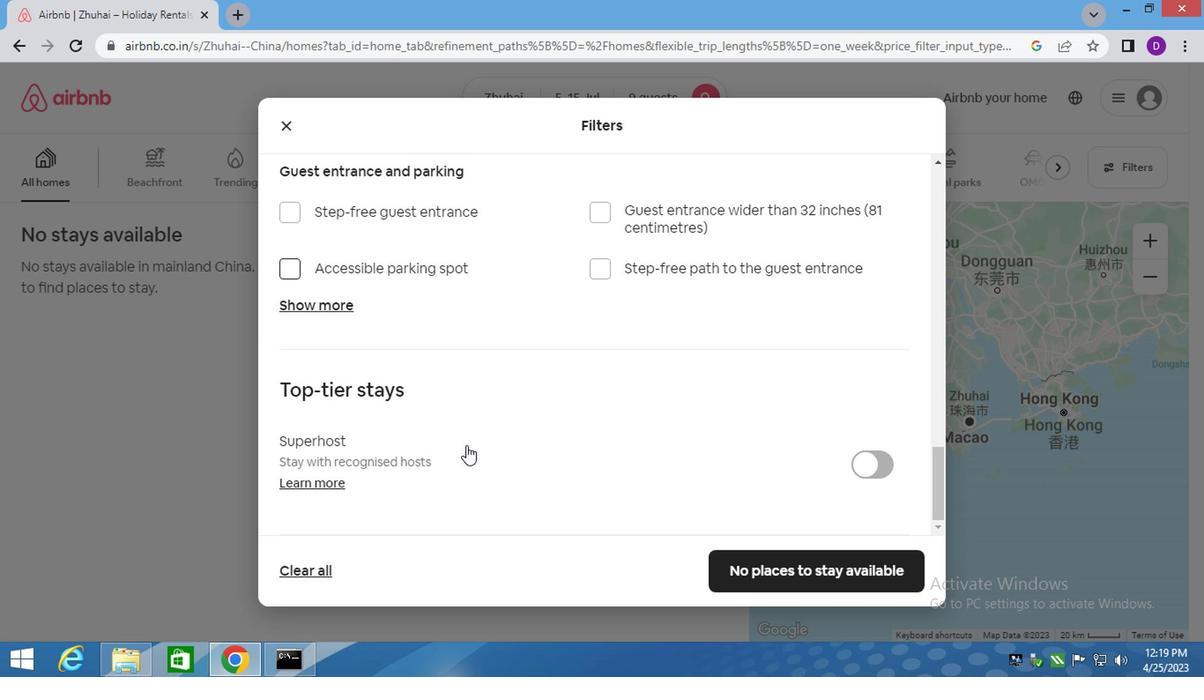 
Action: Mouse moved to (790, 574)
Screenshot: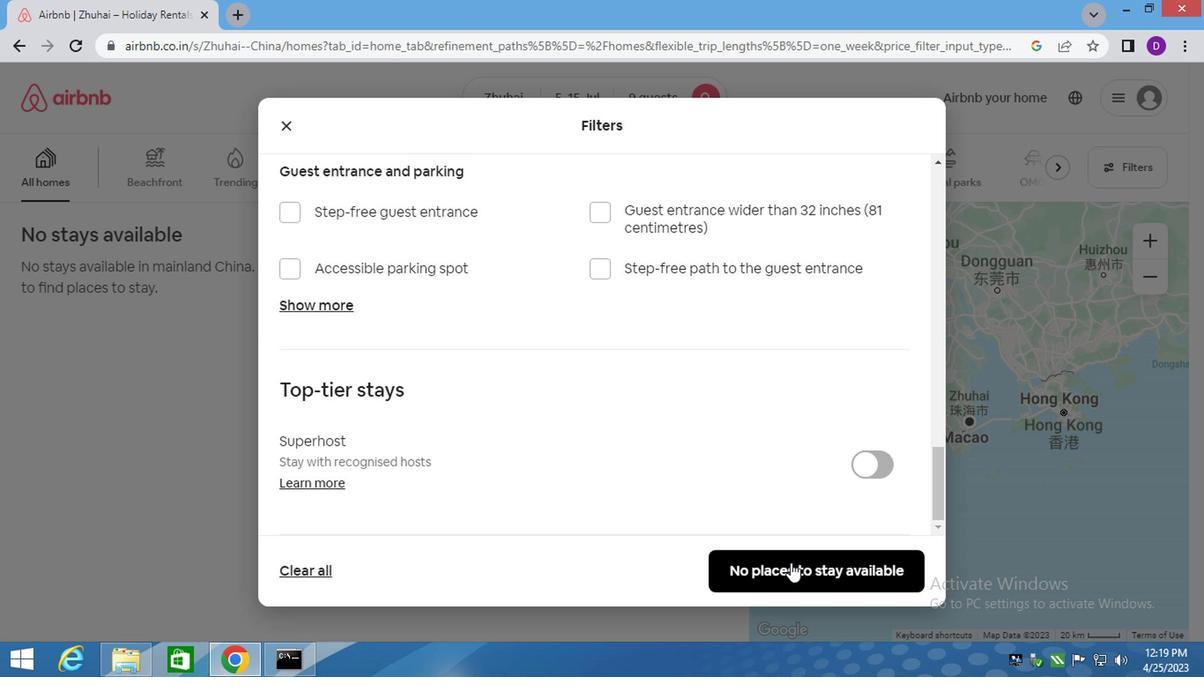 
Action: Mouse pressed left at (790, 574)
Screenshot: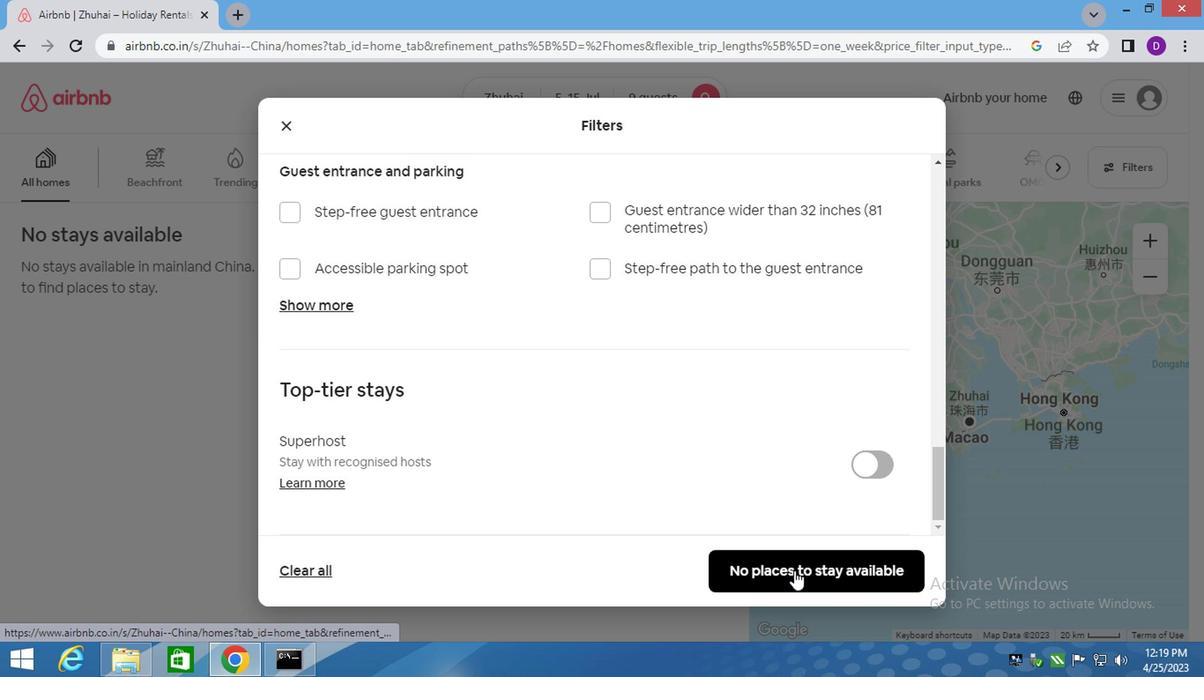 
Action: Mouse moved to (550, 198)
Screenshot: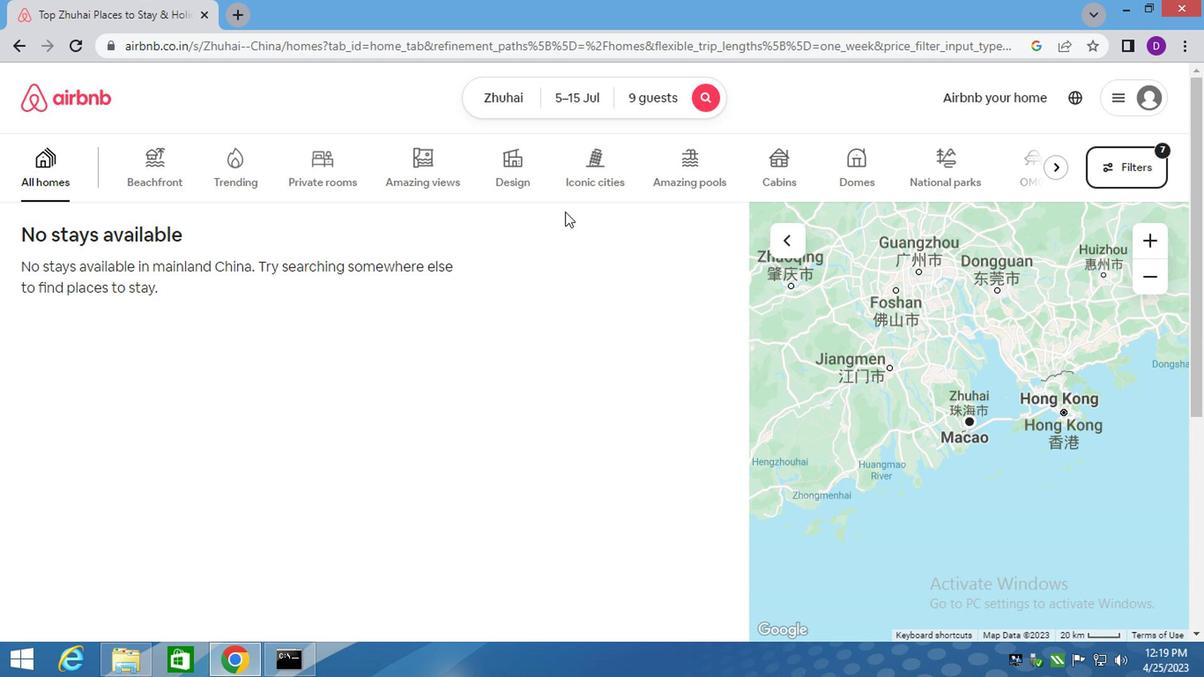
